 Task: Add an event  with title  Second Interview with Aman, date '2024/05/15' to 2024/05/17  & Select Event type as  One on One. Add location for the event as  456 JBR - Jumeirah Beach Residence, Dubai, UAE and add a description: The conversation aimed at assessing their qualifications, skills, and suitability for a specific job role or position within the organization. The interview provides an opportunity for the hiring team to gather valuable information about the candidate's experience, abilities, and potential cultural fit.Create an event link  http-secondinterviewwithamancom & Select the event color as  Red. , logged in from the account softage.6@softage.netand send the event invitation to softage.2@softage.net and softage.3@softage.net
Action: Mouse moved to (893, 140)
Screenshot: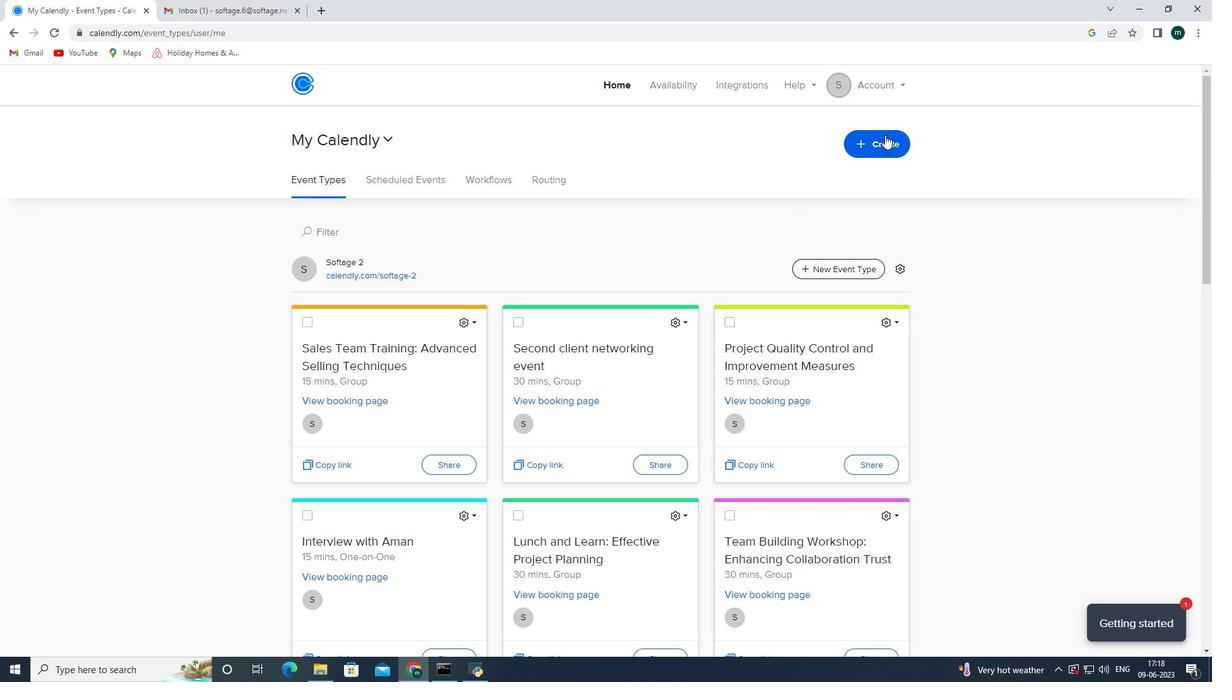 
Action: Mouse pressed left at (893, 140)
Screenshot: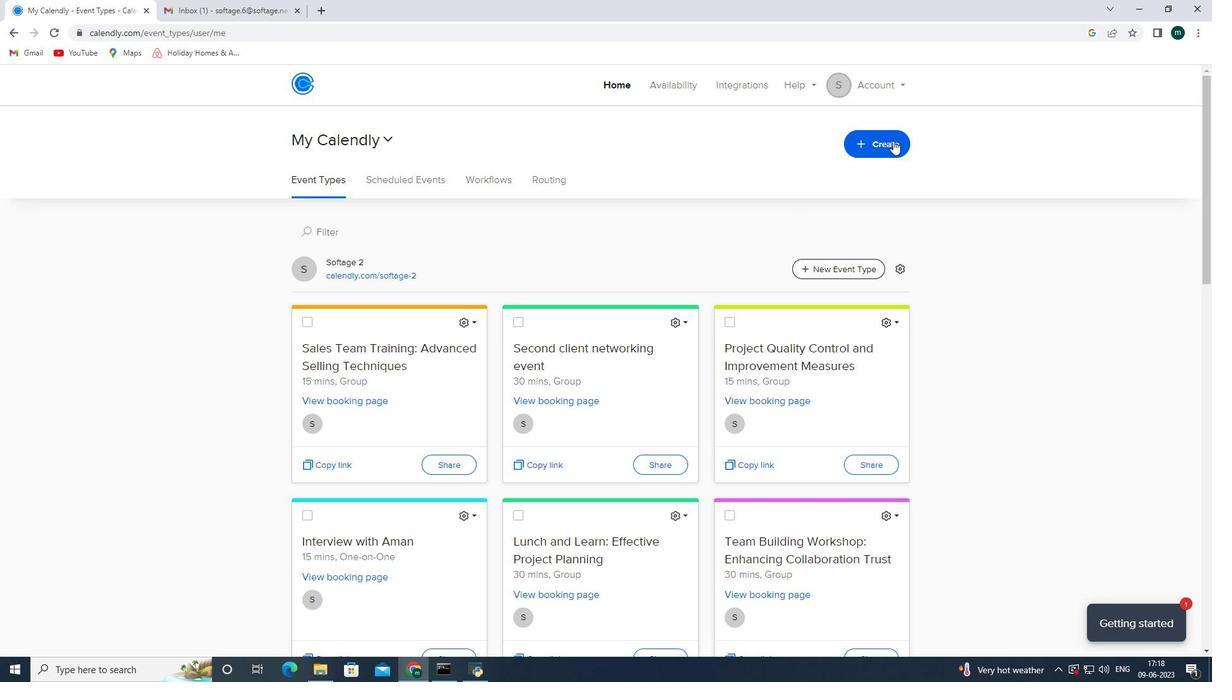 
Action: Mouse moved to (818, 197)
Screenshot: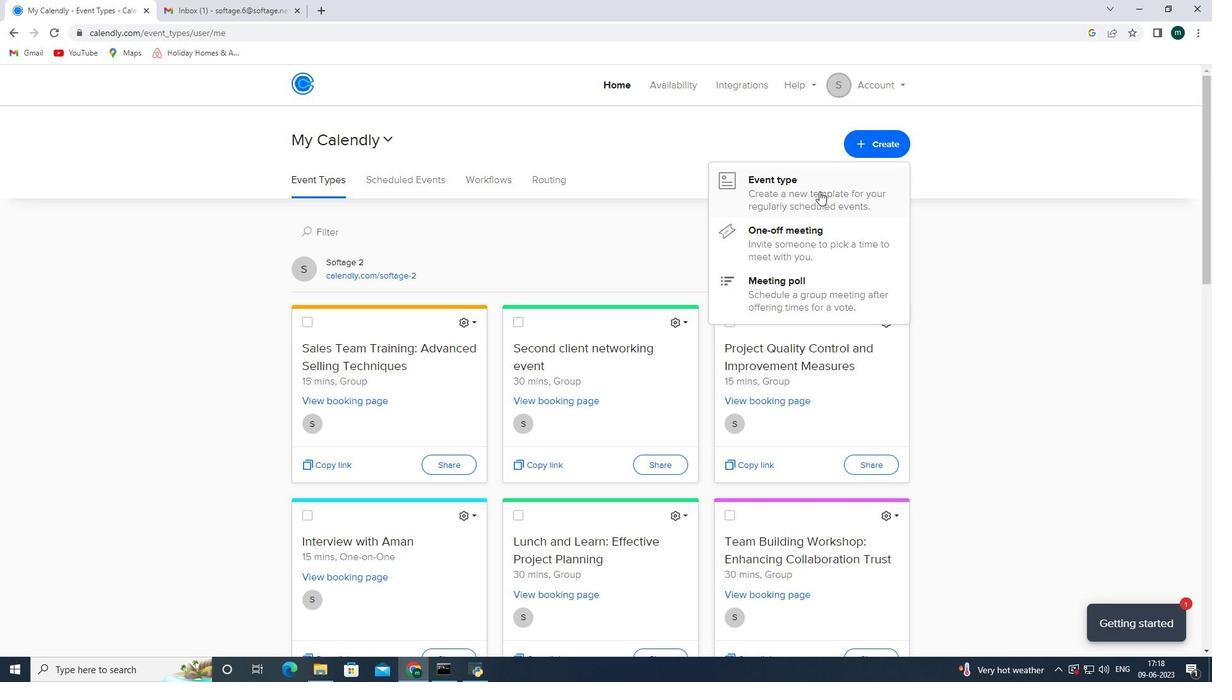 
Action: Mouse pressed left at (818, 197)
Screenshot: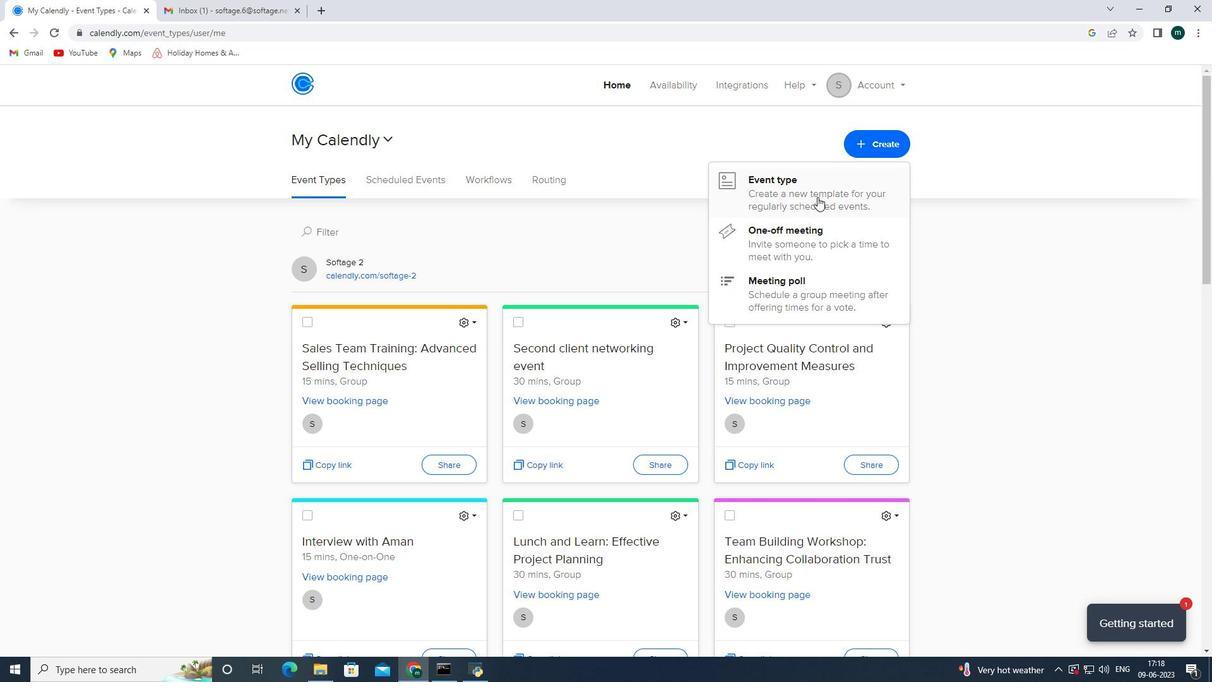 
Action: Mouse moved to (581, 218)
Screenshot: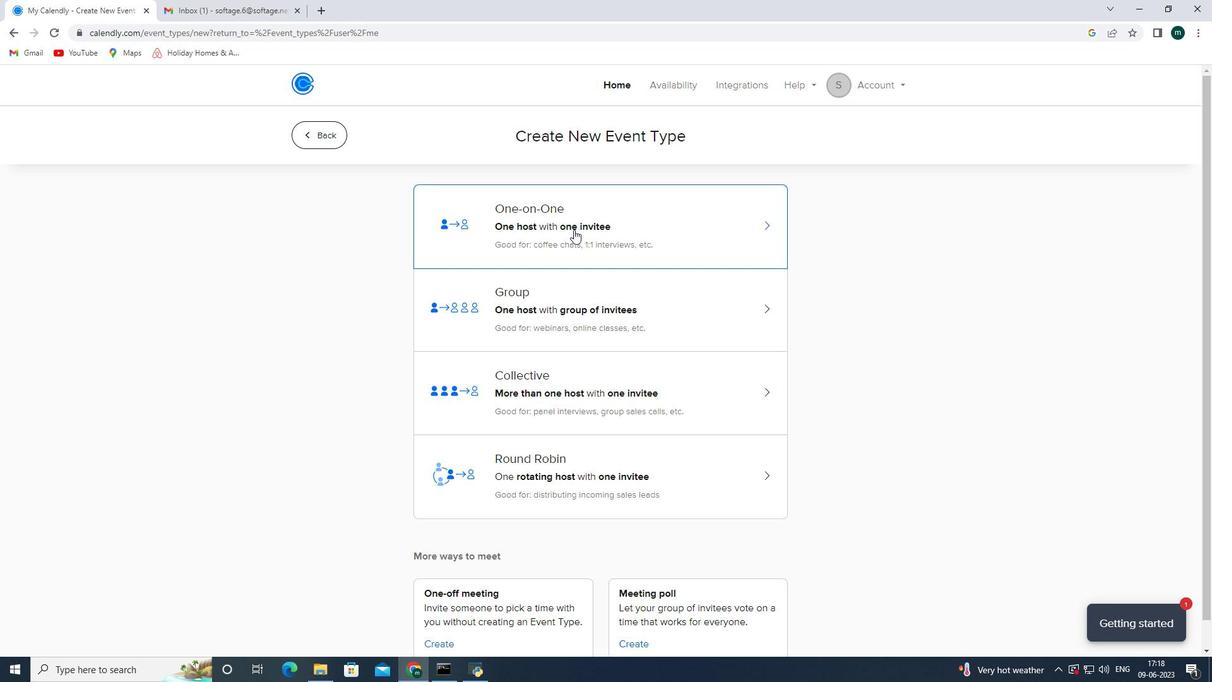 
Action: Mouse pressed left at (581, 218)
Screenshot: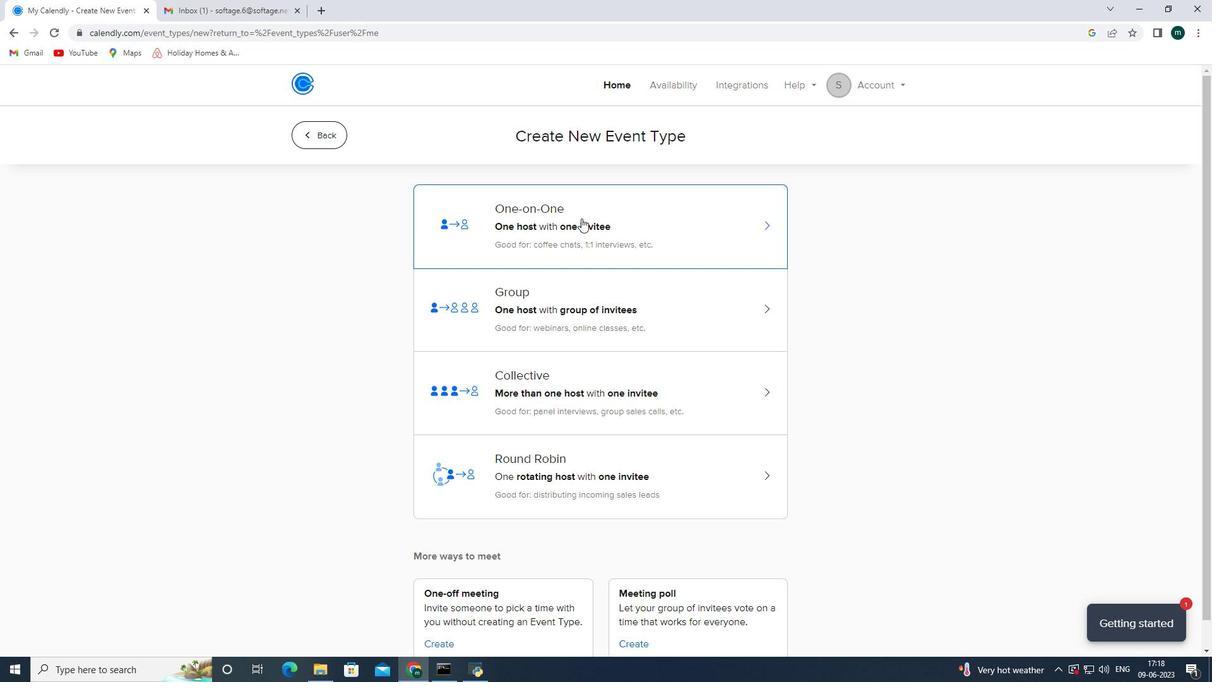 
Action: Mouse moved to (500, 308)
Screenshot: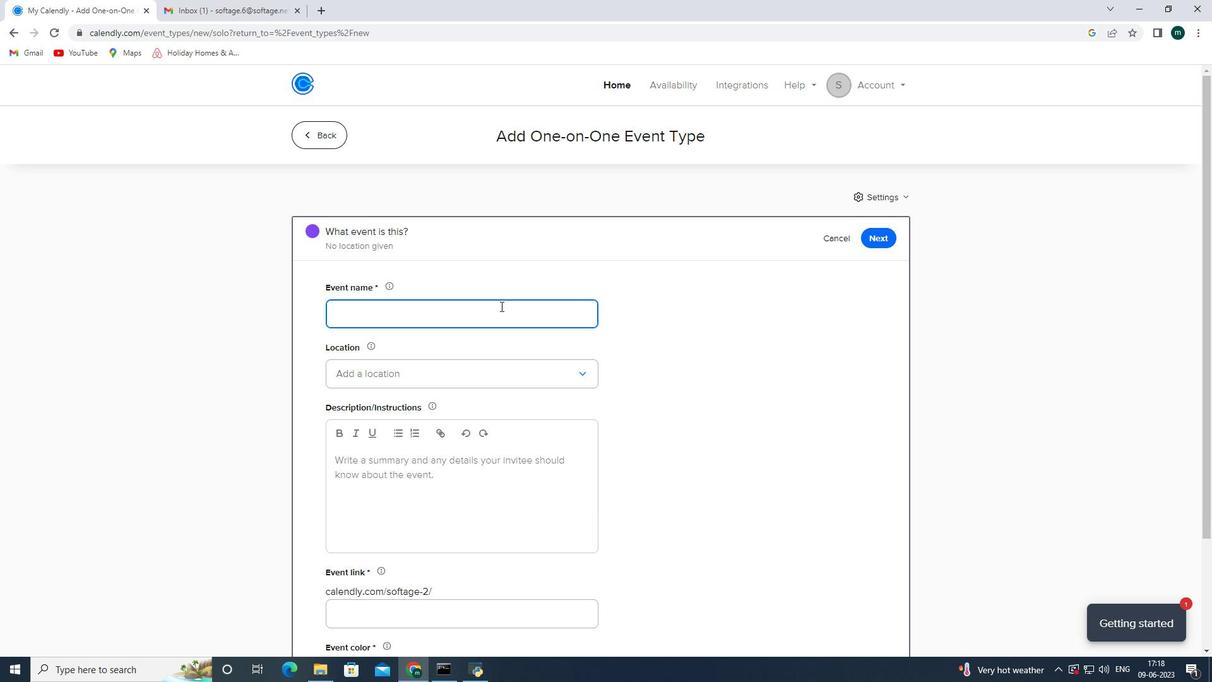 
Action: Mouse pressed left at (500, 308)
Screenshot: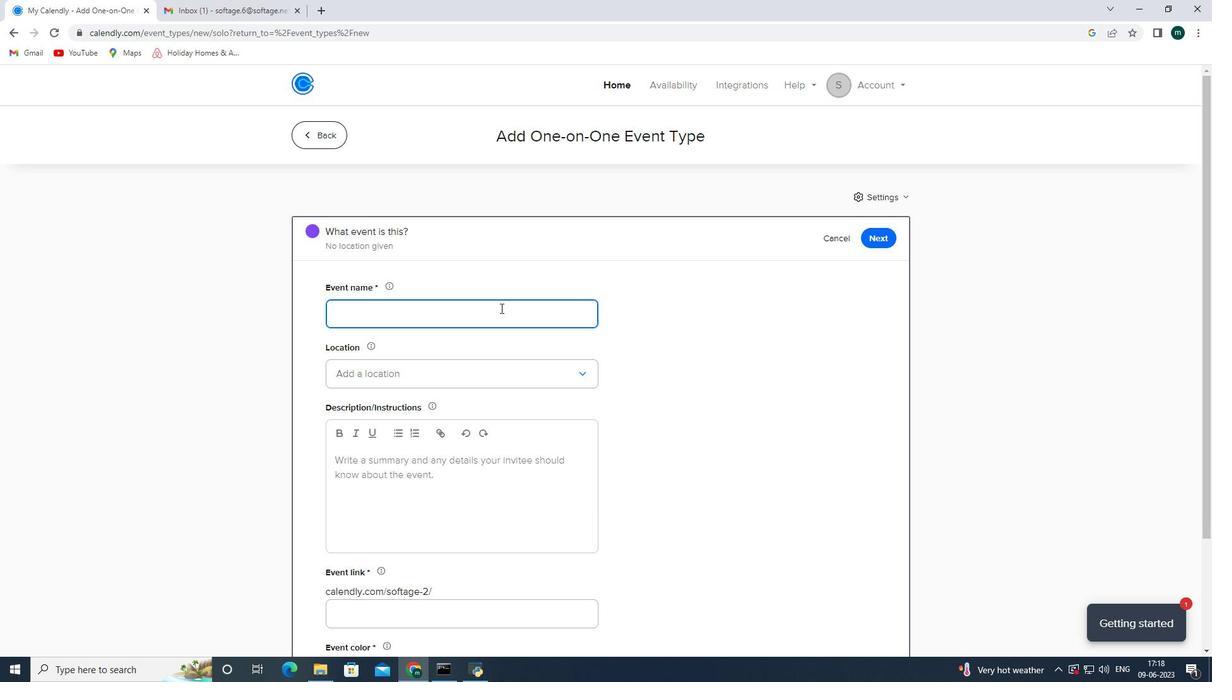 
Action: Key pressed <Key.shift><Key.shift><Key.shift><Key.shift><Key.shift><Key.shift>Second<Key.space><Key.shift>Interview<Key.space>with<Key.space><Key.shift><Key.shift><Key.shift><Key.shift>Aman<Key.space>
Screenshot: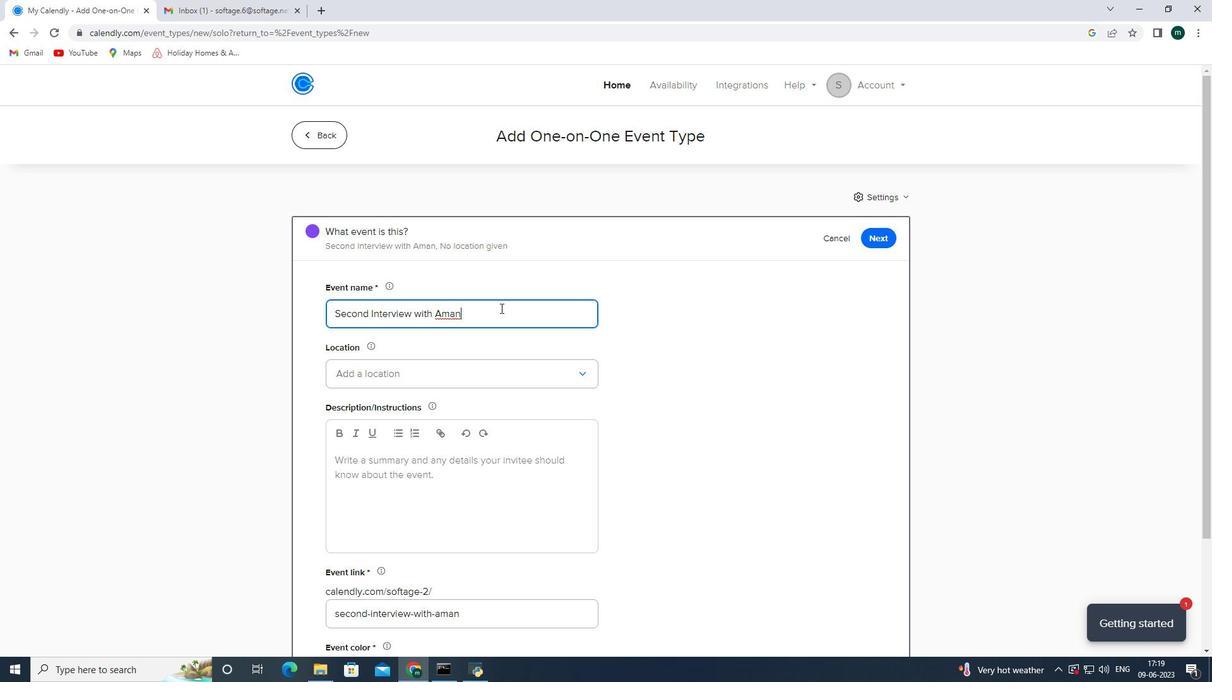 
Action: Mouse moved to (434, 366)
Screenshot: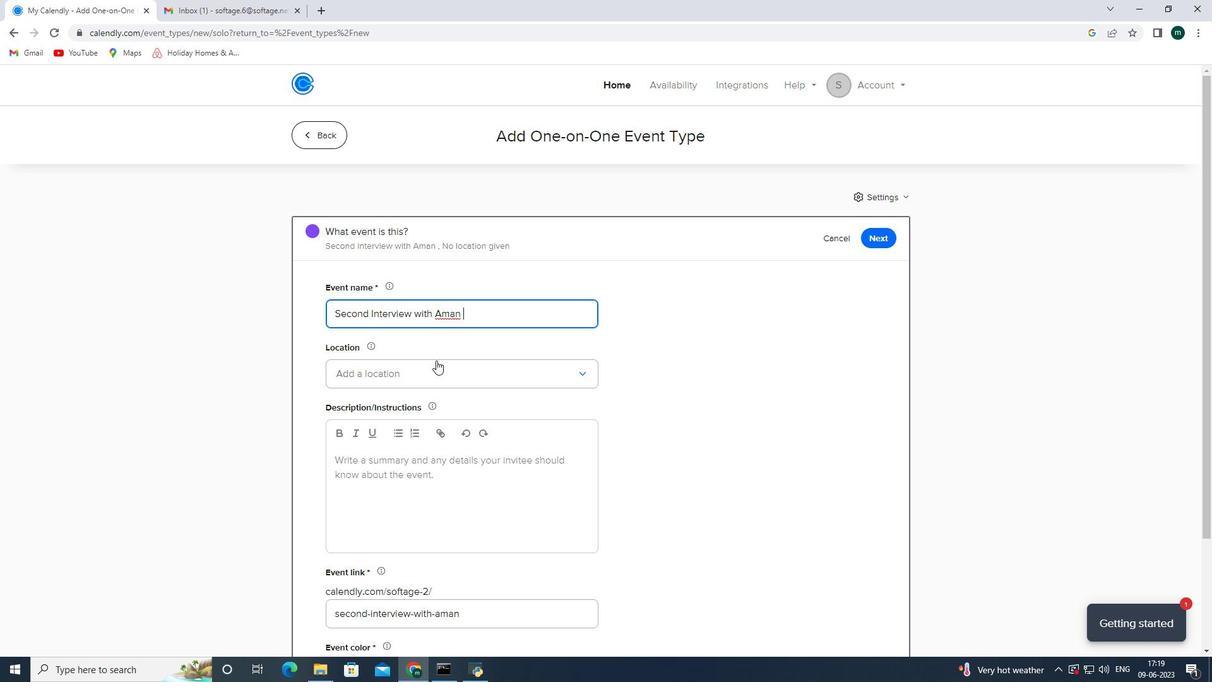 
Action: Mouse pressed left at (434, 366)
Screenshot: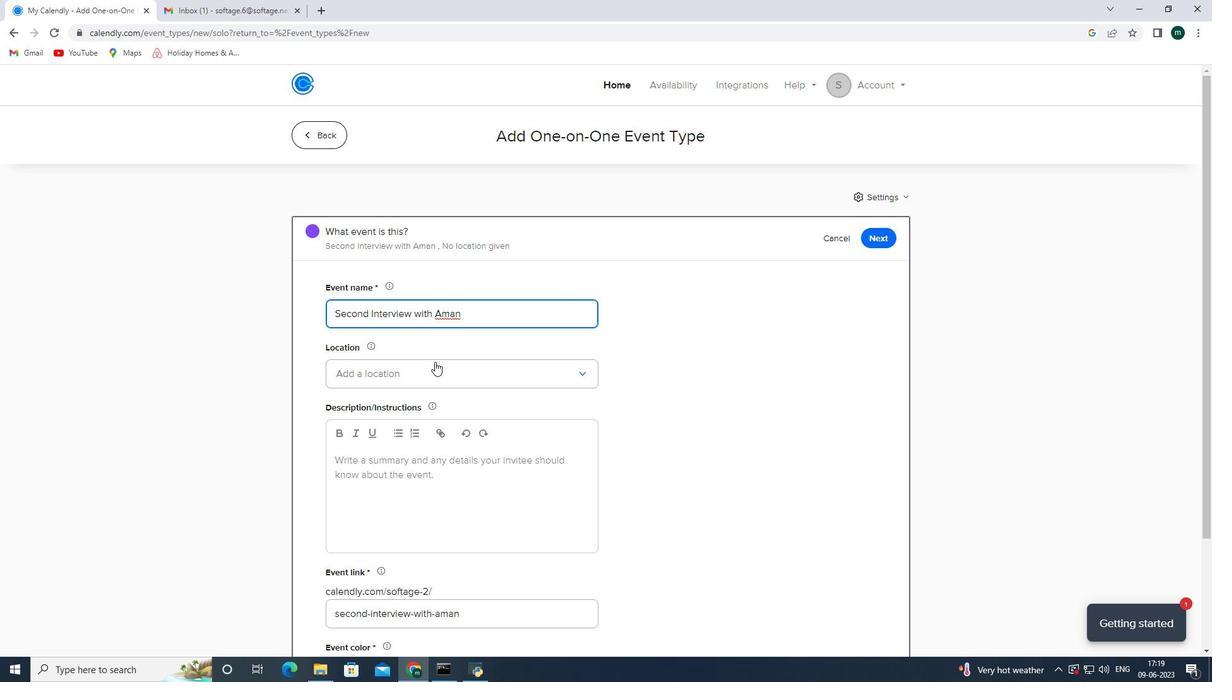 
Action: Mouse moved to (437, 412)
Screenshot: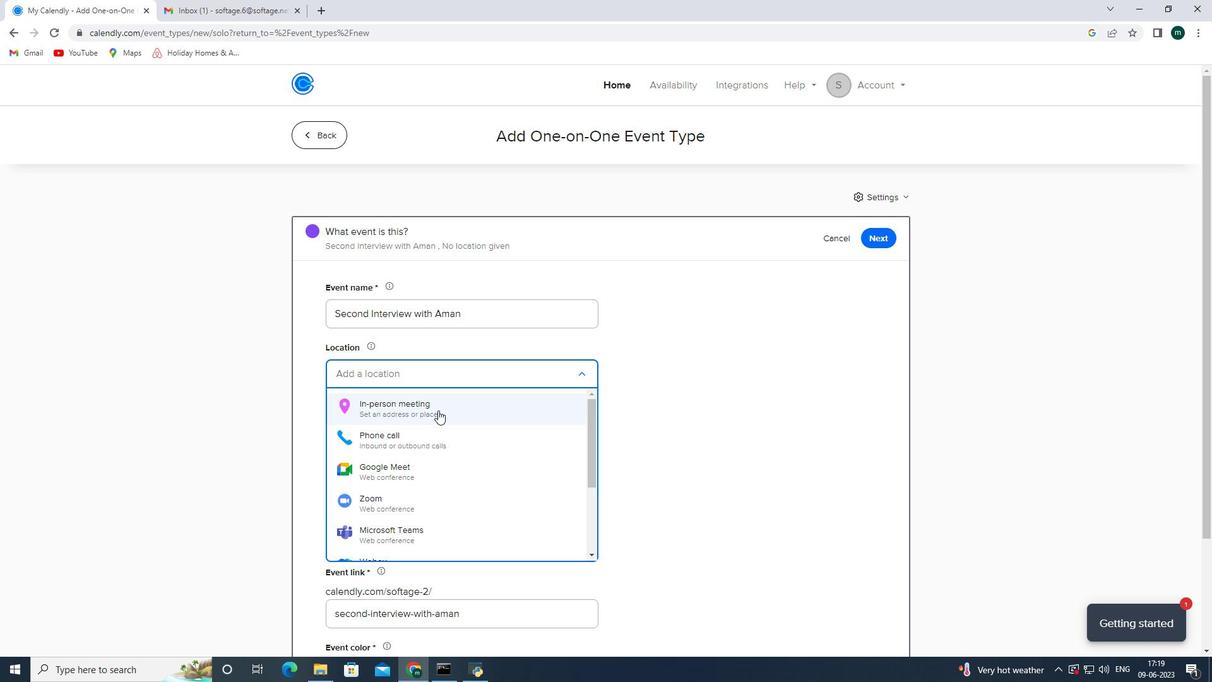 
Action: Mouse pressed left at (437, 412)
Screenshot: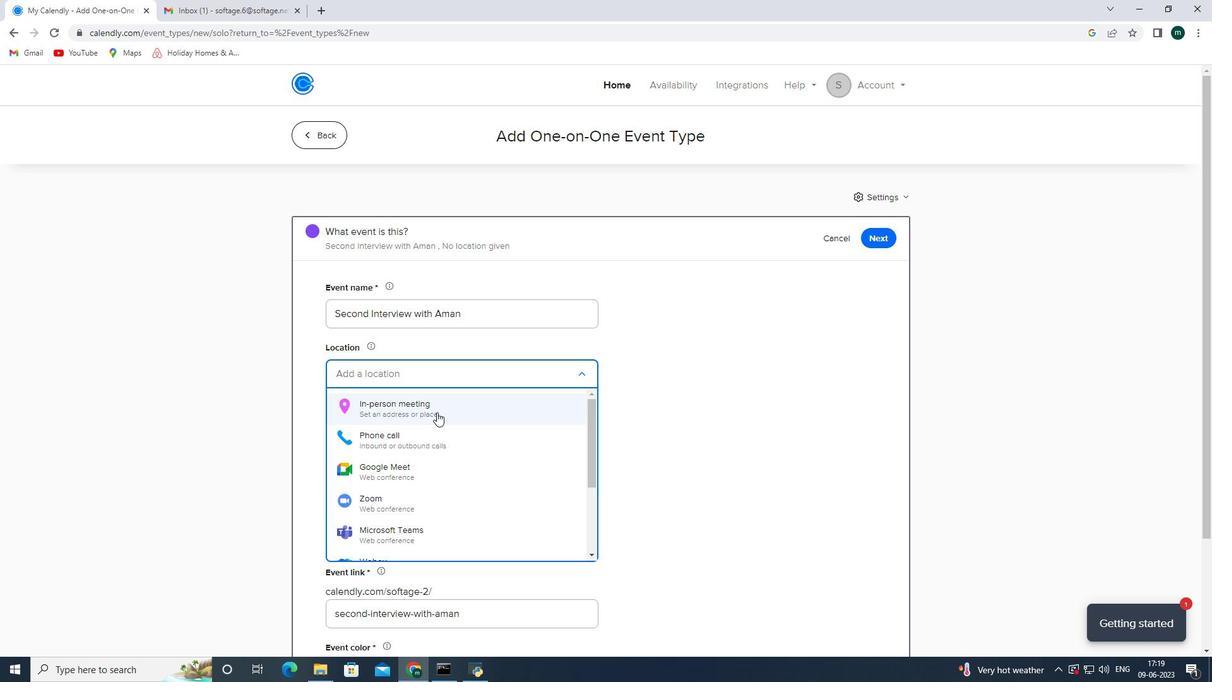 
Action: Mouse moved to (548, 216)
Screenshot: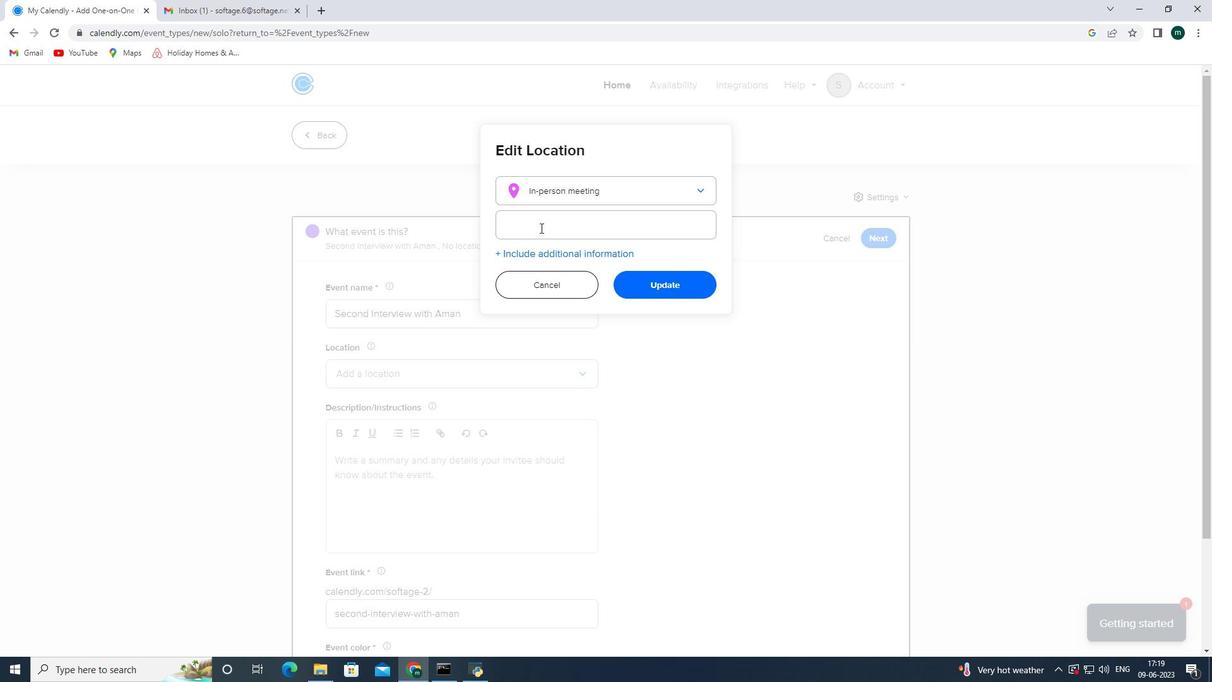 
Action: Mouse pressed left at (548, 216)
Screenshot: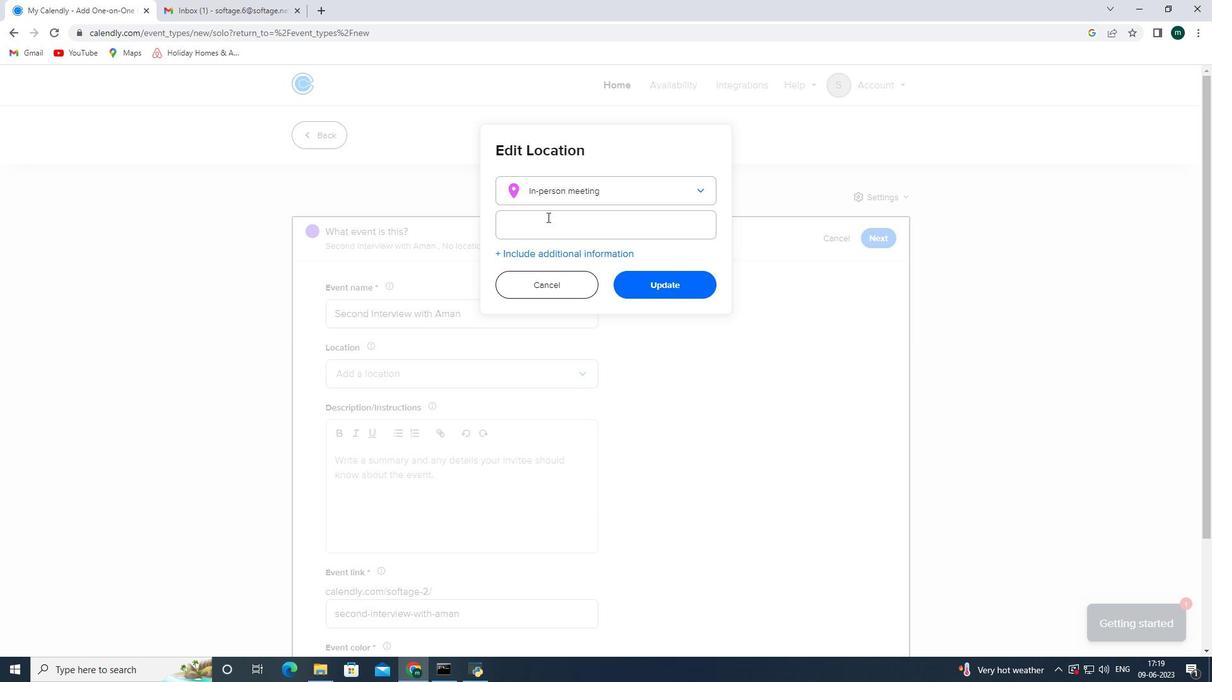 
Action: Key pressed <Key.shift>456<Key.space><Key.shift><Key.shift><Key.shift><Key.shift><Key.shift><Key.shift><Key.shift>J<Key.shift><Key.shift><Key.shift>BR<Key.space><Key.backspace>-<Key.space><Key.shift><Key.shift><Key.shift><Key.shift><Key.shift><Key.shift><Key.shift><Key.shift><Key.shift><Key.shift><Key.shift><Key.shift>Jumer<Key.backspace>irag<Key.backspace>h<Key.space><Key.shift>Beach<Key.space><Key.shift><Key.shift><Key.shift><Key.shift><Key.shift><Key.shift><Key.shift><Key.shift><Key.shift><Key.shift><Key.shift><Key.shift><Key.shift><Key.shift><Key.shift><Key.shift><Key.shift><Key.shift><Key.shift><Key.shift><Key.shift><Key.shift><Key.shift><Key.shift><Key.shift><Key.shift><Key.shift><Key.shift><Key.shift><Key.shift><Key.shift><Key.shift><Key.shift><Key.shift><Key.shift><Key.shift><Key.shift><Key.shift><Key.shift><Key.shift><Key.shift><Key.shift><Key.shift><Key.shift><Key.shift><Key.shift><Key.shift><Key.shift><Key.shift><Key.shift><Key.shift><Key.shift><Key.shift><Key.shift><Key.shift><Key.shift><Key.shift><Key.shift><Key.shift><Key.shift><Key.shift><Key.shift><Key.shift><Key.shift><Key.shift><Key.shift><Key.shift><Key.shift><Key.shift><Key.shift><Key.shift><Key.shift><Key.shift><Key.shift><Key.shift><Key.shift><Key.shift><Key.shift><Key.shift><Key.shift><Key.shift><Key.shift><Key.shift><Key.shift><Key.shift><Key.shift><Key.shift>Residence,<Key.space><Key.shift><Key.shift><Key.shift><Key.shift><Key.shift><Key.shift>Dubai,<Key.space><Key.shift><Key.shift><Key.shift><Key.shift><Key.shift><Key.shift><Key.shift><Key.shift><Key.shift><Key.shift><Key.shift>UAE
Screenshot: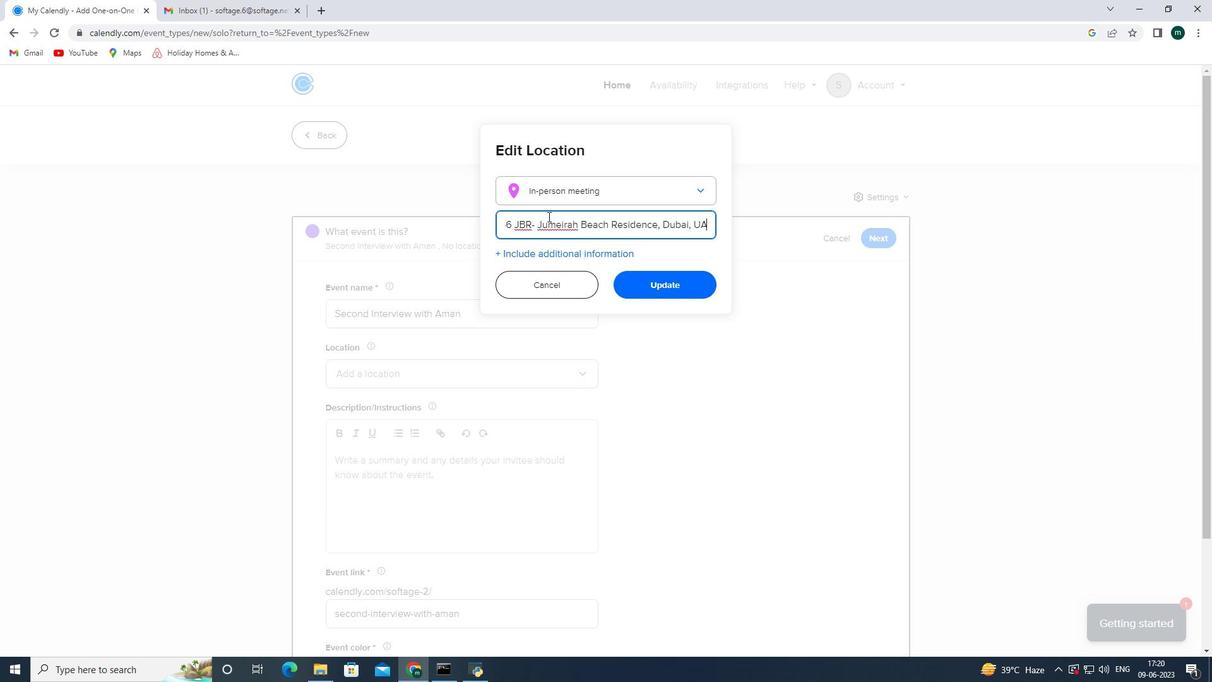 
Action: Mouse moved to (645, 288)
Screenshot: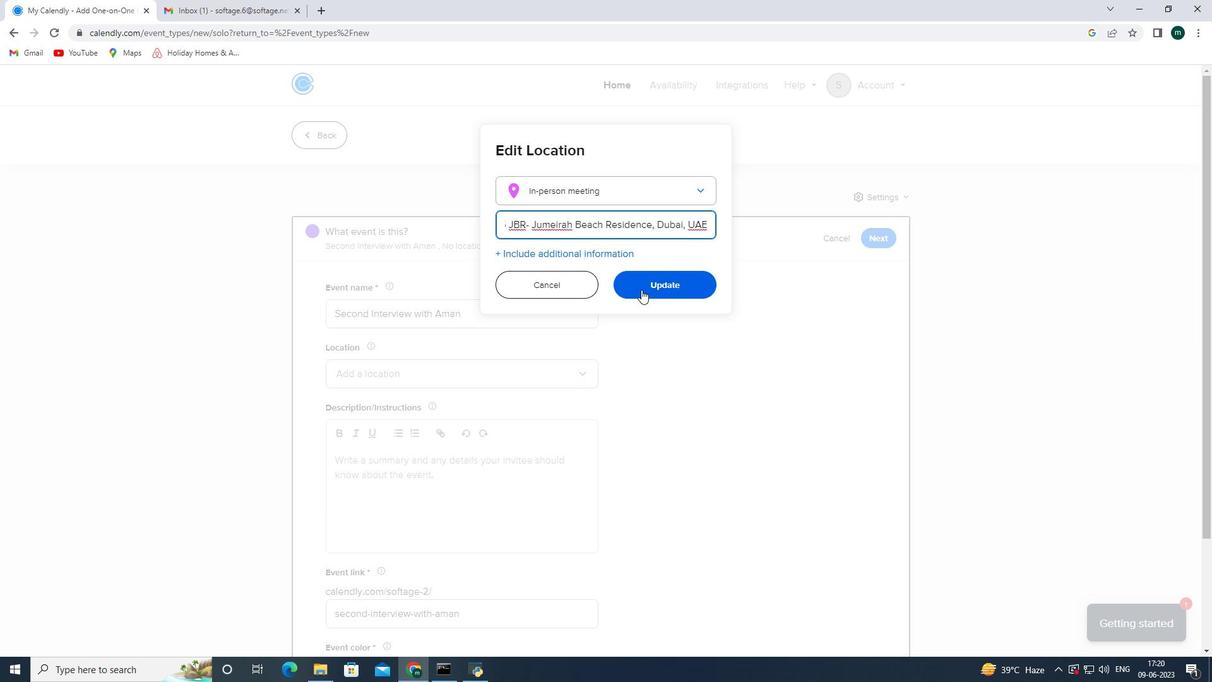 
Action: Mouse pressed left at (645, 288)
Screenshot: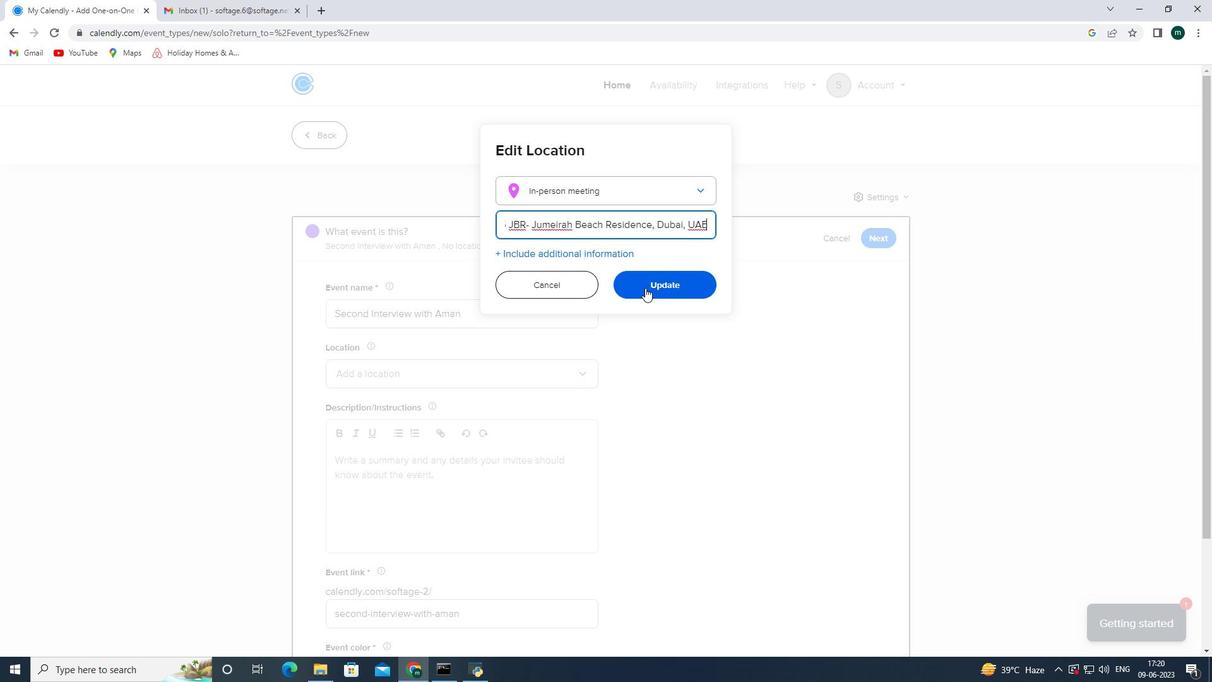 
Action: Mouse moved to (504, 512)
Screenshot: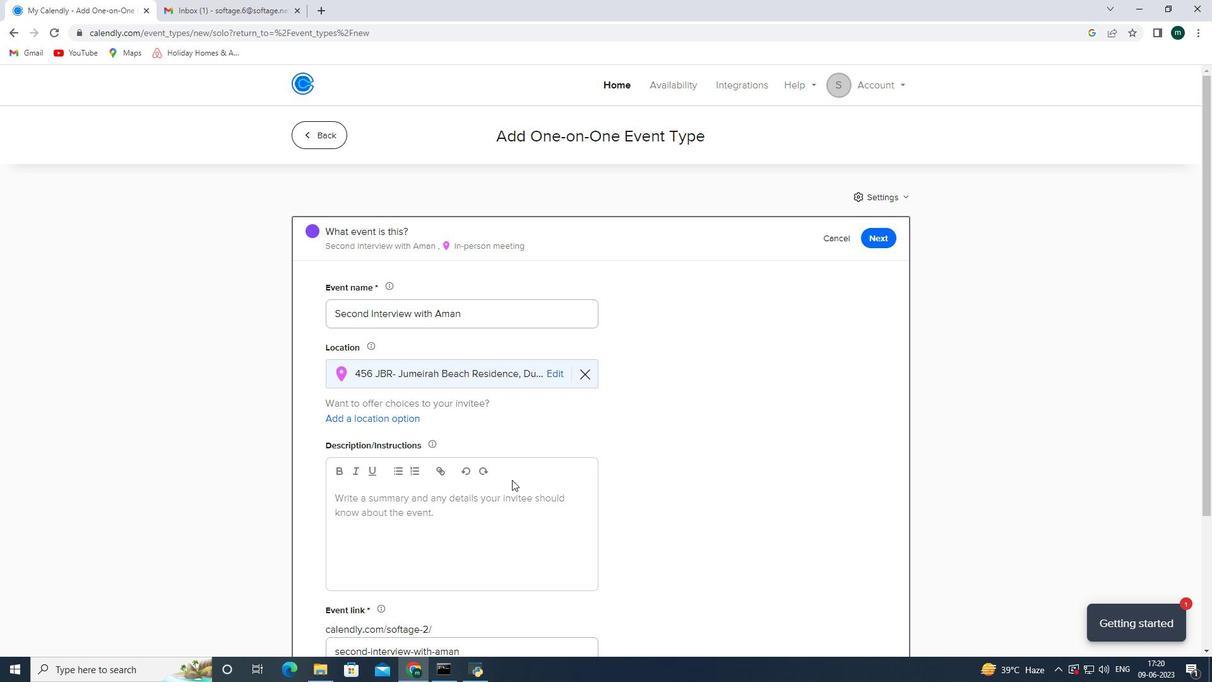 
Action: Mouse pressed left at (504, 512)
Screenshot: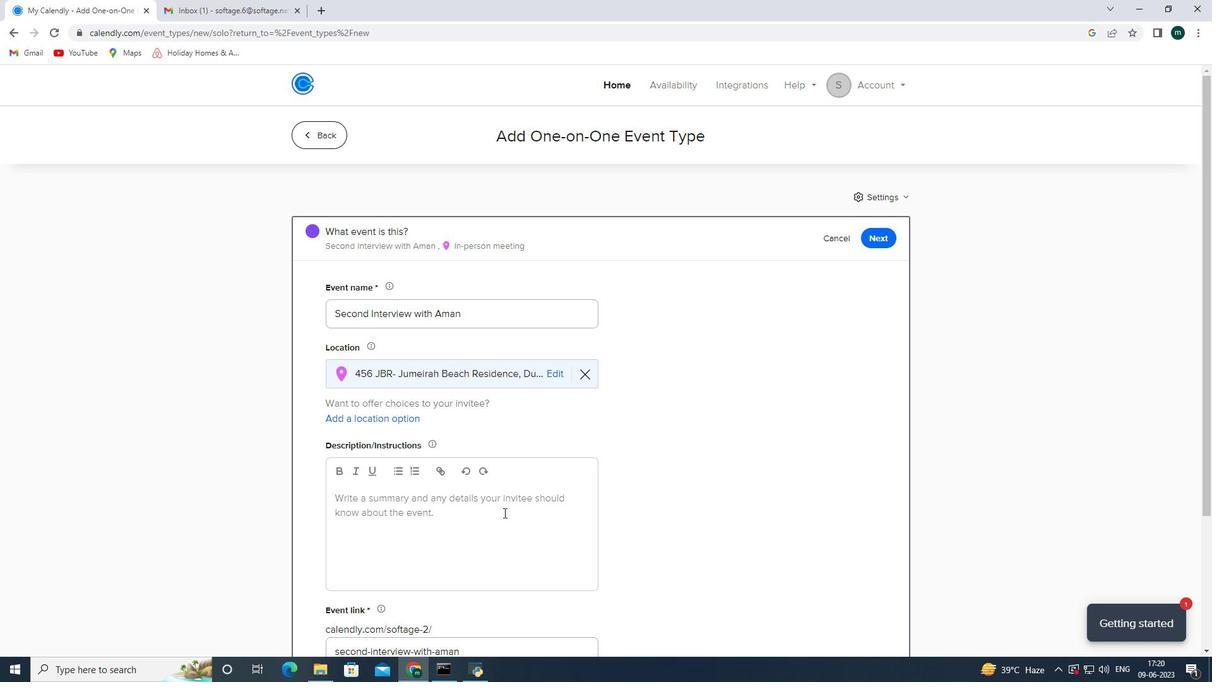 
Action: Key pressed <Key.shift><Key.shift><Key.shift><Key.shift><Key.shift><Key.shift><Key.shift><Key.shift><Key.shift><Key.shift><Key.shift><Key.shift><Key.shift><Key.shift><Key.shift><Key.shift><Key.shift><Key.shift><Key.shift><Key.shift><Key.shift><Key.shift><Key.shift><Key.shift><Key.shift><Key.shift><Key.shift><Key.shift><Key.shift><Key.shift><Key.shift><Key.shift><Key.shift><Key.shift><Key.shift><Key.shift><Key.shift><Key.shift><Key.shift><Key.shift><Key.shift><Key.shift><Key.shift><Key.shift><Key.shift><Key.shift><Key.shift><Key.shift><Key.shift><Key.shift><Key.shift><Key.shift><Key.shift><Key.shift><Key.shift><Key.shift><Key.shift><Key.shift><Key.shift><Key.shift><Key.shift><Key.shift><Key.shift><Key.shift><Key.shift><Key.shift><Key.shift><Key.shift><Key.shift><Key.shift><Key.shift><Key.shift><Key.shift><Key.shift><Key.shift><Key.shift><Key.shift><Key.shift><Key.shift><Key.shift><Key.shift><Key.shift><Key.shift><Key.shift><Key.shift><Key.shift><Key.shift><Key.shift><Key.shift><Key.shift><Key.shift><Key.shift><Key.shift><Key.shift><Key.shift><Key.shift><Key.shift><Key.shift><Key.shift><Key.shift>G<Key.backspace><Key.shift><Key.shift><Key.shift><Key.shift><Key.shift><Key.shift><Key.shift><Key.shift><Key.shift><Key.shift><Key.shift><Key.shift><Key.shift><Key.shift>The<Key.space>conversation<Key.space>aime
Screenshot: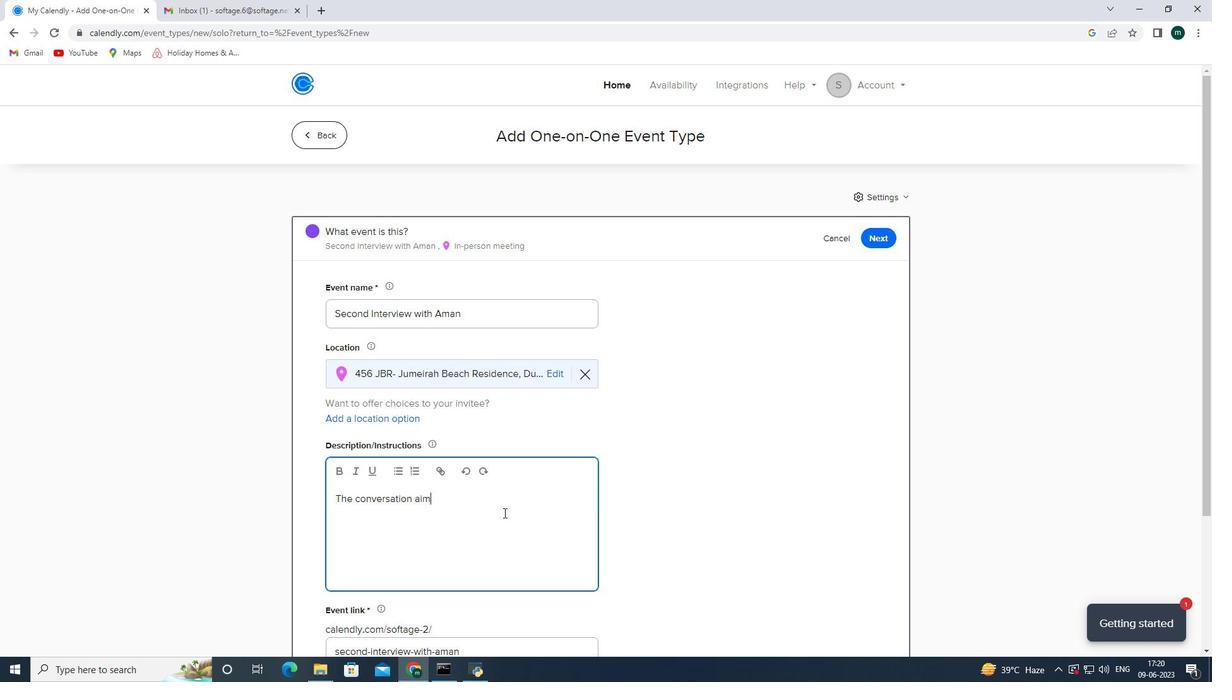 
Action: Mouse moved to (602, 482)
Screenshot: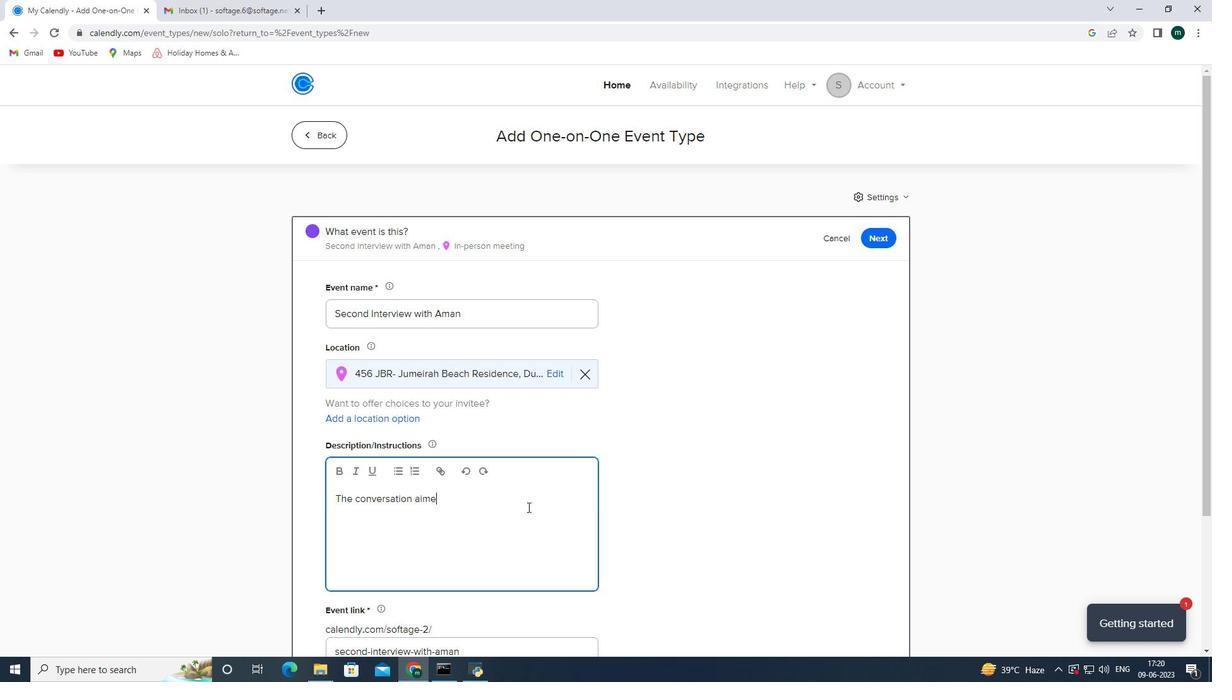
Action: Key pressed d<Key.space>at<Key.space>assessing<Key.space>their<Key.space>qualification<Key.space><Key.backspace>,<Key.space>skills<Key.space><Key.backspace>,<Key.space>and<Key.space>suitability<Key.space><Key.space><Key.backspace>for<Key.space>a<Key.space>specific<Key.space>job<Key.space>role<Key.space>or<Key.space>position<Key.space>within<Key.space><Key.backspace><Key.space>the<Key.space>organization<Key.space><Key.backspace>.<Key.space><Key.shift><Key.shift><Key.shift><Key.shift>The<Key.space>v<Key.backspace>interview<Key.space>provides<Key.space>an<Key.space>opportunity<Key.space>for<Key.space>the<Key.space>hiring<Key.space>team<Key.space>ton<Key.space><Key.backspace><Key.backspace><Key.space>gather<Key.space>vali<Key.backspace>uable<Key.space>infor<Key.space><Key.backspace>mation<Key.space>about<Key.space>the<Key.space>co<Key.backspace>andia<Key.backspace>date's<Key.space>experience,<Key.space>abilities,<Key.space>and<Key.space>potential<Key.space>cultural<Key.space>fit<Key.space><Key.backspace>.<Key.space>
Screenshot: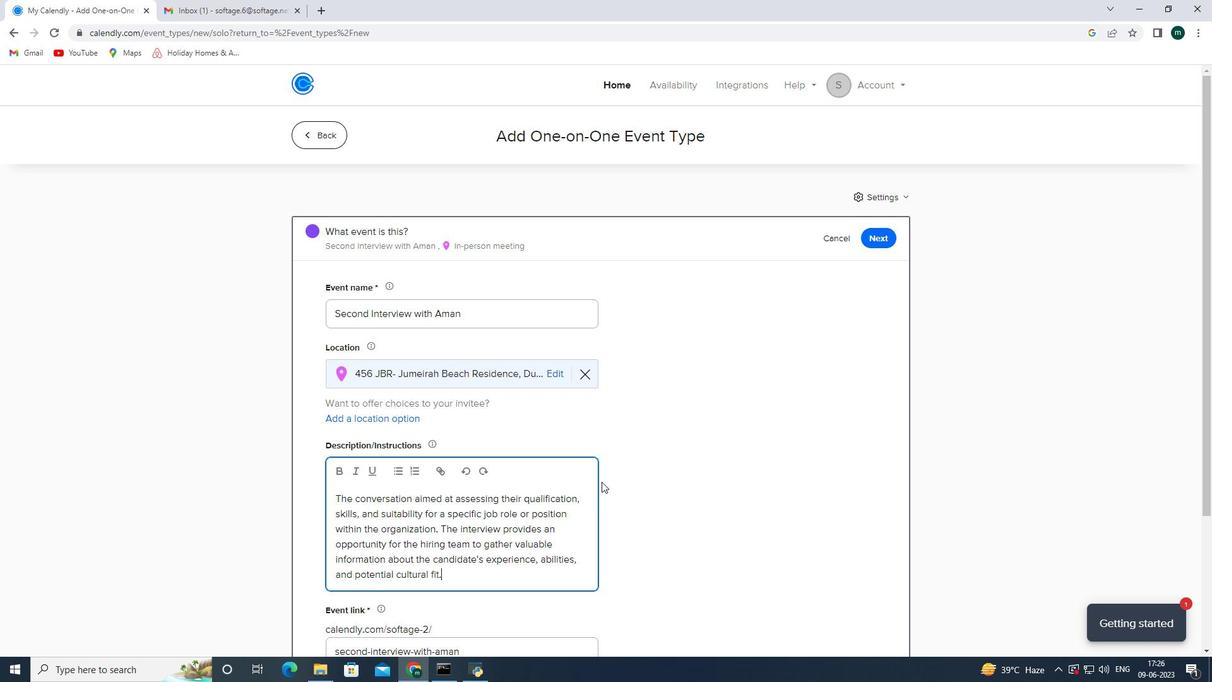 
Action: Mouse moved to (373, 521)
Screenshot: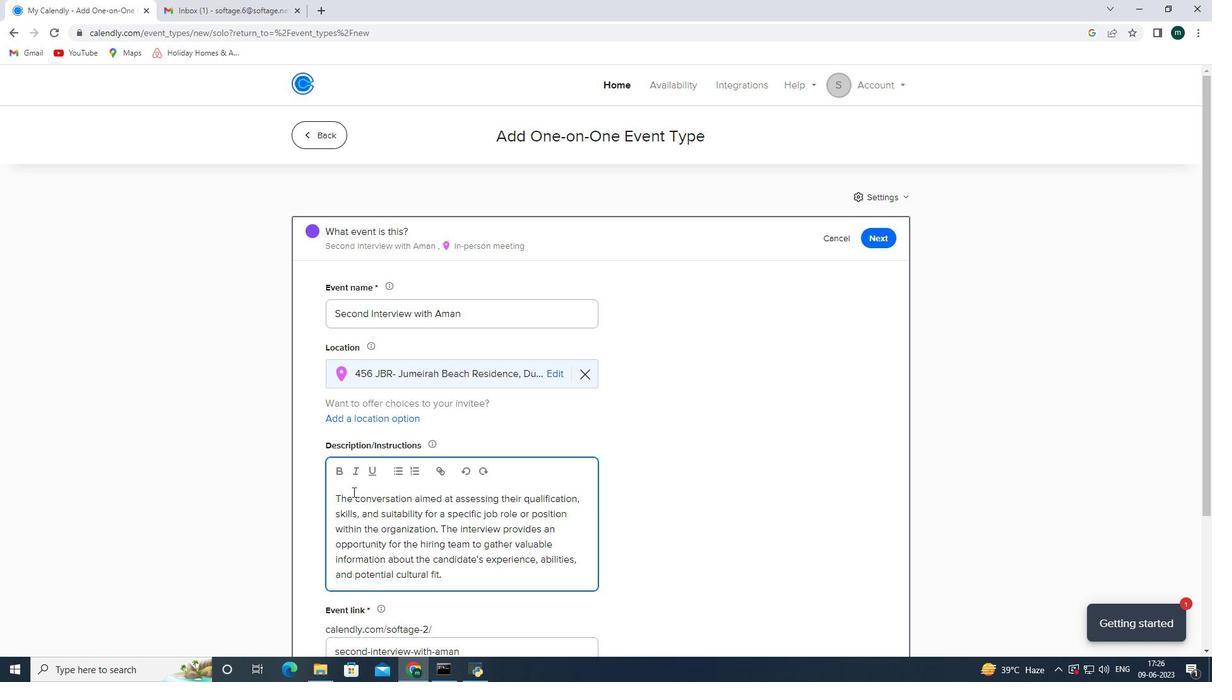
Action: Mouse scrolled (373, 521) with delta (0, 0)
Screenshot: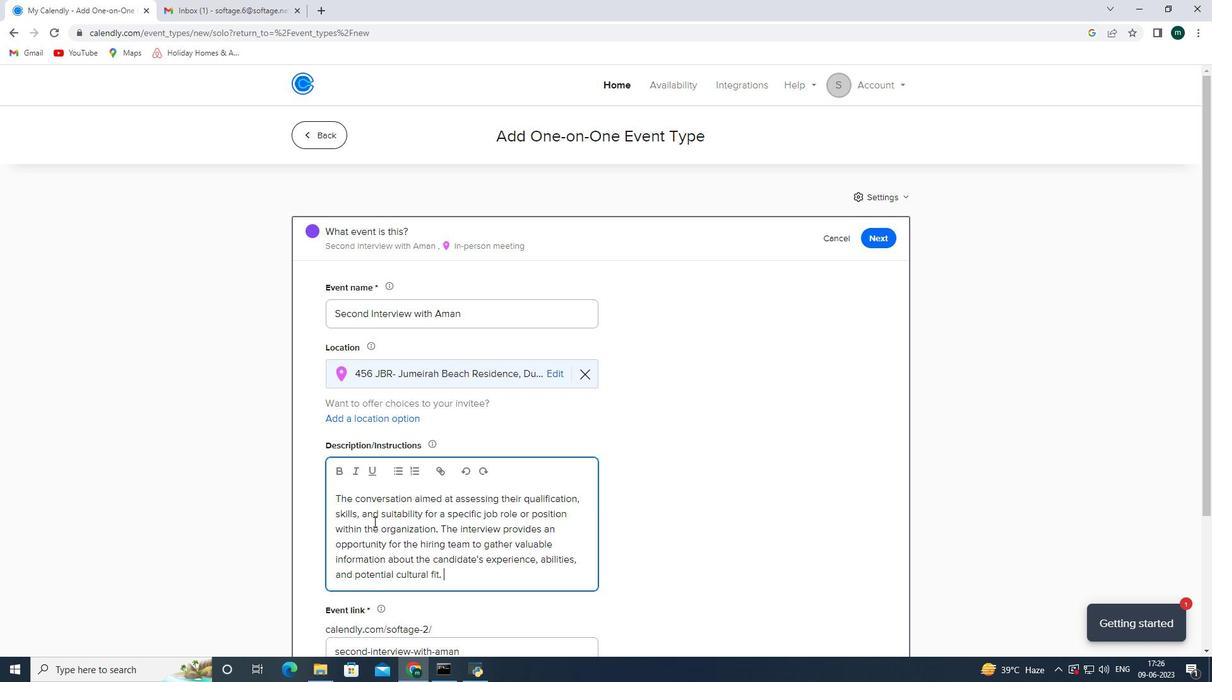 
Action: Mouse scrolled (373, 521) with delta (0, 0)
Screenshot: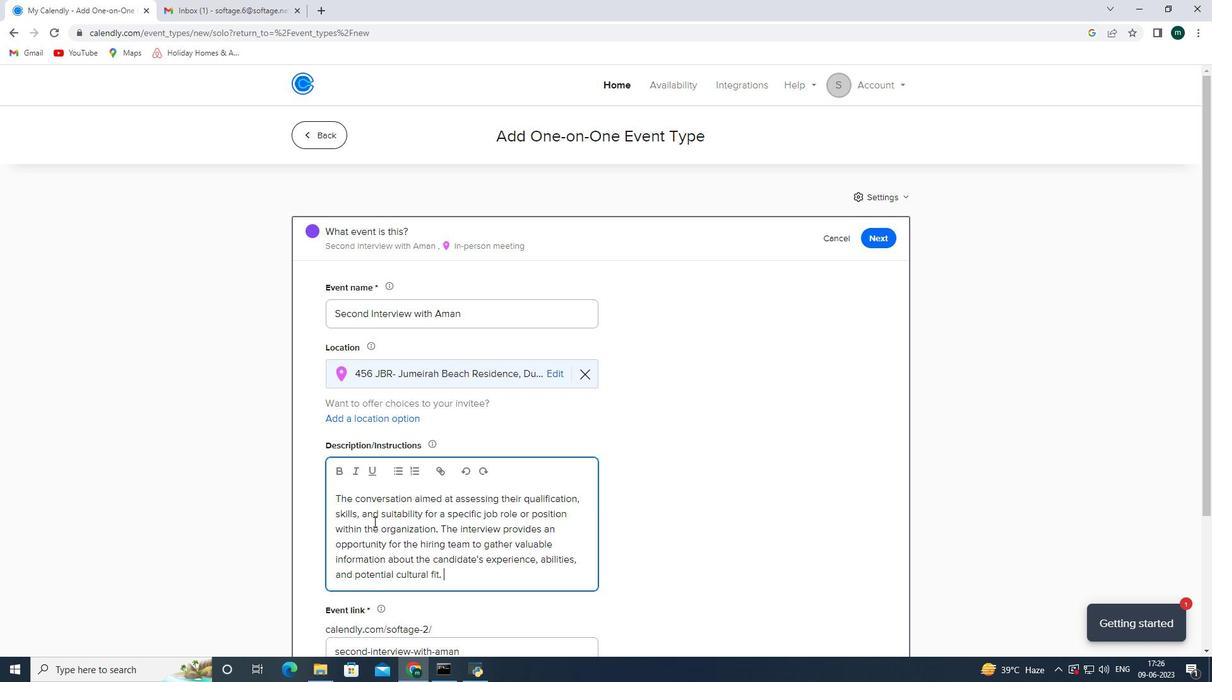 
Action: Mouse moved to (382, 513)
Screenshot: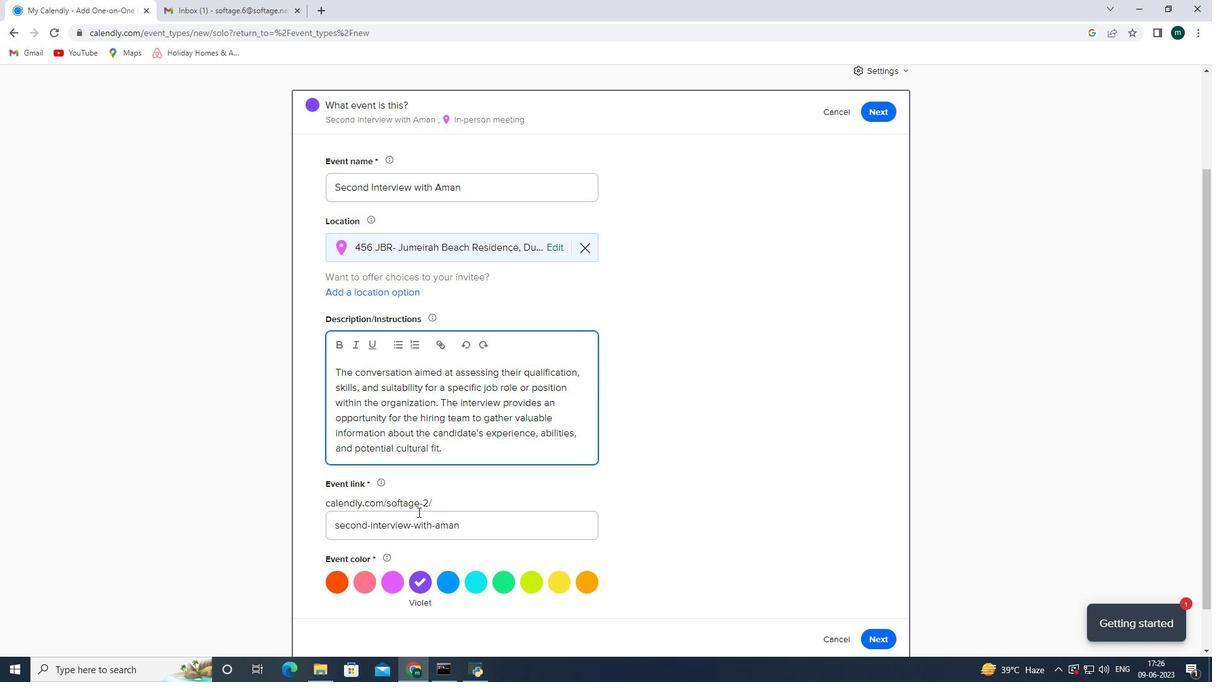 
Action: Mouse scrolled (382, 512) with delta (0, 0)
Screenshot: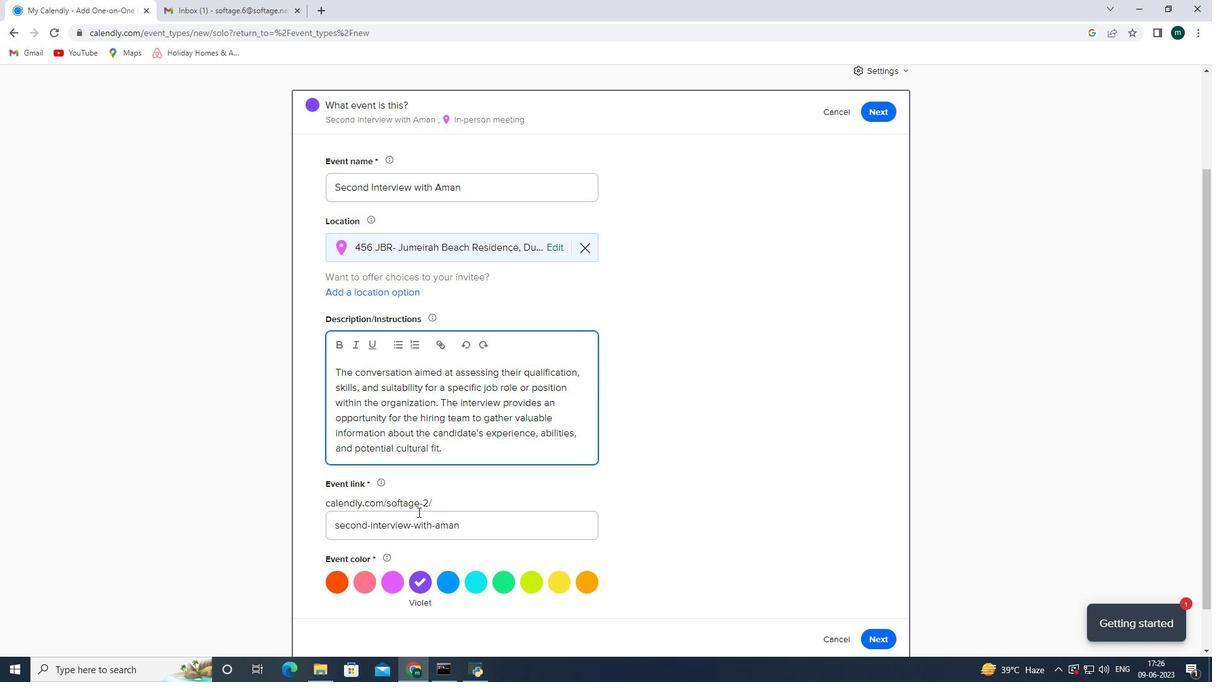 
Action: Mouse moved to (370, 513)
Screenshot: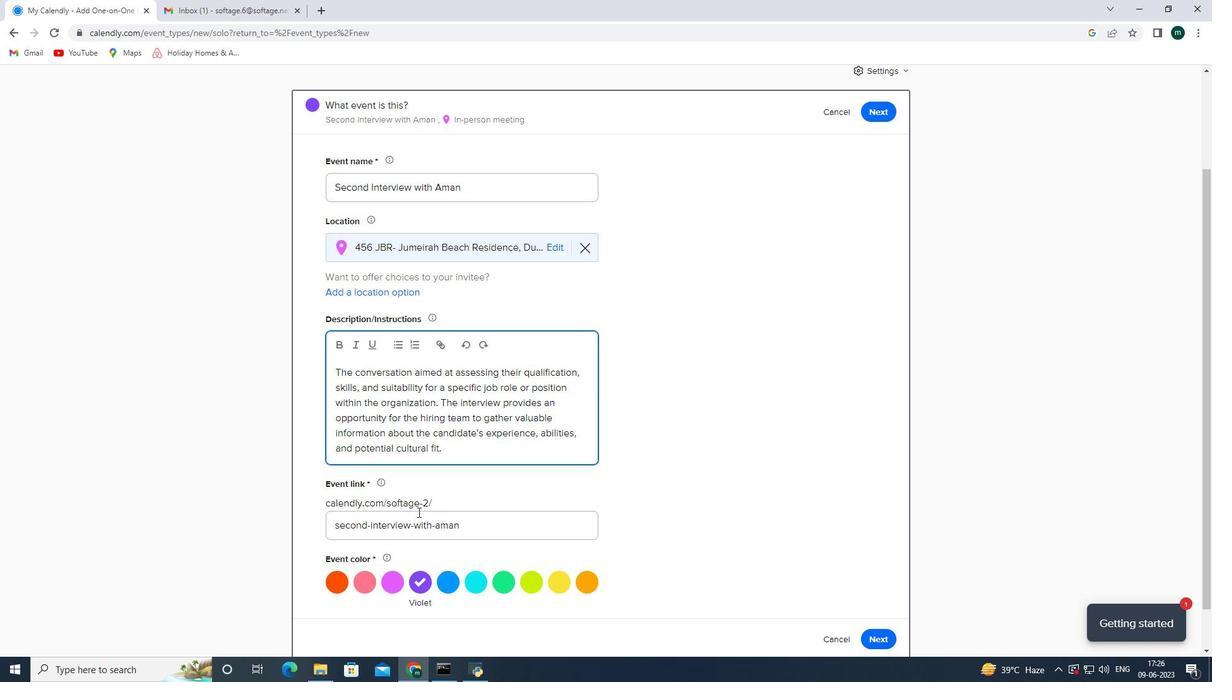 
Action: Mouse scrolled (370, 512) with delta (0, 0)
Screenshot: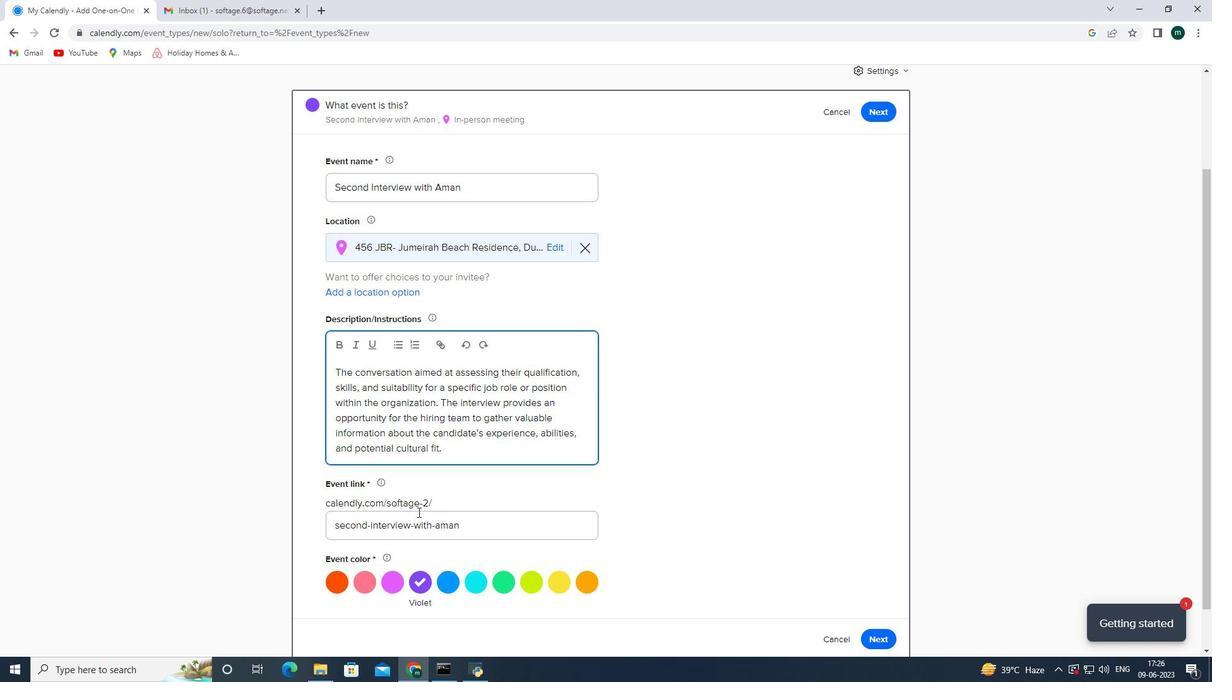 
Action: Mouse moved to (368, 514)
Screenshot: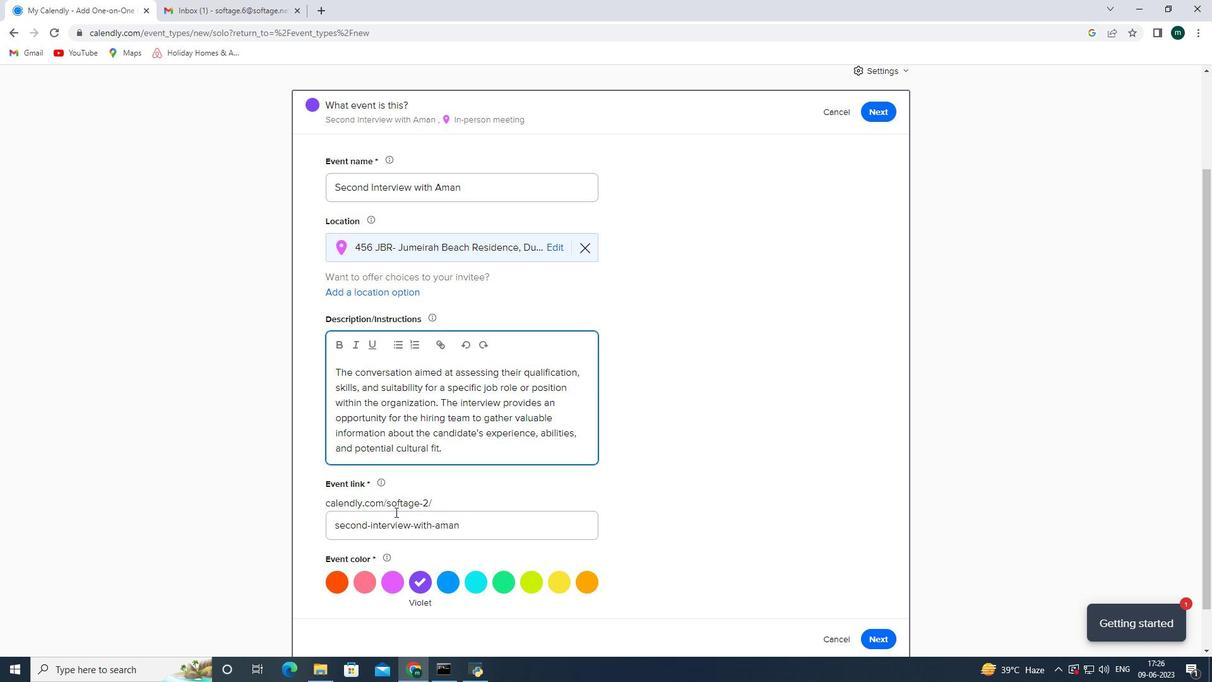 
Action: Mouse scrolled (368, 514) with delta (0, 0)
Screenshot: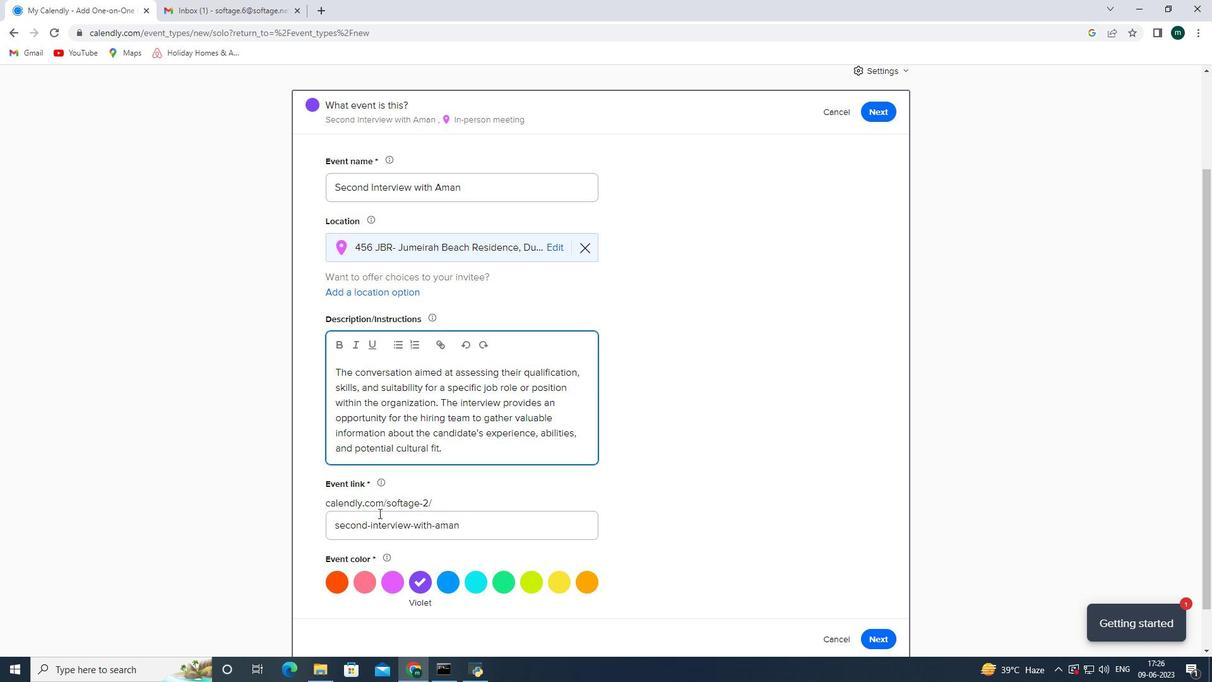 
Action: Mouse moved to (473, 480)
Screenshot: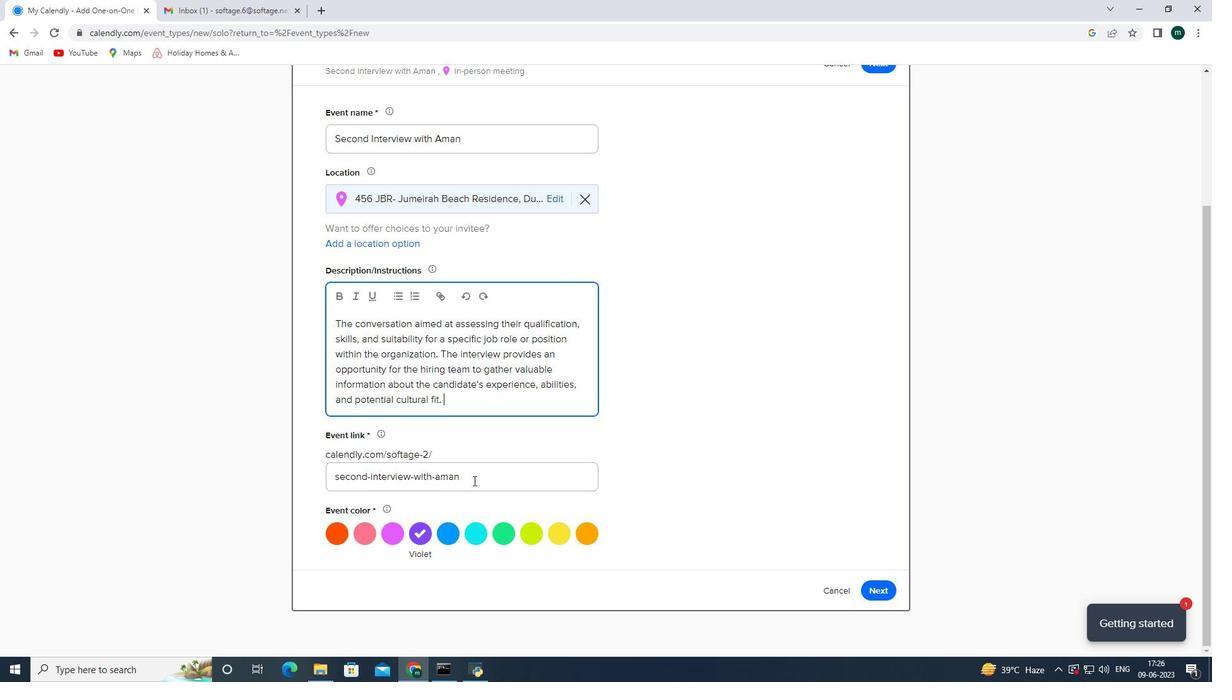 
Action: Mouse pressed left at (473, 480)
Screenshot: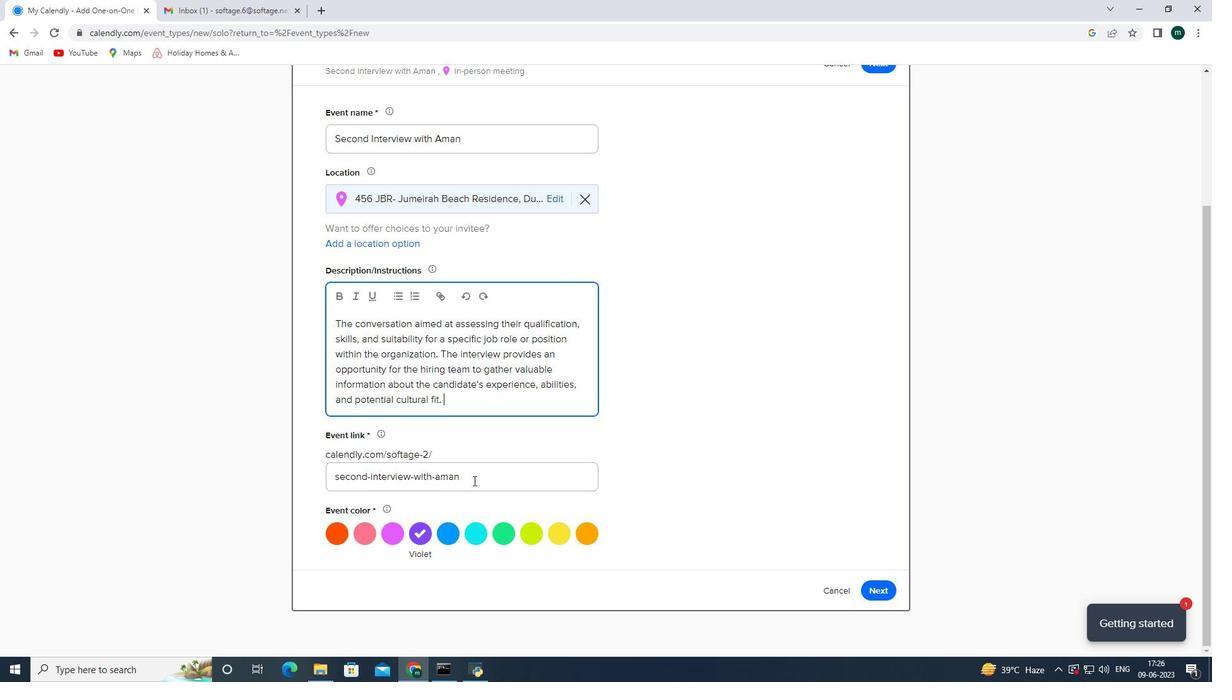 
Action: Mouse moved to (240, 482)
Screenshot: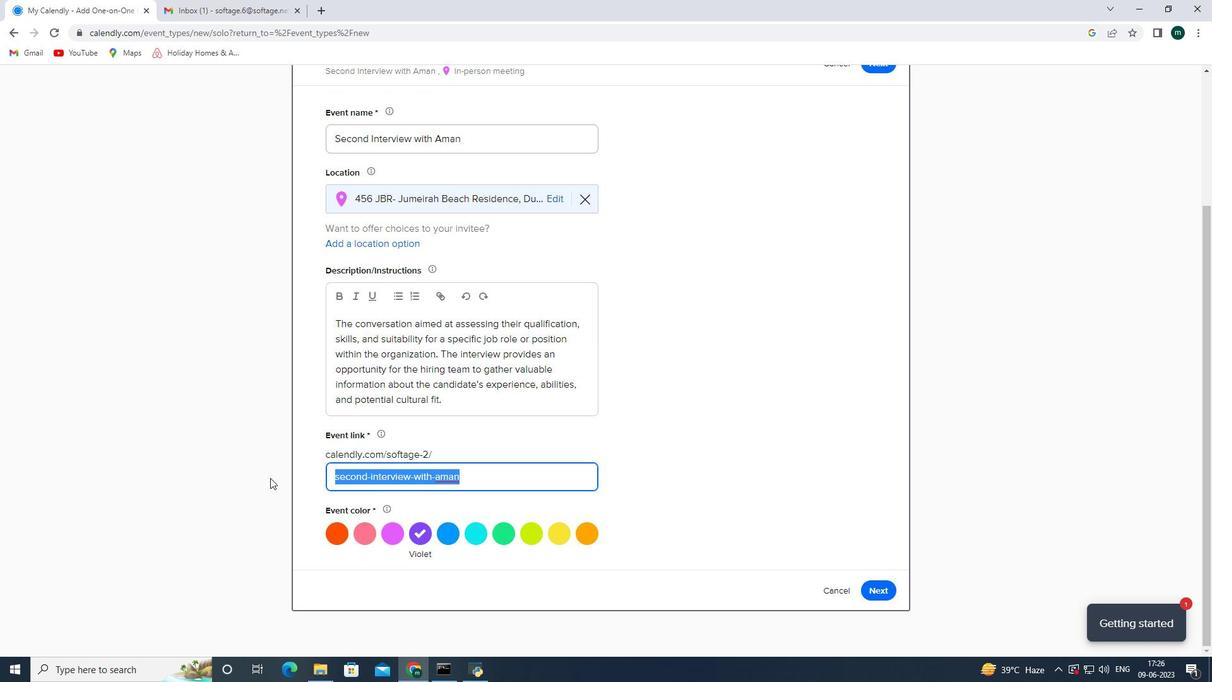 
Action: Key pressed <Key.backspace>g<Key.backspace>http-secondinterviewwitham<Key.space><Key.backspace>ancom<Key.space><Key.backspace>
Screenshot: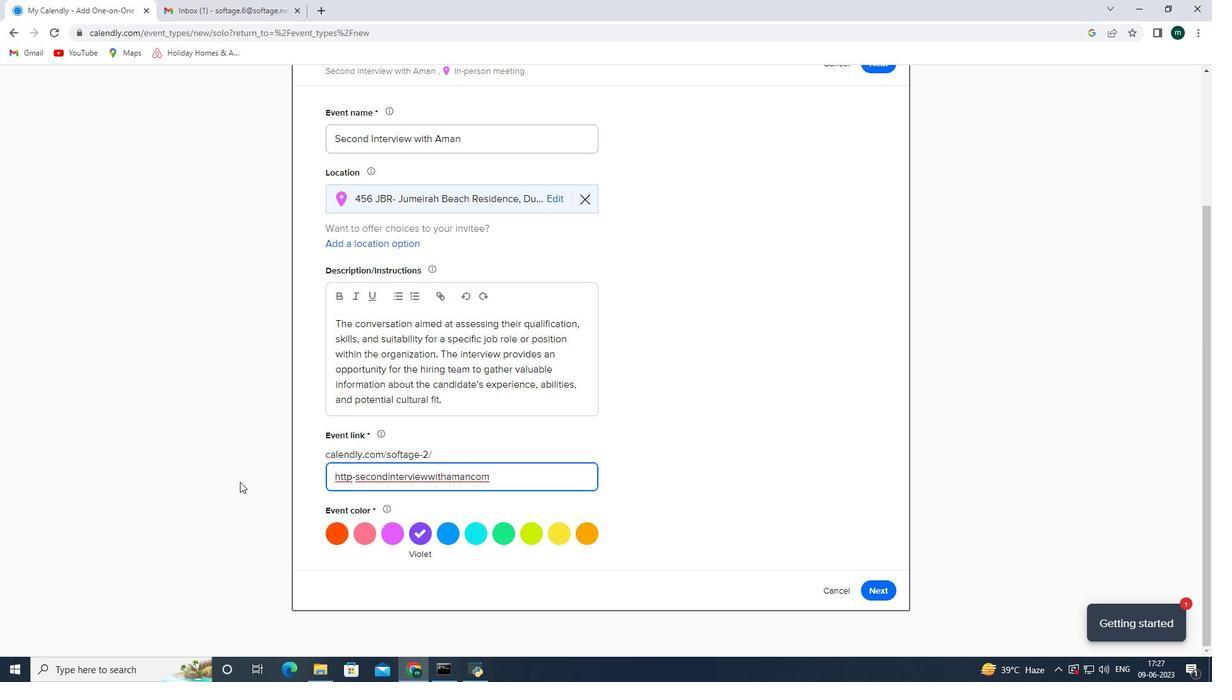 
Action: Mouse moved to (337, 528)
Screenshot: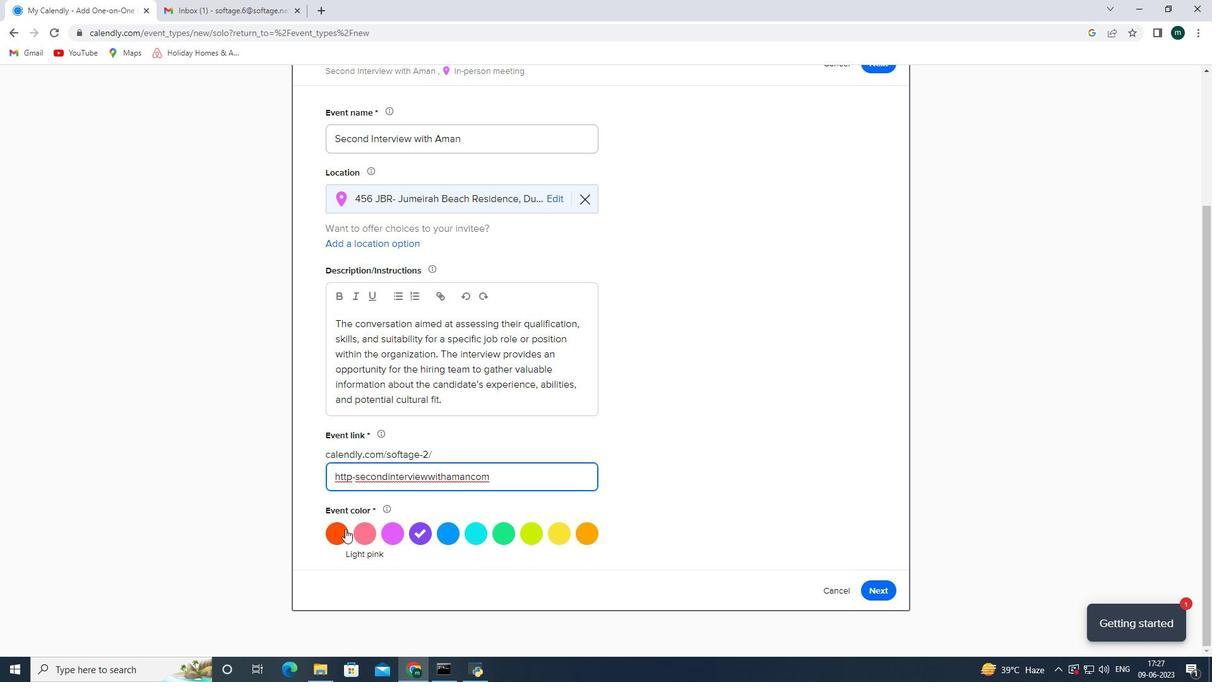 
Action: Mouse pressed left at (337, 528)
Screenshot: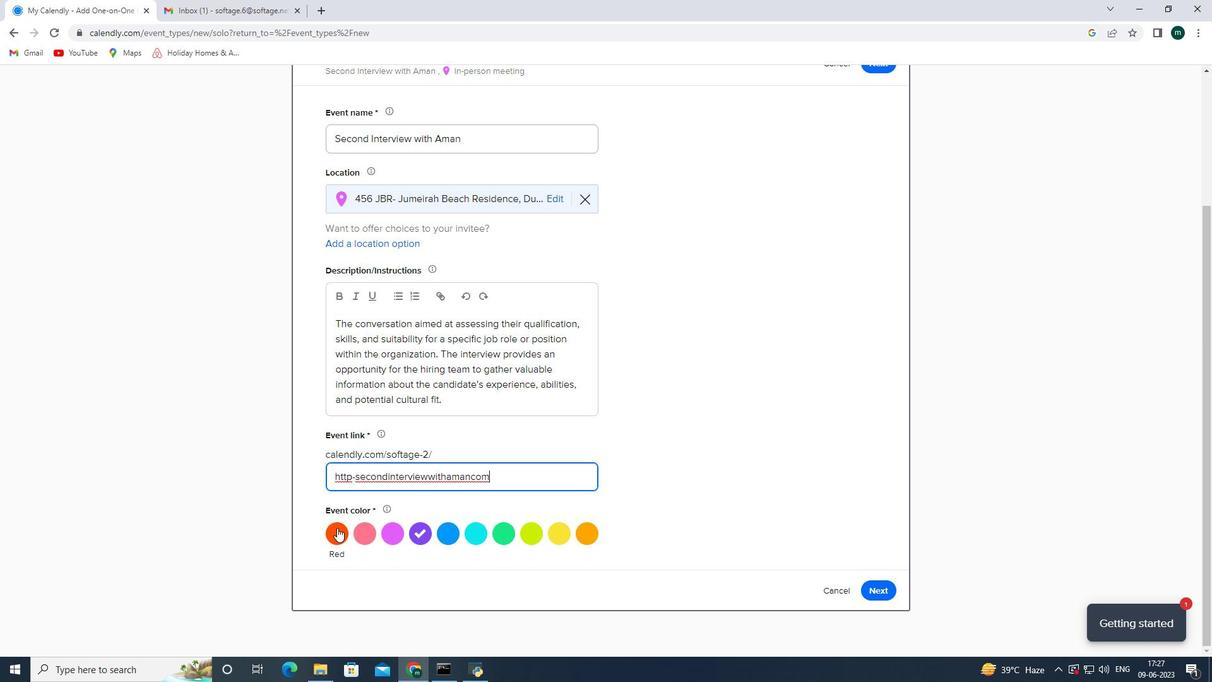 
Action: Mouse moved to (873, 583)
Screenshot: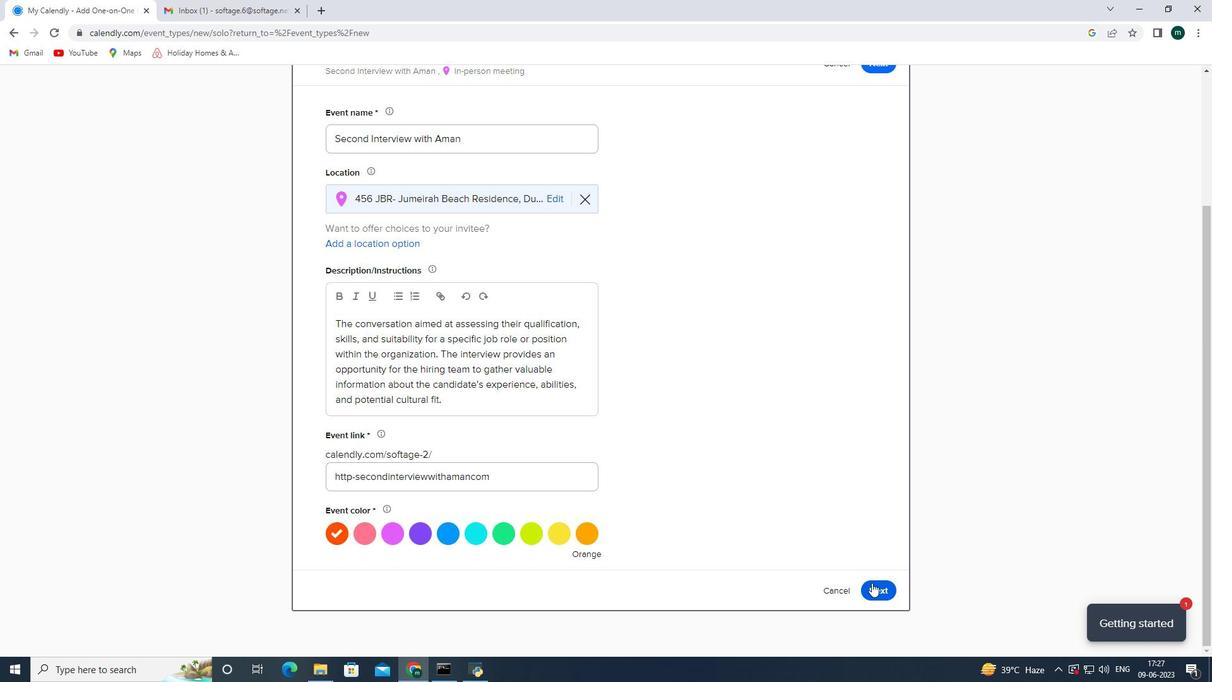 
Action: Mouse pressed left at (873, 583)
Screenshot: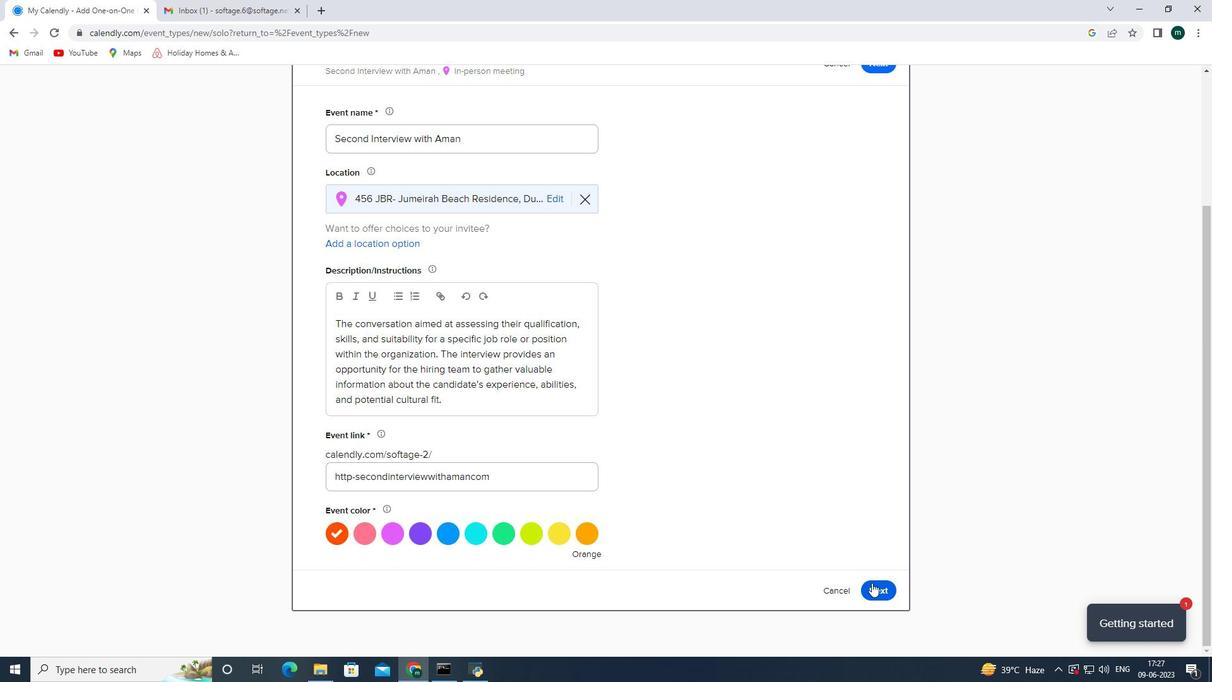 
Action: Mouse moved to (403, 252)
Screenshot: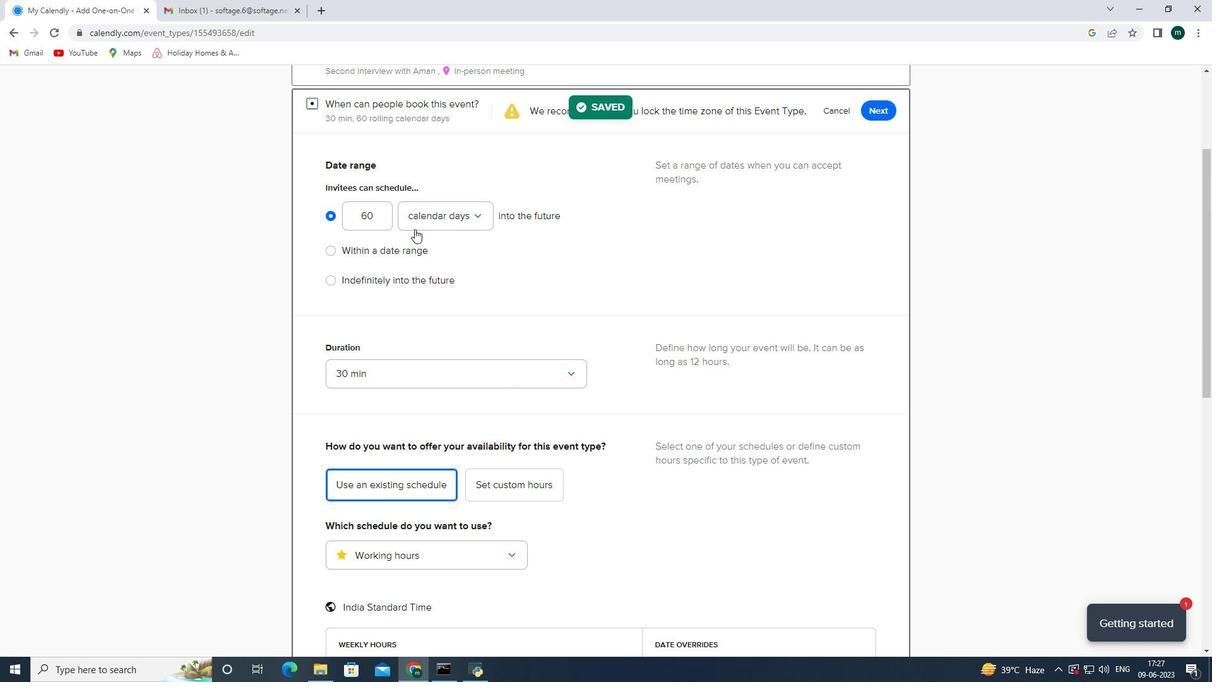 
Action: Mouse pressed left at (403, 252)
Screenshot: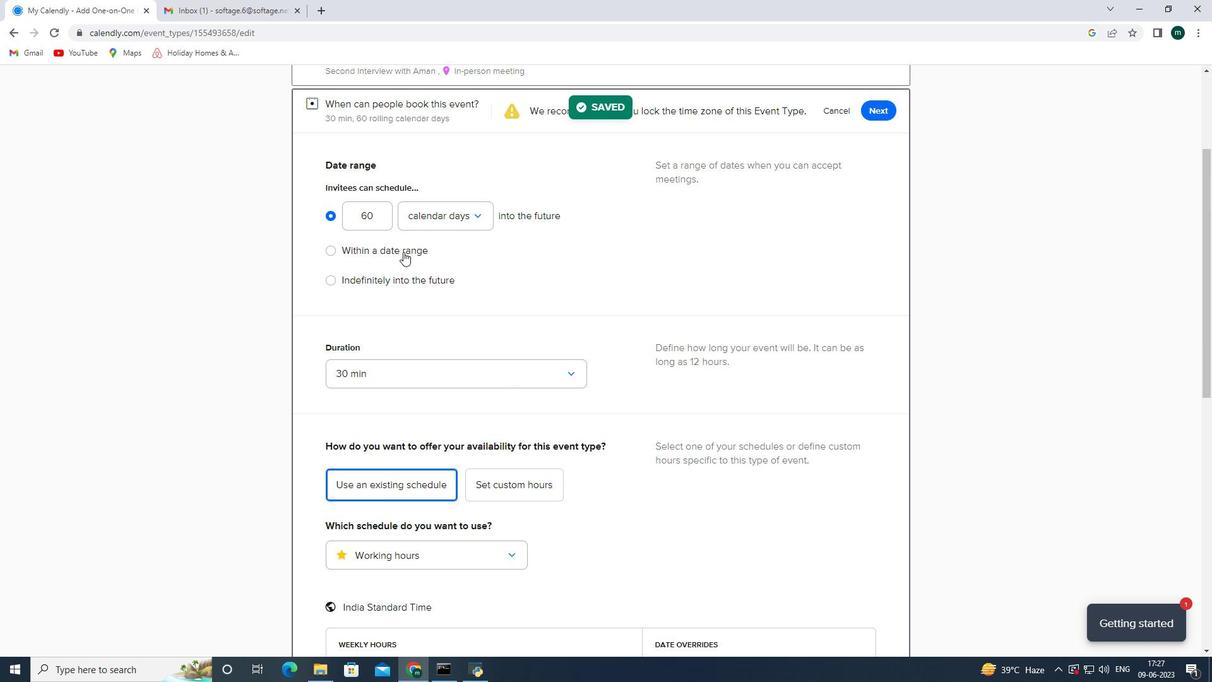 
Action: Mouse moved to (464, 254)
Screenshot: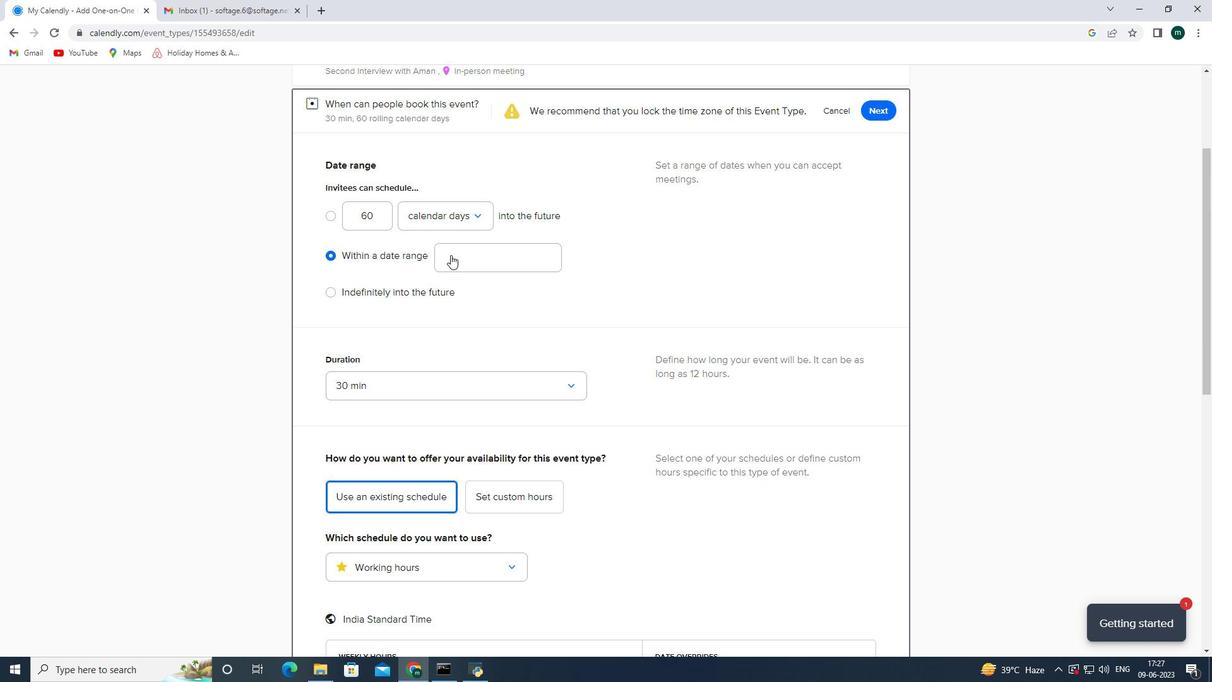 
Action: Mouse pressed left at (464, 254)
Screenshot: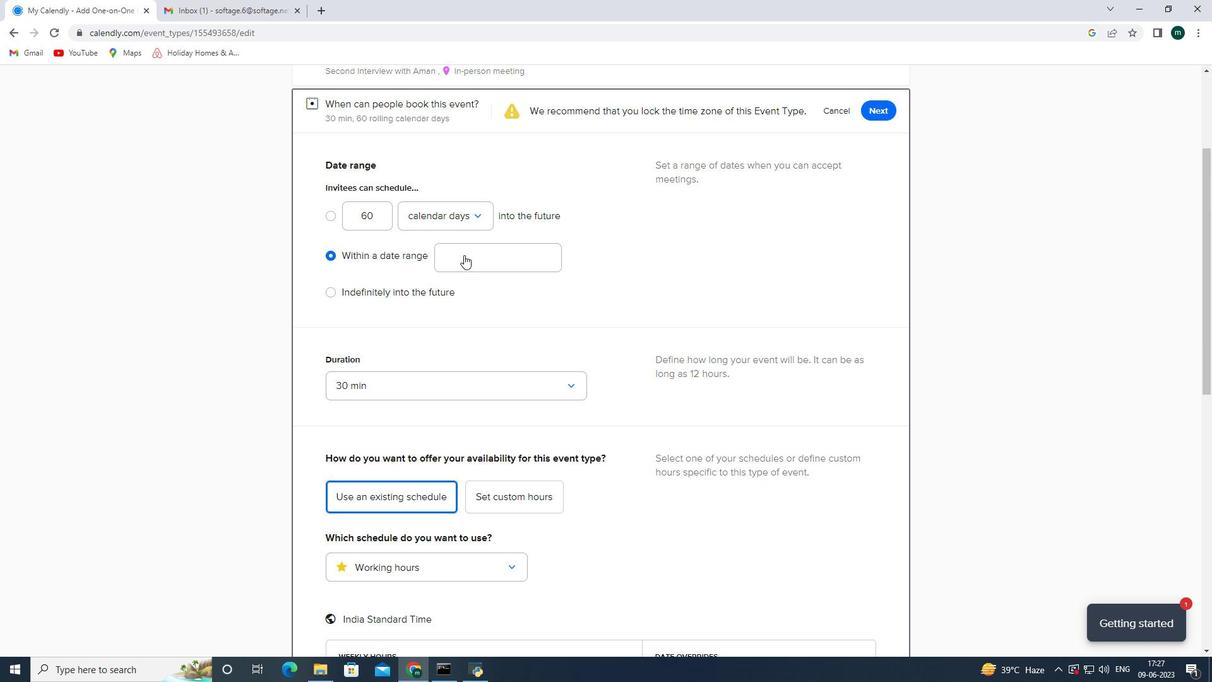 
Action: Mouse moved to (537, 295)
Screenshot: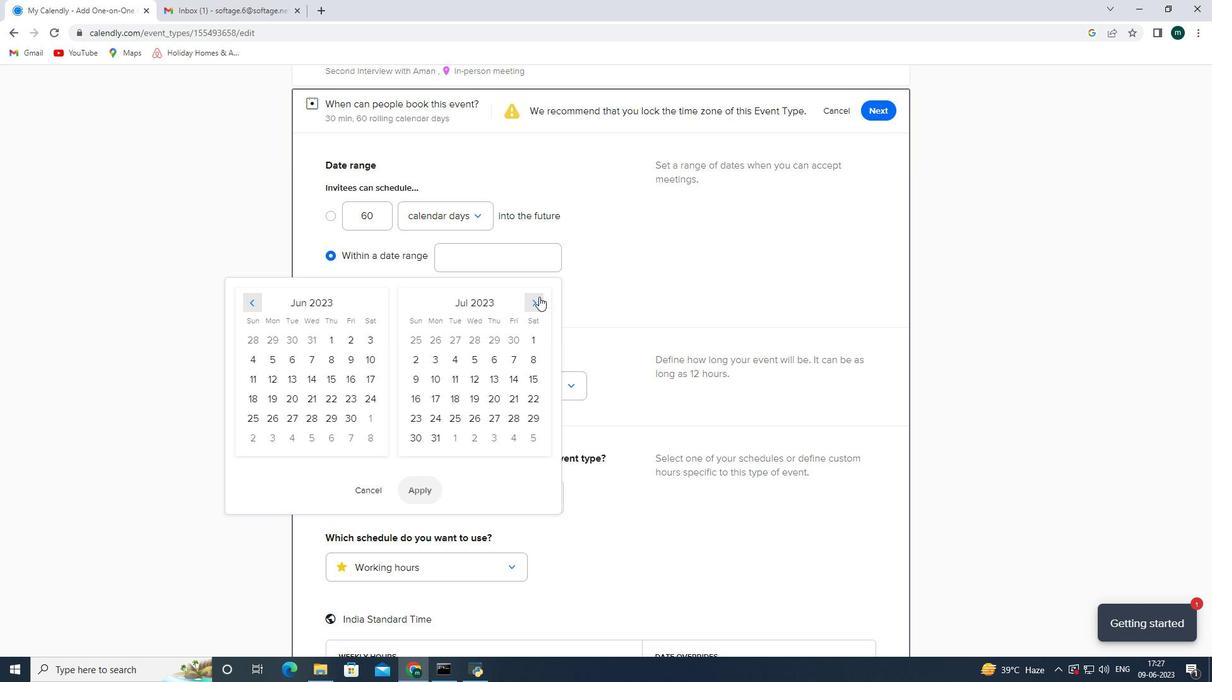 
Action: Mouse pressed left at (537, 295)
Screenshot: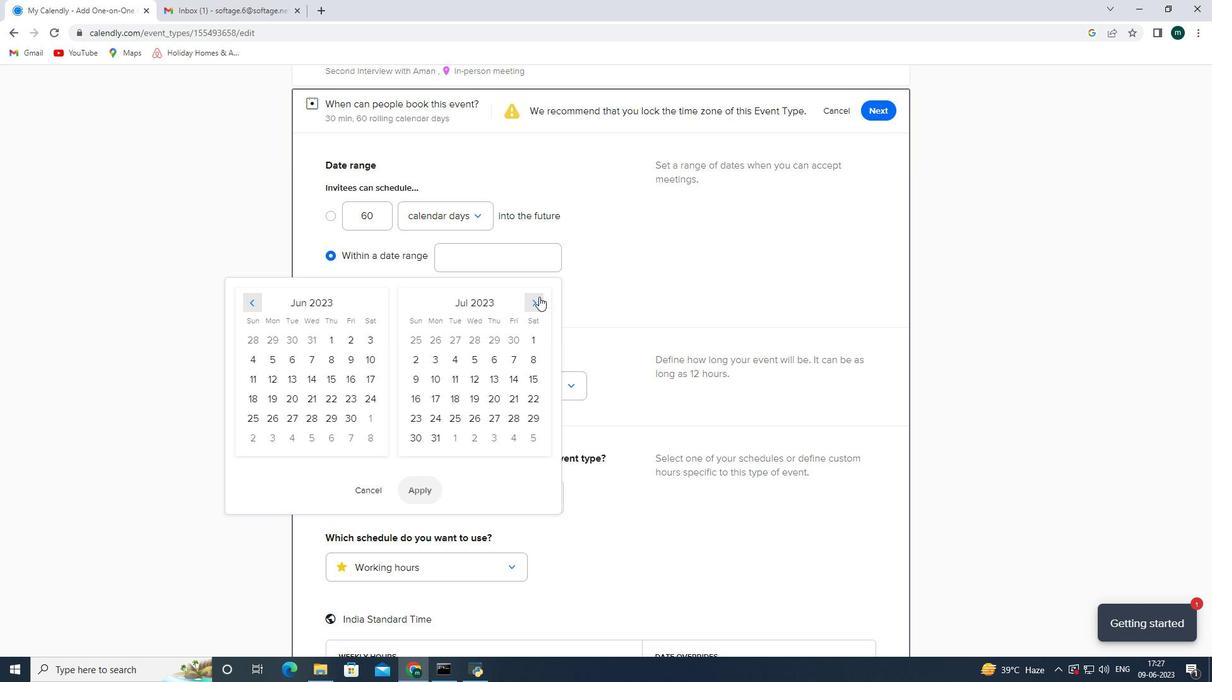 
Action: Mouse pressed left at (537, 295)
Screenshot: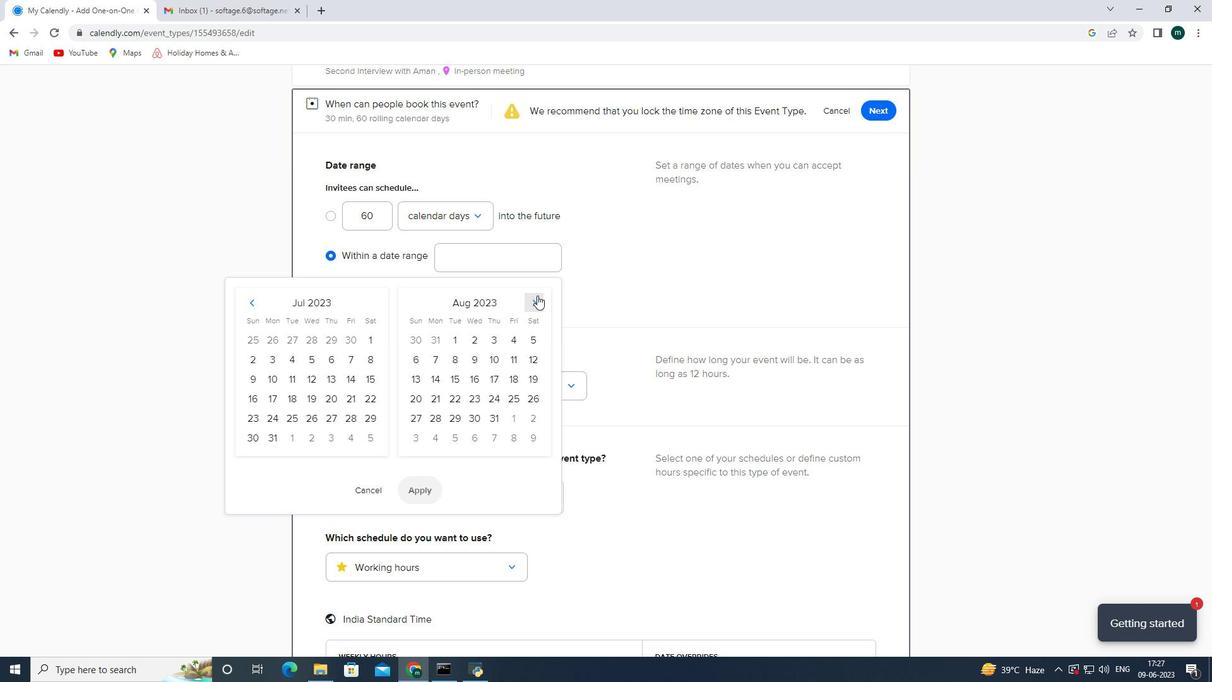 
Action: Mouse pressed left at (537, 295)
Screenshot: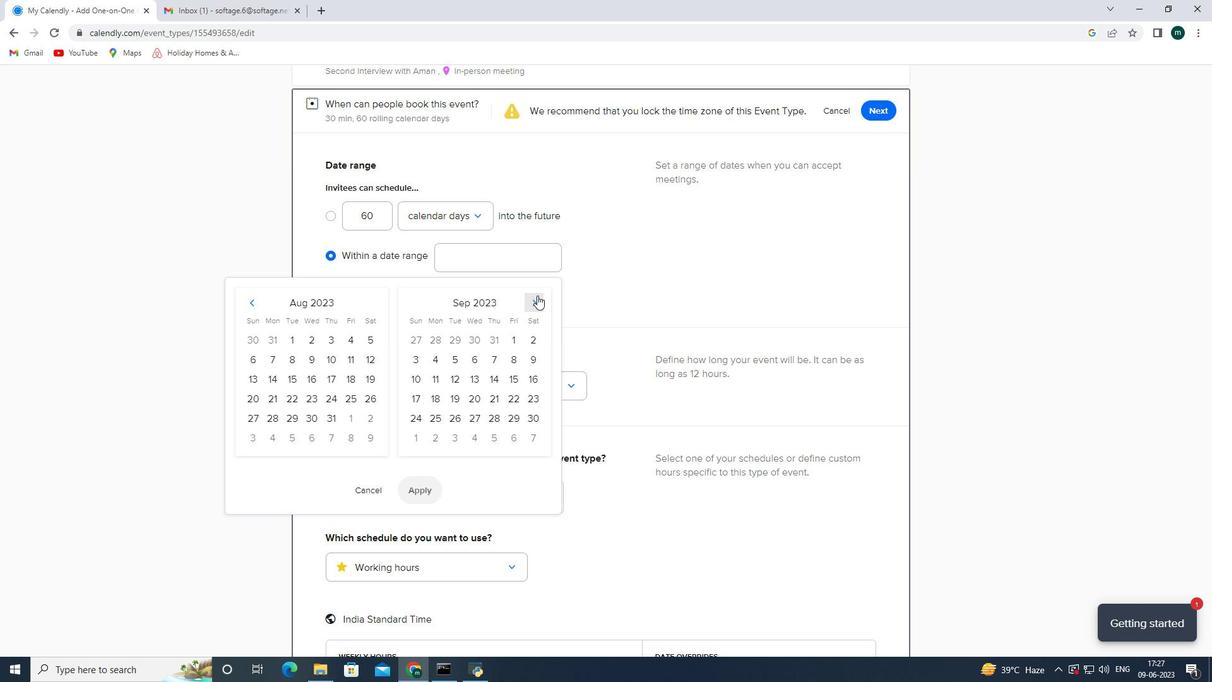 
Action: Mouse moved to (536, 295)
Screenshot: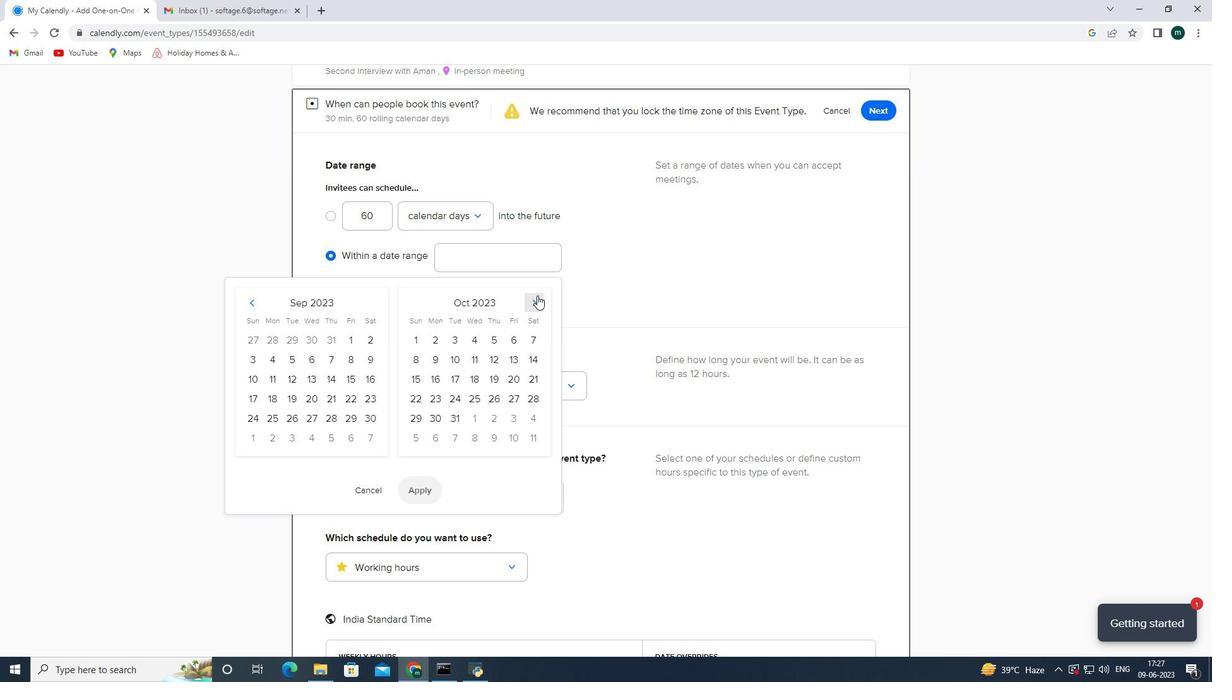 
Action: Mouse pressed left at (536, 295)
Screenshot: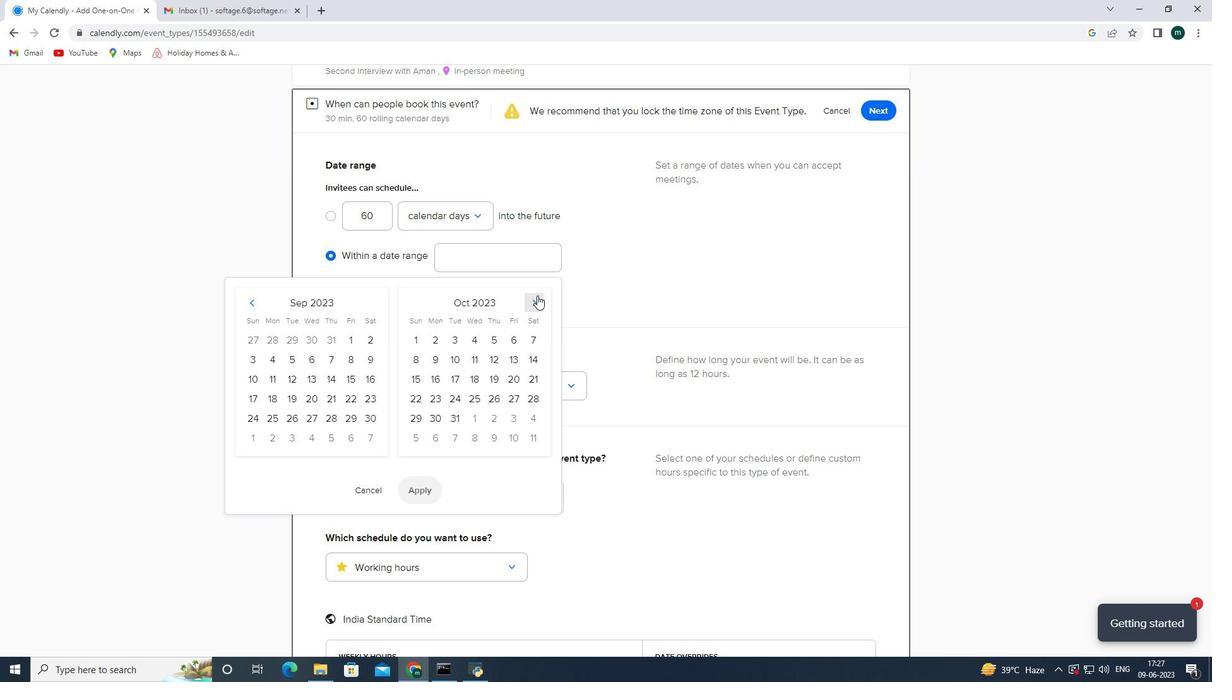 
Action: Mouse pressed left at (536, 295)
Screenshot: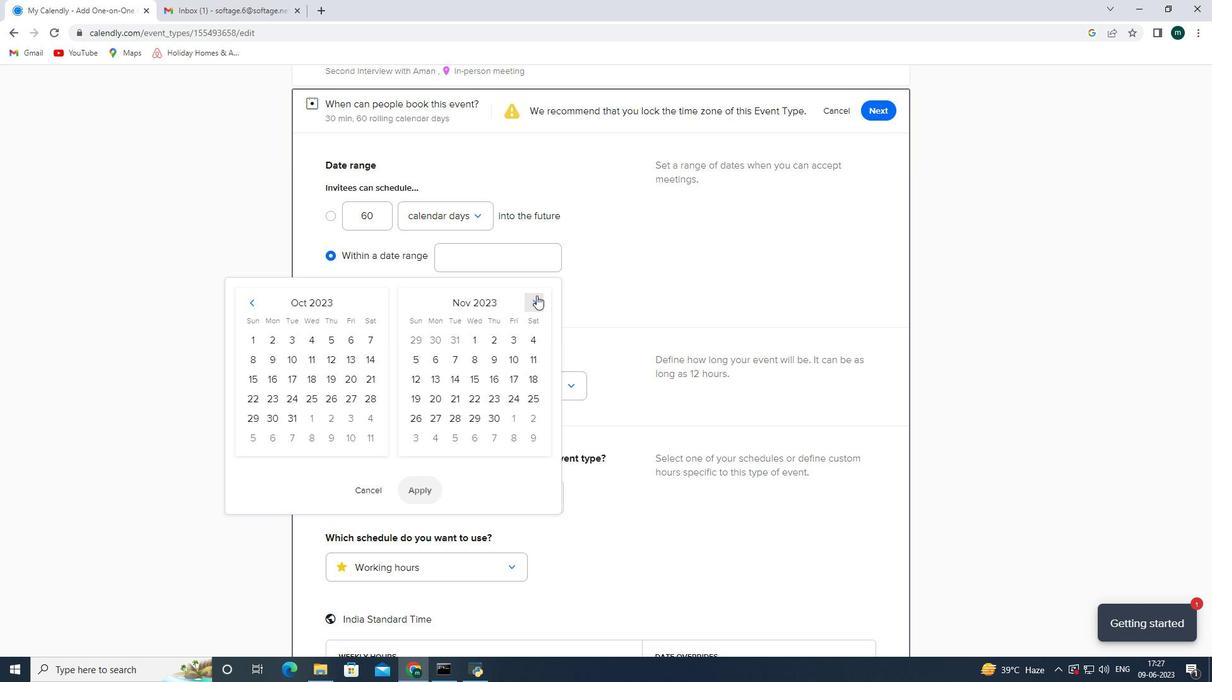 
Action: Mouse pressed left at (536, 295)
Screenshot: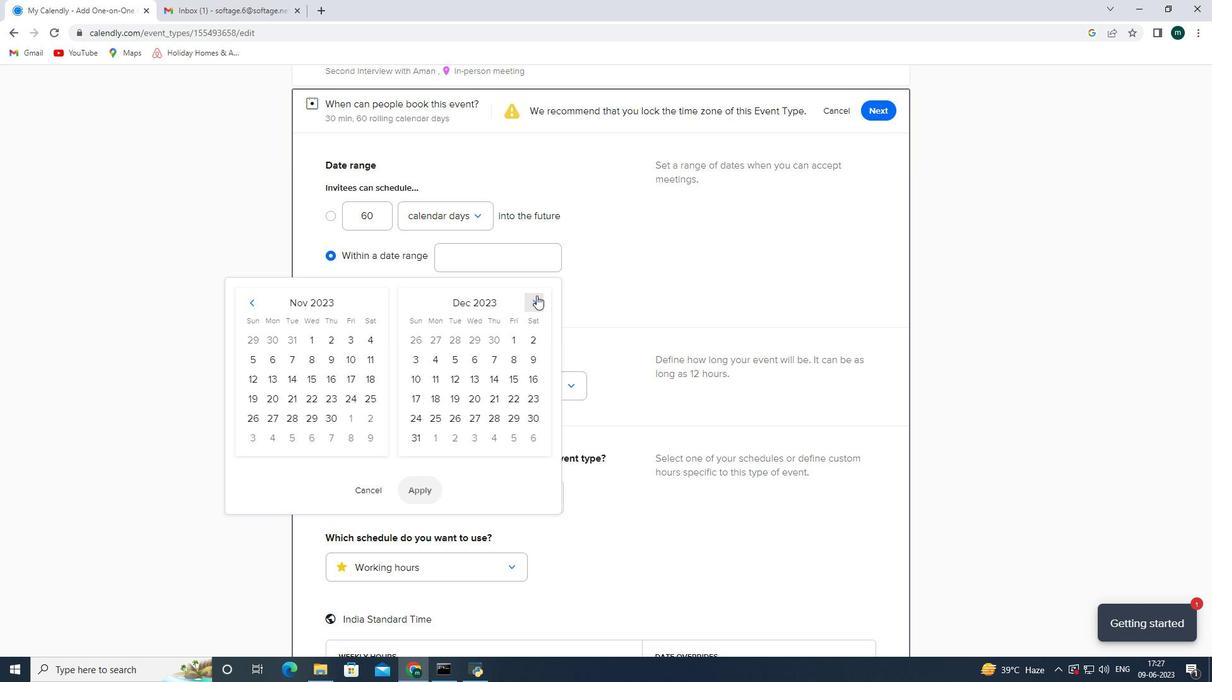 
Action: Mouse pressed left at (536, 295)
Screenshot: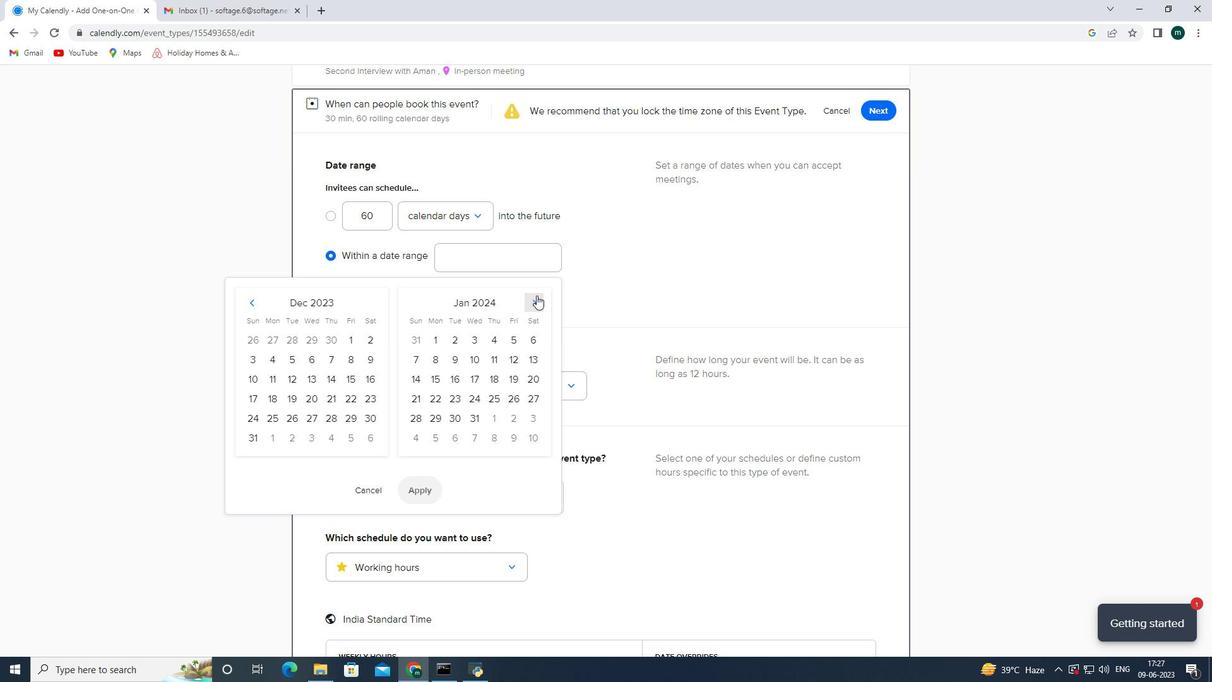 
Action: Mouse pressed left at (536, 295)
Screenshot: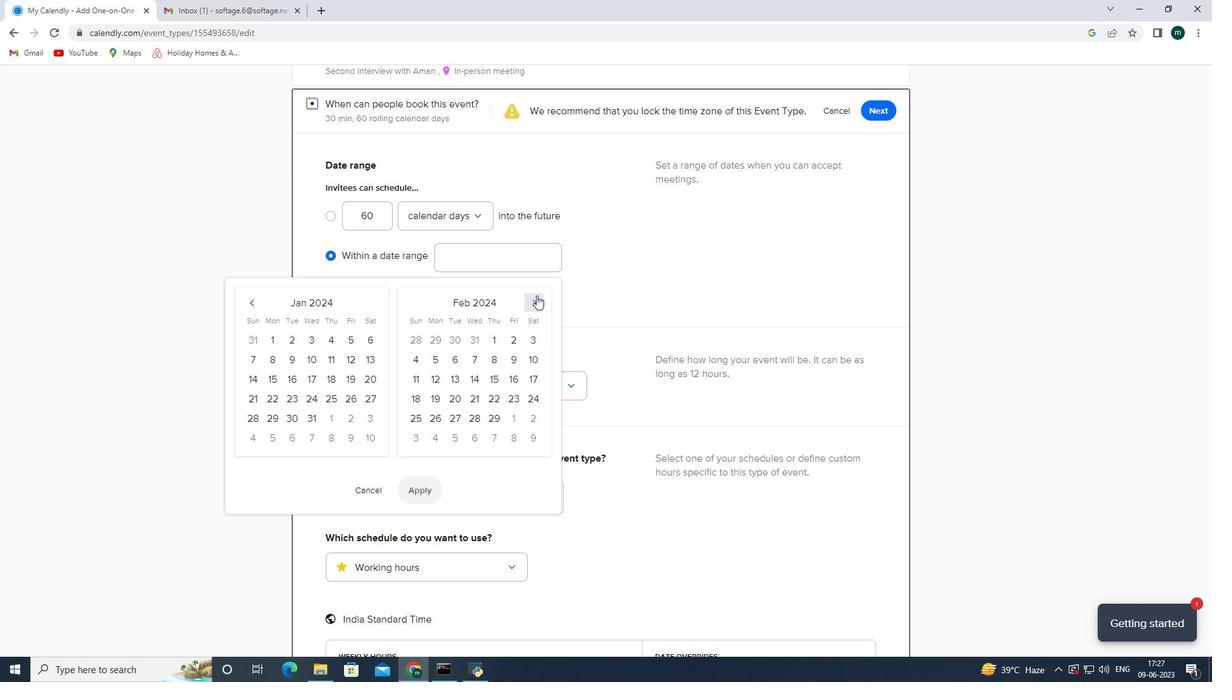 
Action: Mouse pressed left at (536, 295)
Screenshot: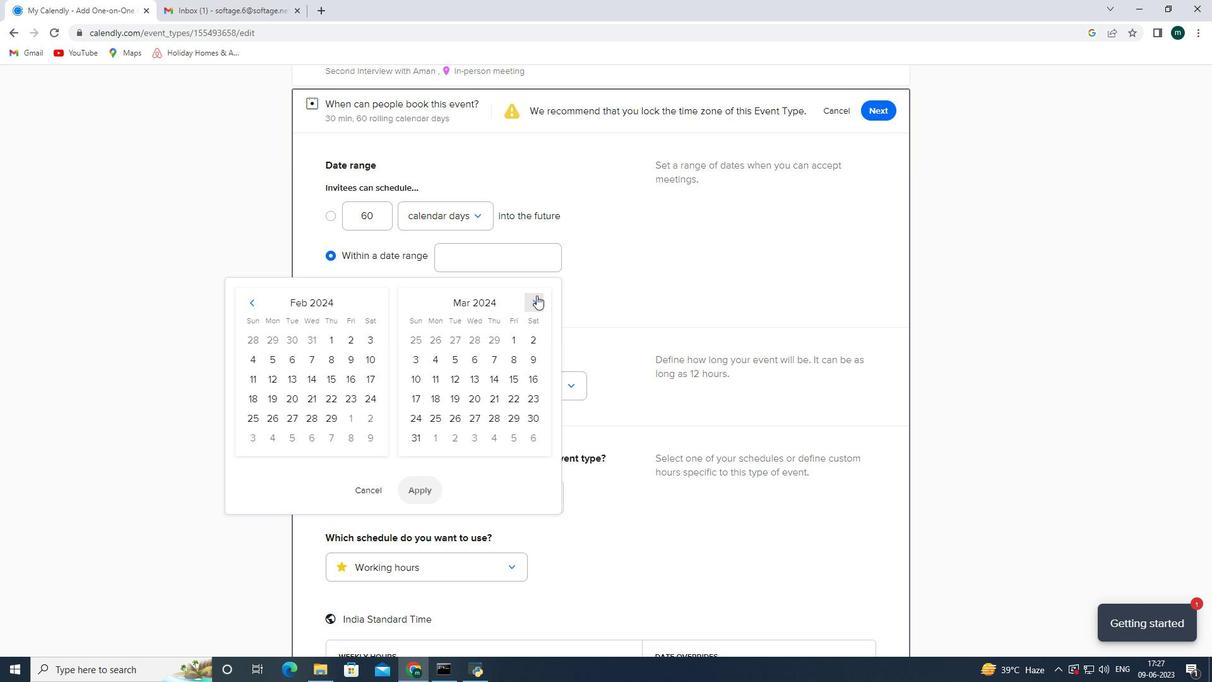 
Action: Mouse pressed left at (536, 295)
Screenshot: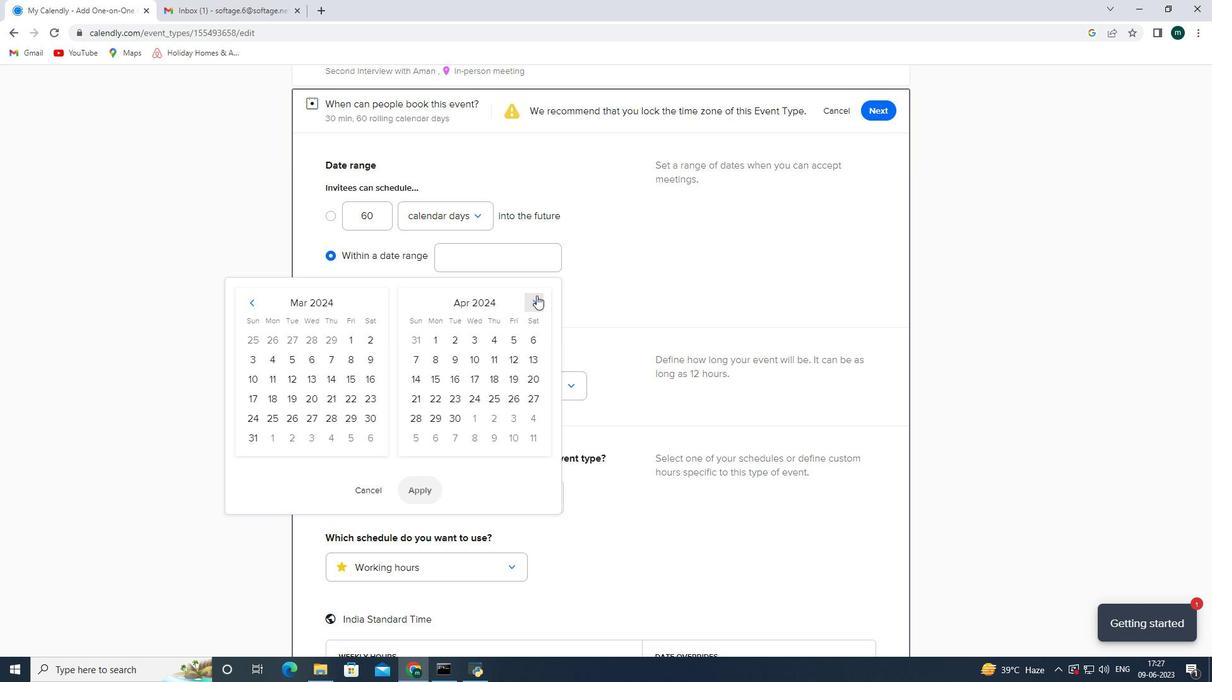 
Action: Mouse moved to (479, 379)
Screenshot: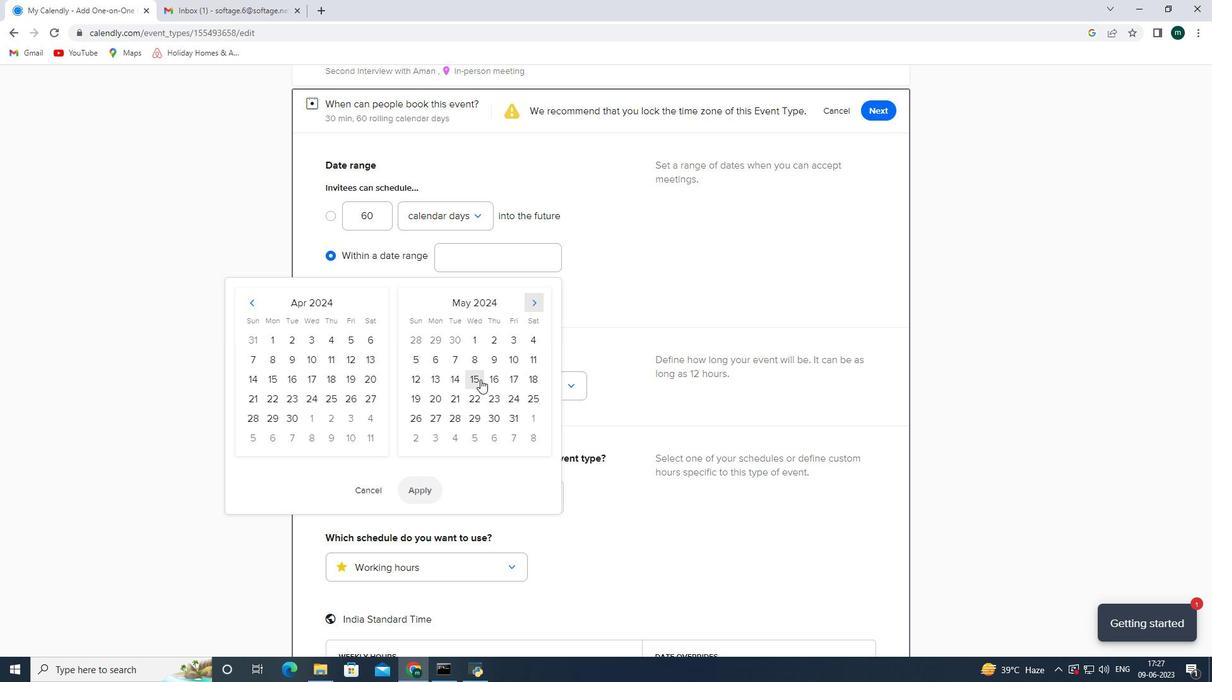 
Action: Mouse pressed left at (479, 379)
Screenshot: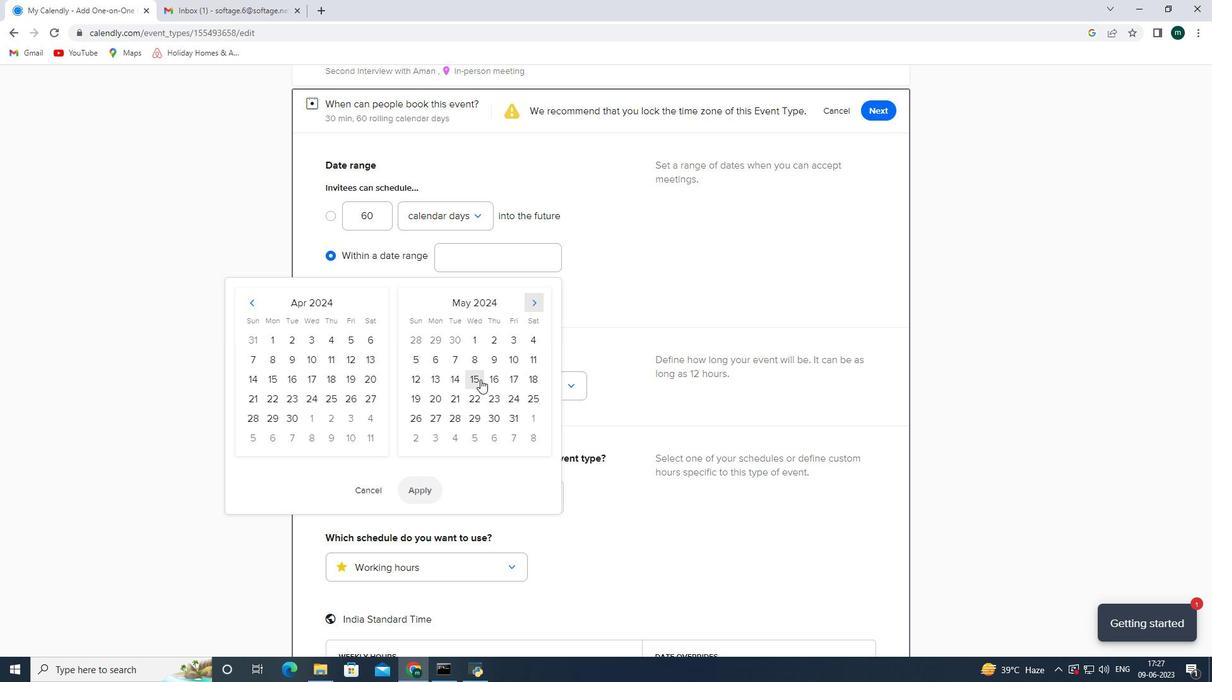 
Action: Mouse moved to (510, 383)
Screenshot: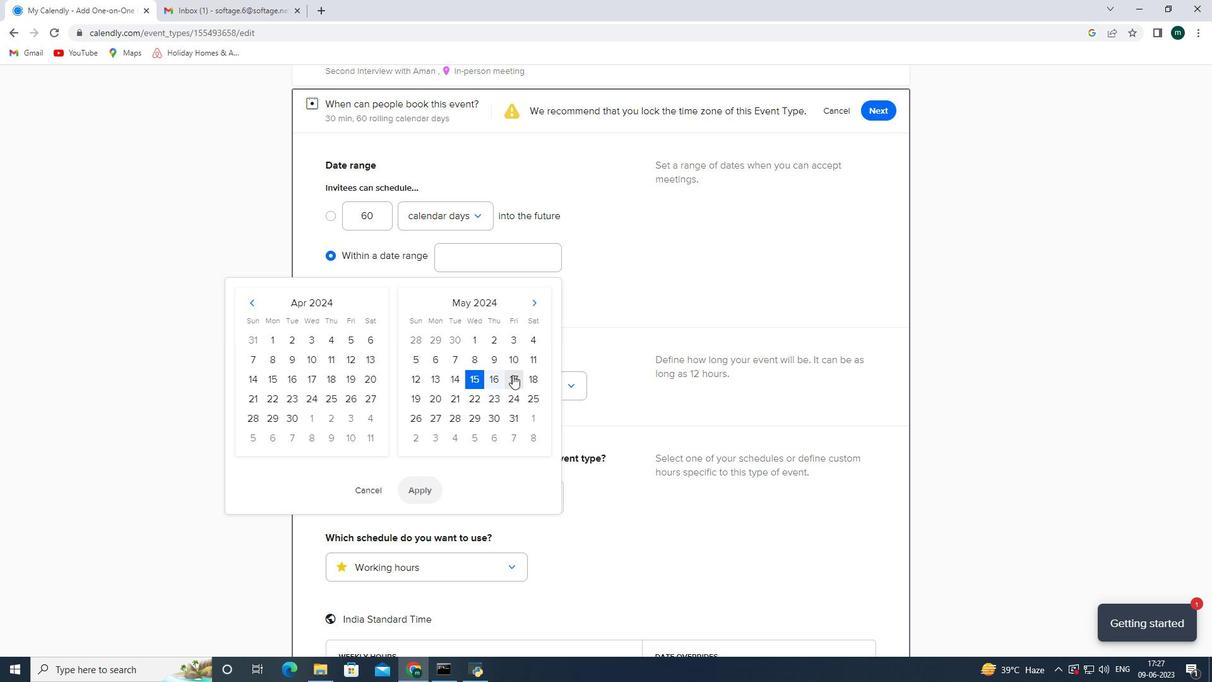 
Action: Mouse pressed left at (510, 383)
Screenshot: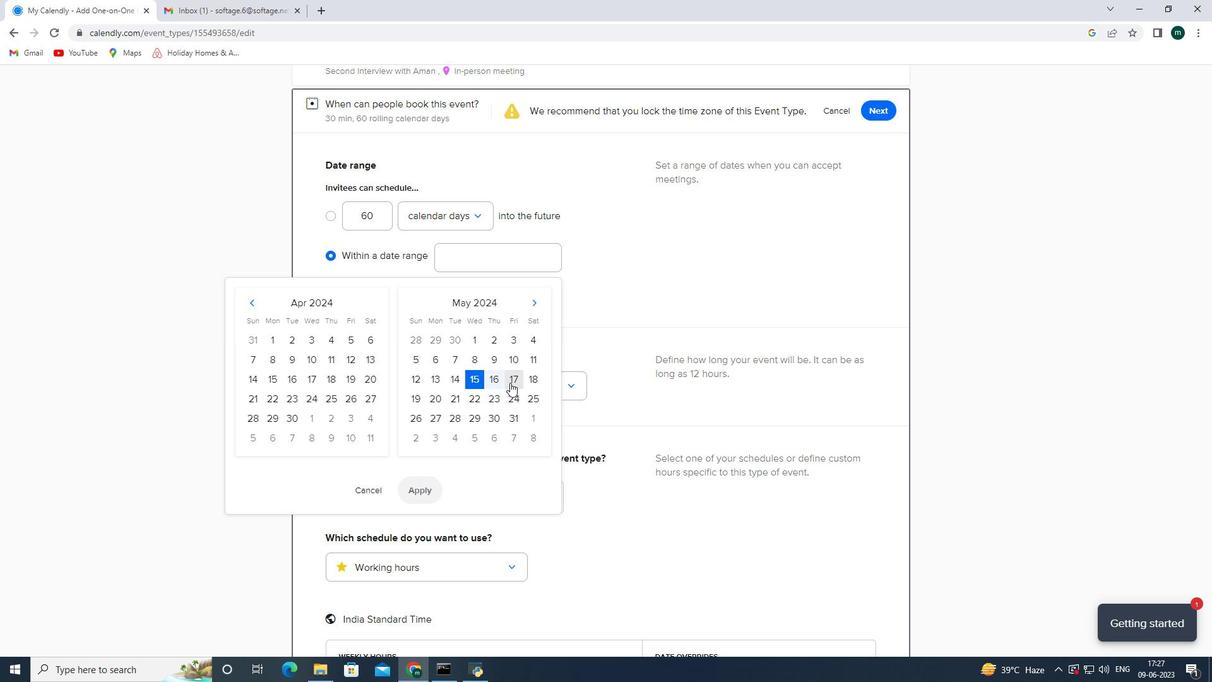 
Action: Mouse moved to (495, 445)
Screenshot: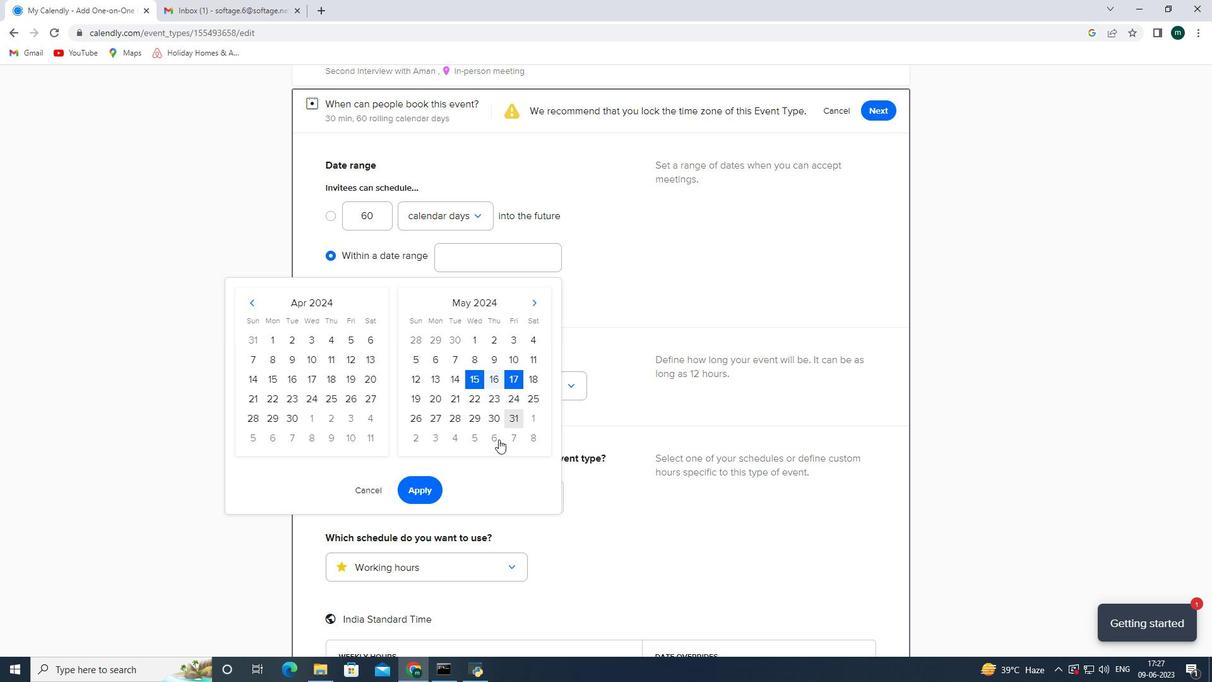 
Action: Mouse scrolled (495, 444) with delta (0, 0)
Screenshot: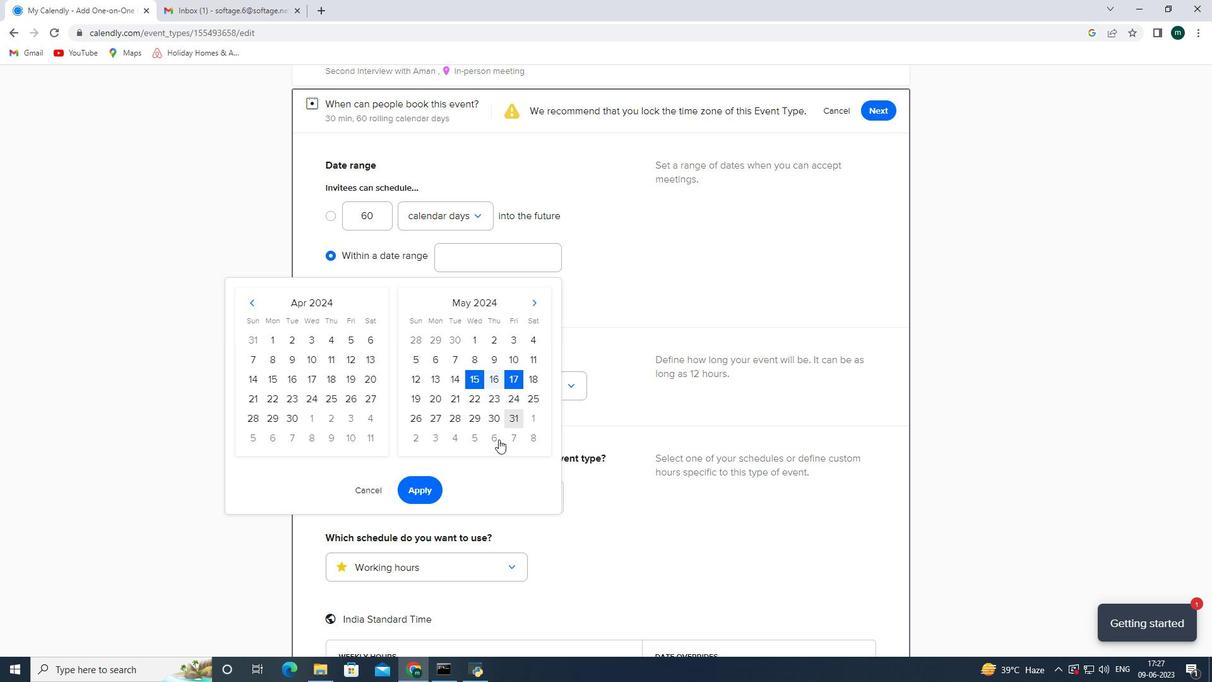 
Action: Mouse moved to (494, 447)
Screenshot: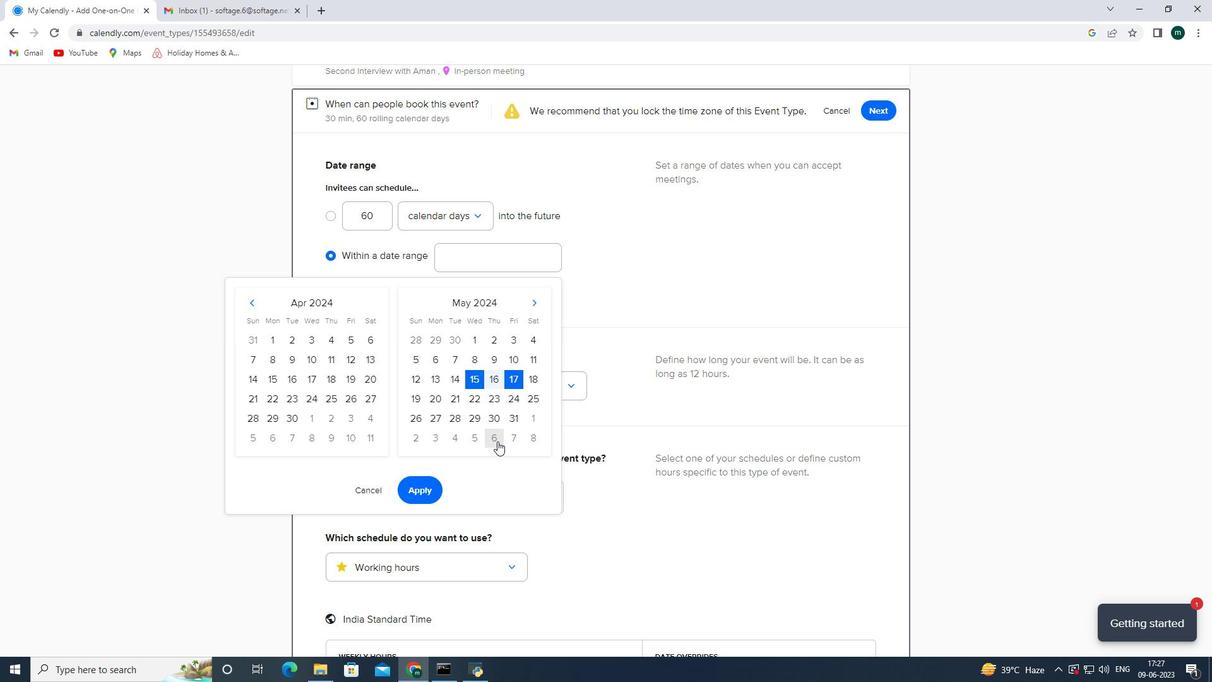 
Action: Mouse scrolled (494, 447) with delta (0, 0)
Screenshot: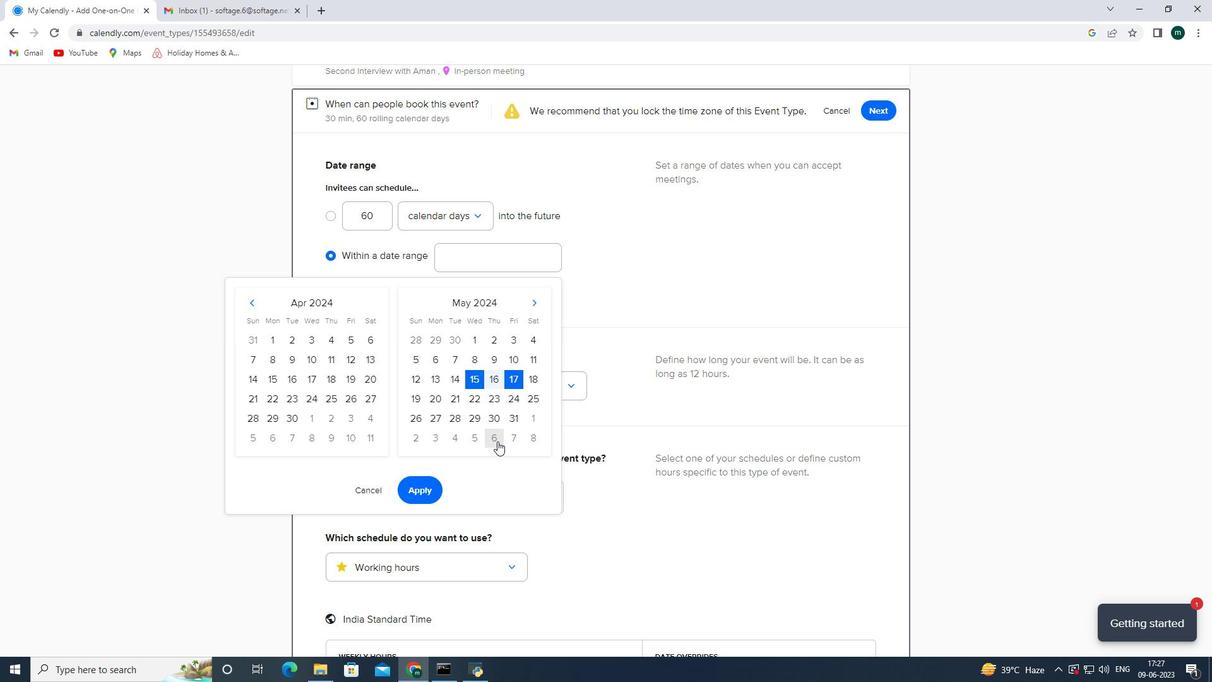 
Action: Mouse moved to (493, 448)
Screenshot: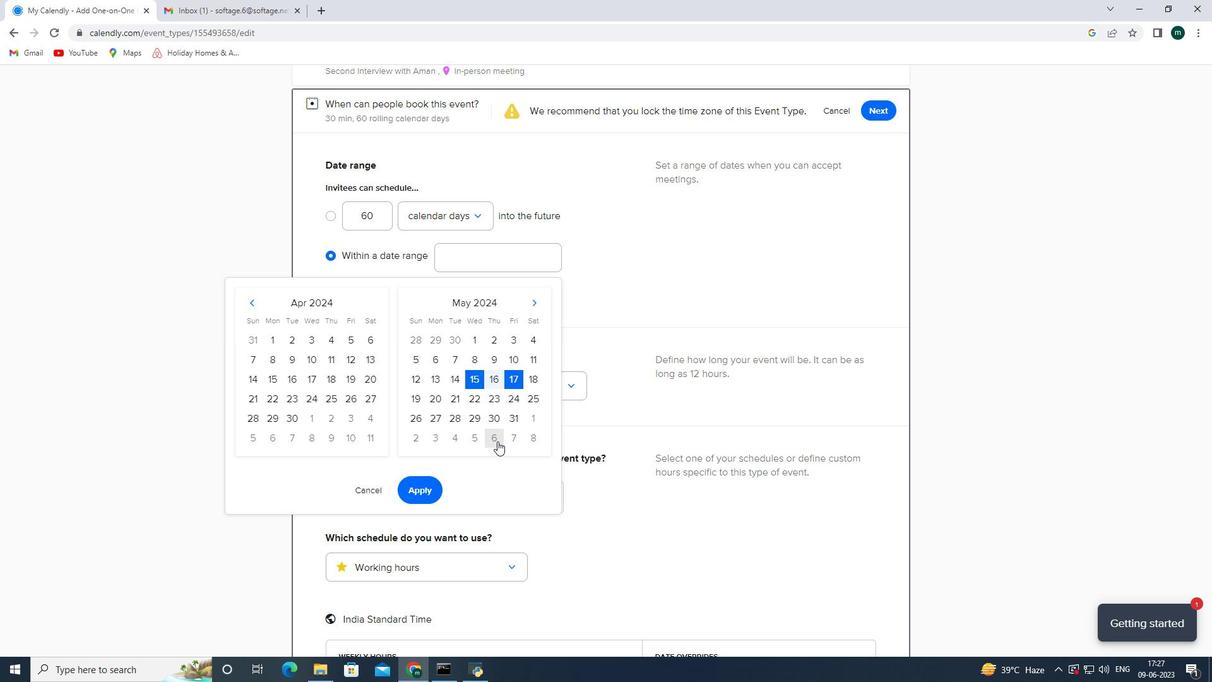 
Action: Mouse scrolled (493, 447) with delta (0, 0)
Screenshot: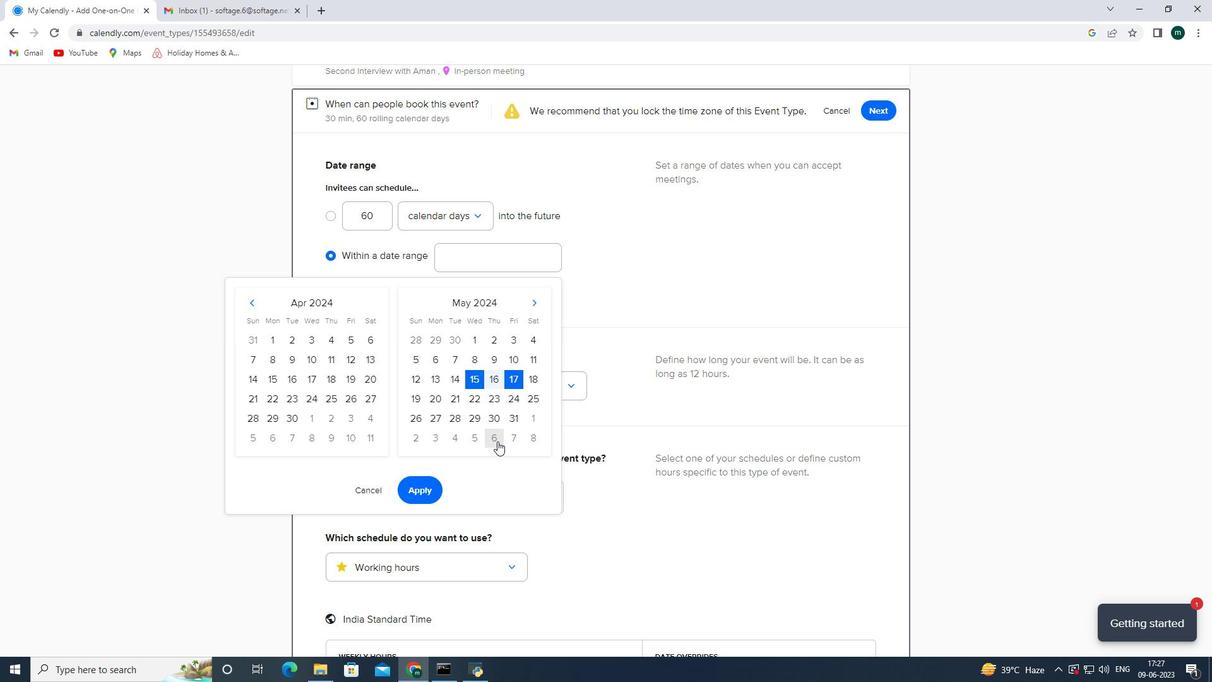 
Action: Mouse moved to (423, 498)
Screenshot: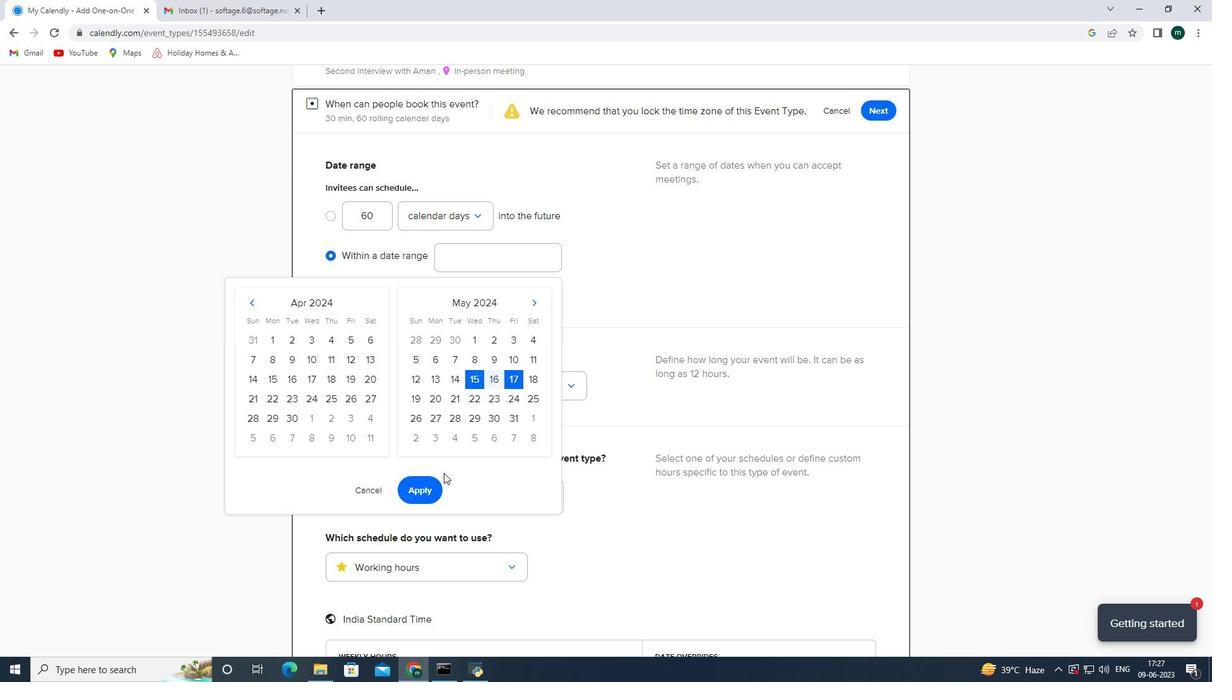 
Action: Mouse pressed left at (423, 498)
Screenshot: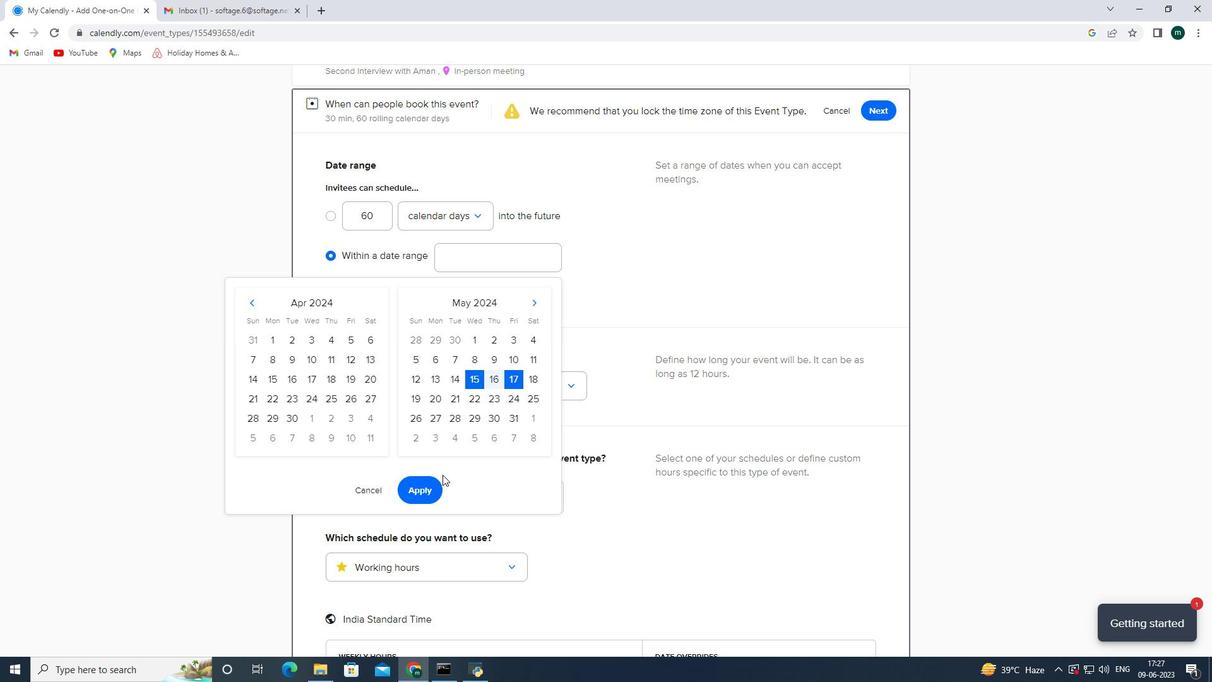 
Action: Mouse moved to (470, 470)
Screenshot: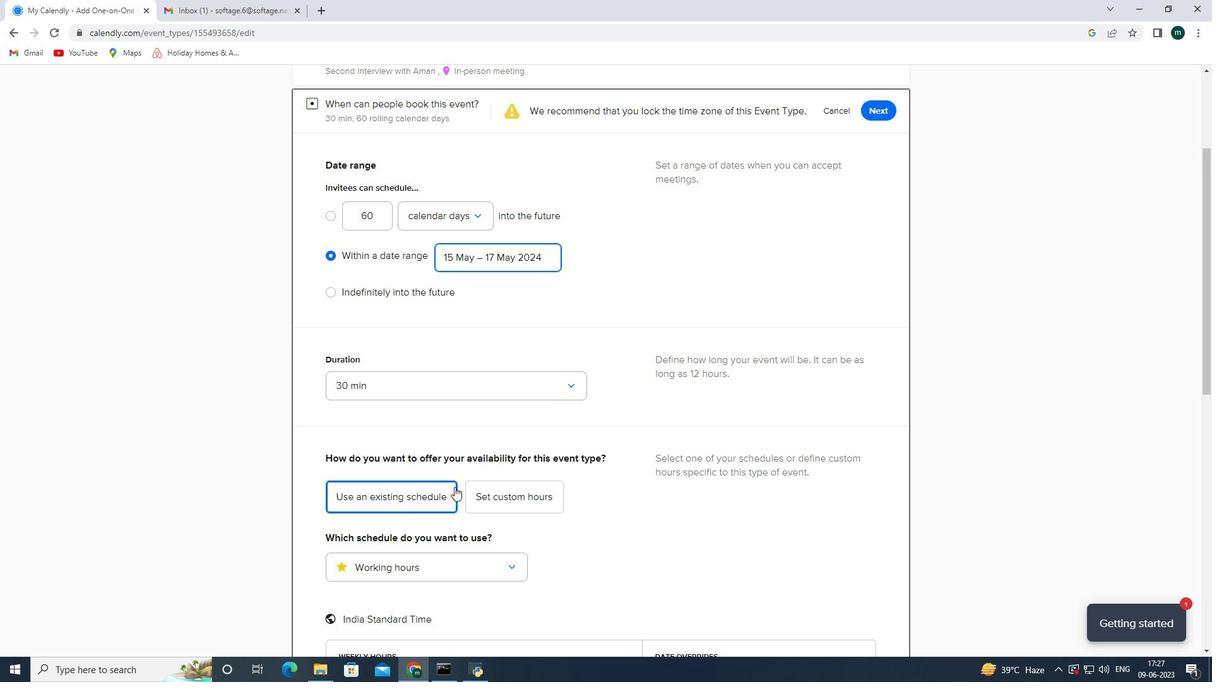 
Action: Mouse scrolled (470, 469) with delta (0, 0)
Screenshot: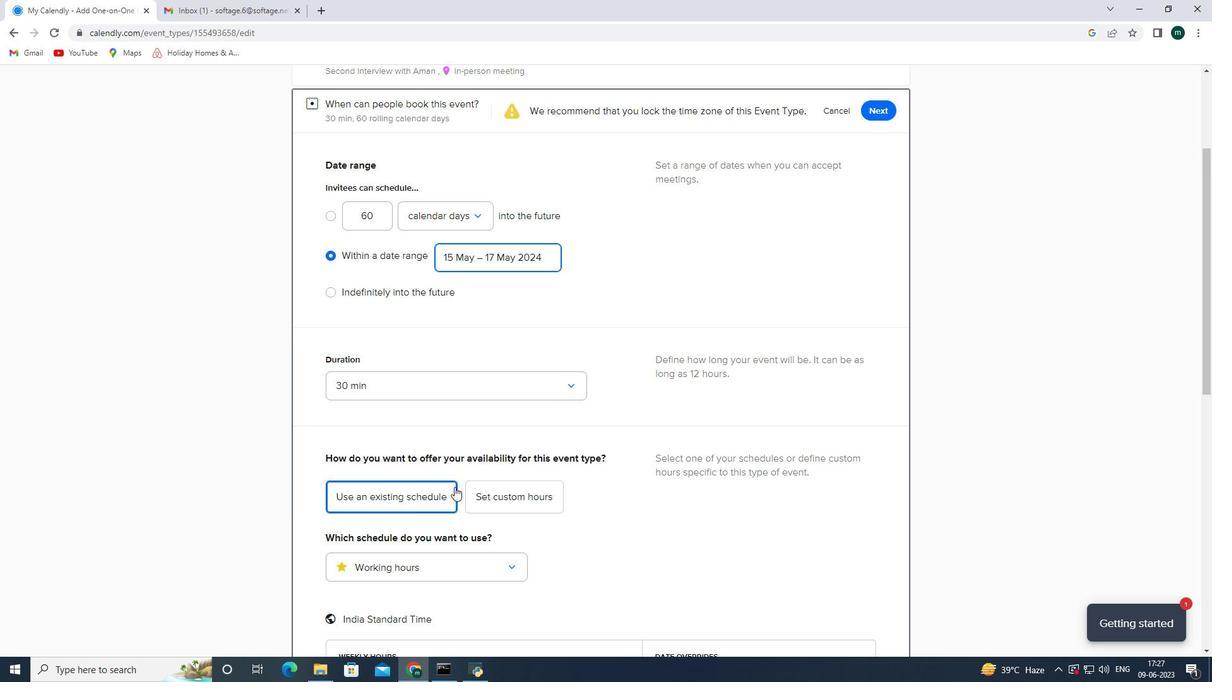 
Action: Mouse scrolled (470, 469) with delta (0, 0)
Screenshot: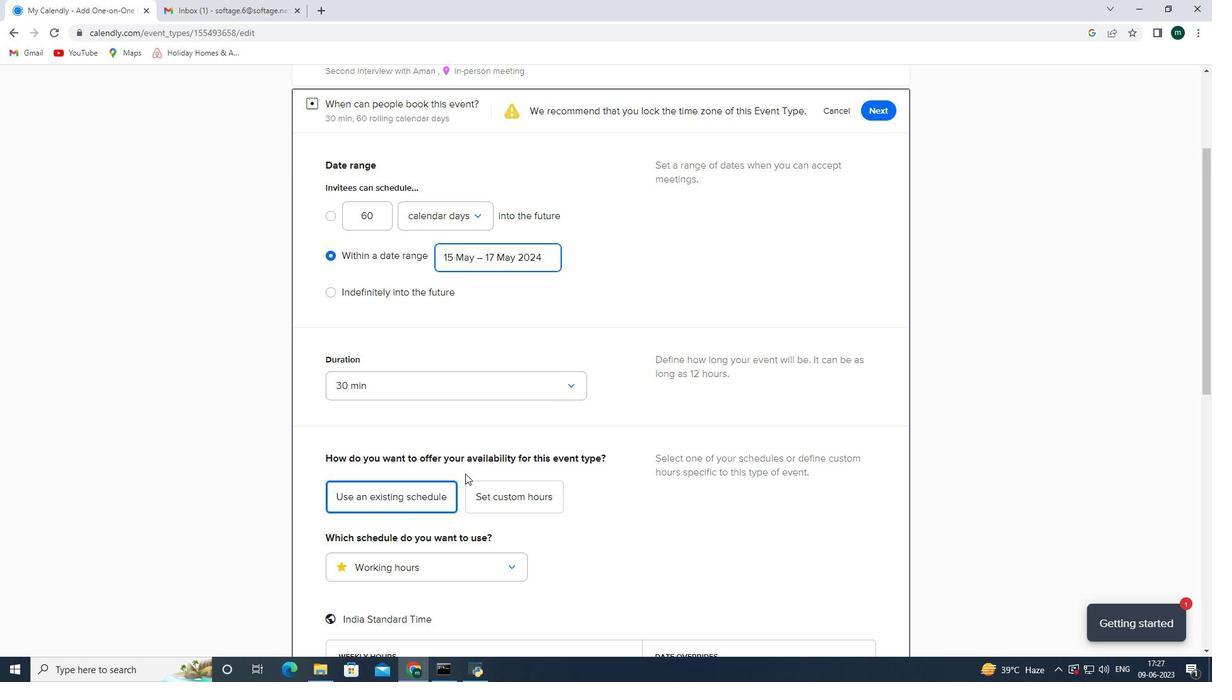 
Action: Mouse scrolled (470, 469) with delta (0, 0)
Screenshot: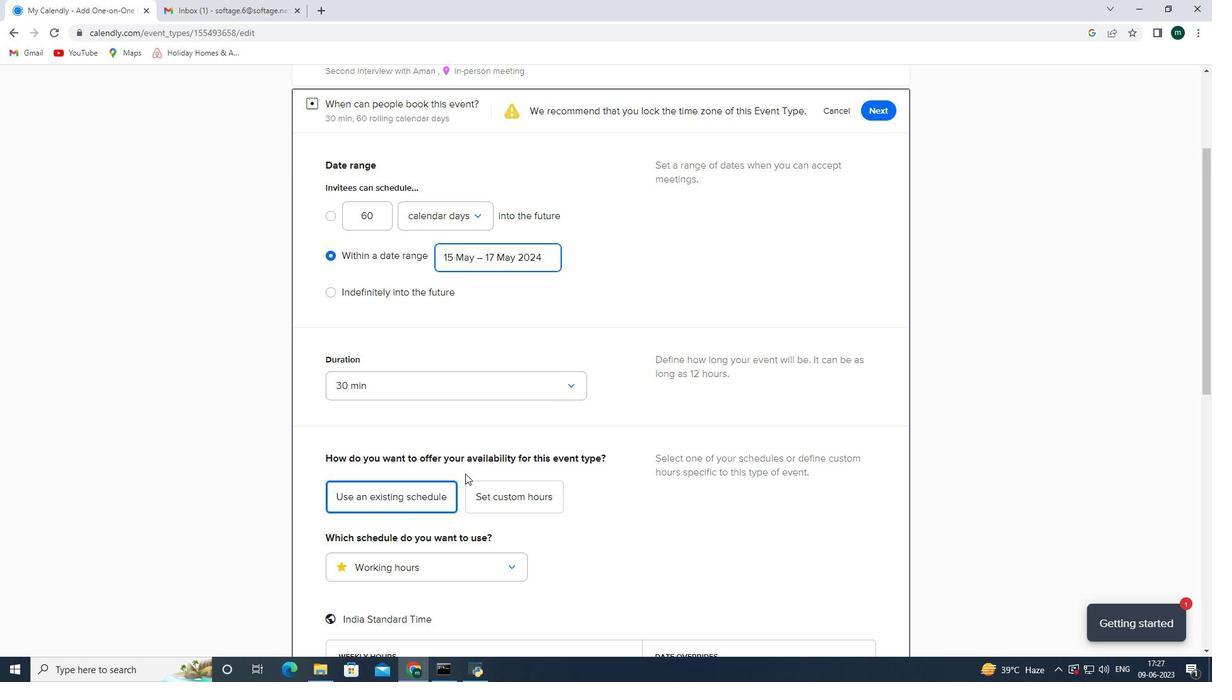 
Action: Mouse scrolled (470, 469) with delta (0, 0)
Screenshot: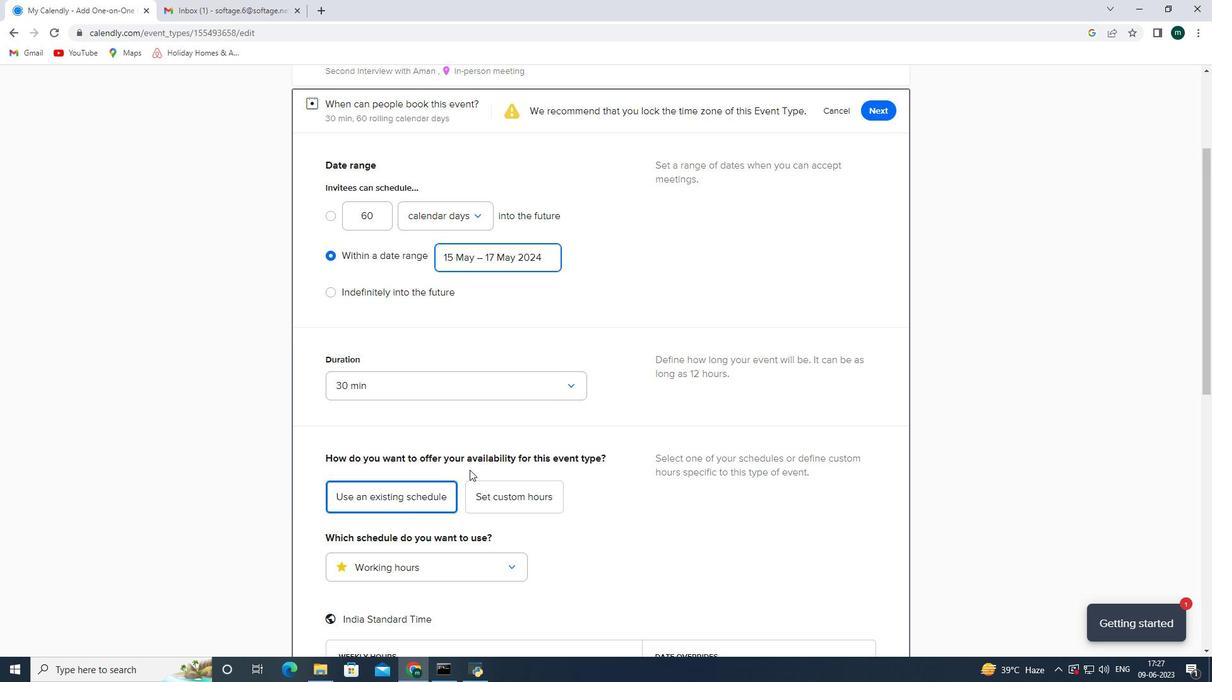 
Action: Mouse scrolled (470, 469) with delta (0, 0)
Screenshot: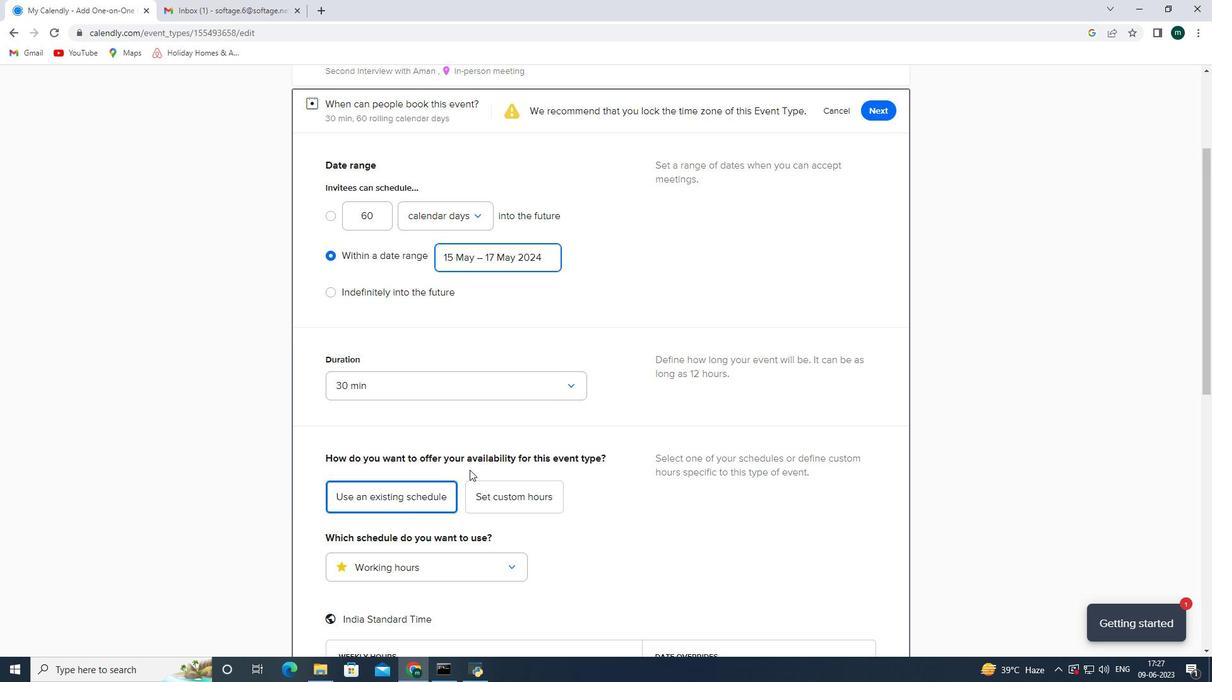 
Action: Mouse scrolled (470, 469) with delta (0, 0)
Screenshot: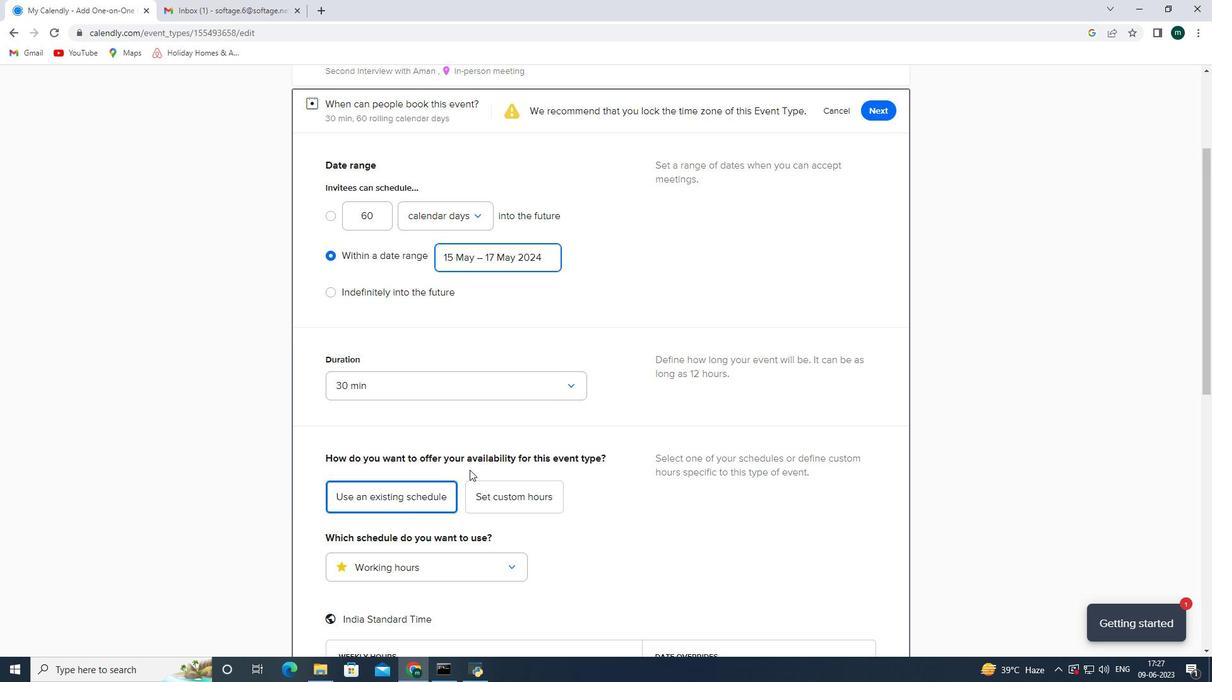 
Action: Mouse moved to (471, 468)
Screenshot: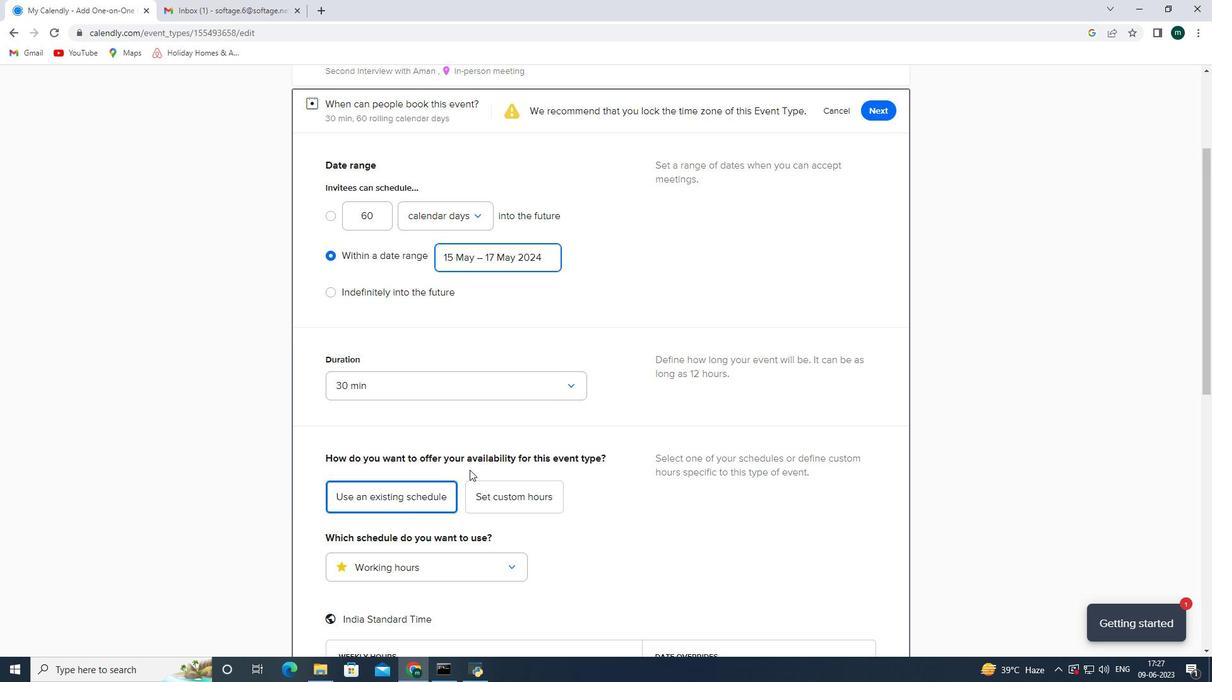 
Action: Mouse scrolled (470, 469) with delta (0, 0)
Screenshot: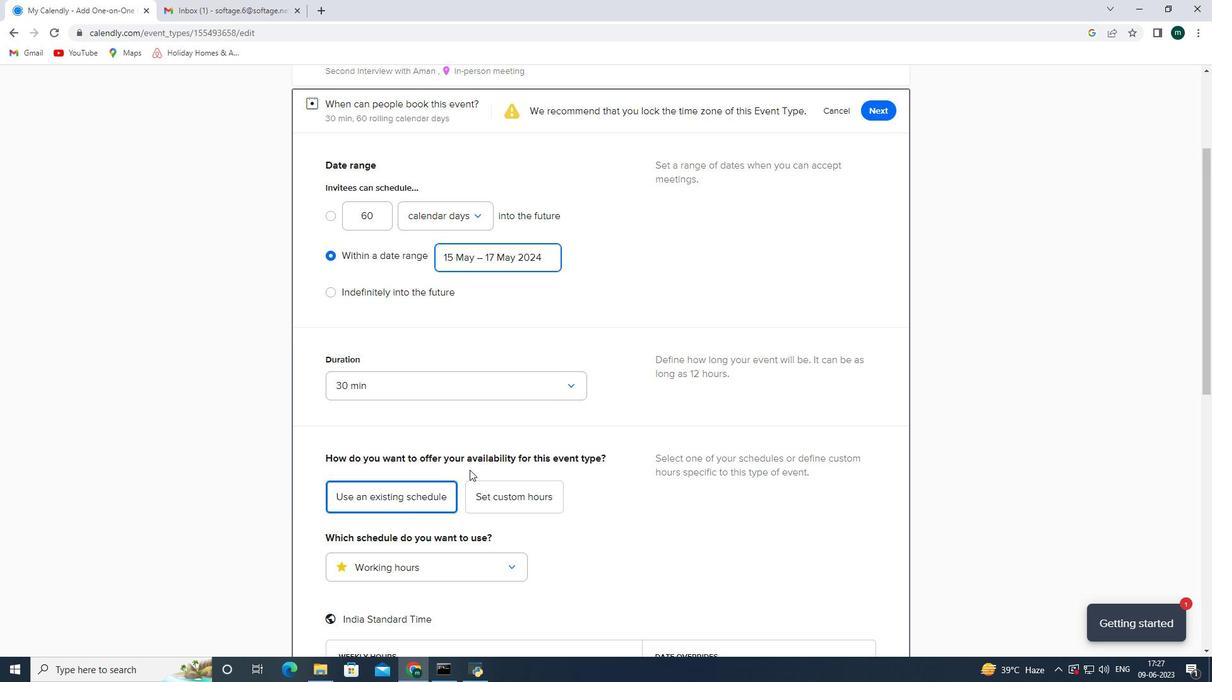 
Action: Mouse moved to (477, 467)
Screenshot: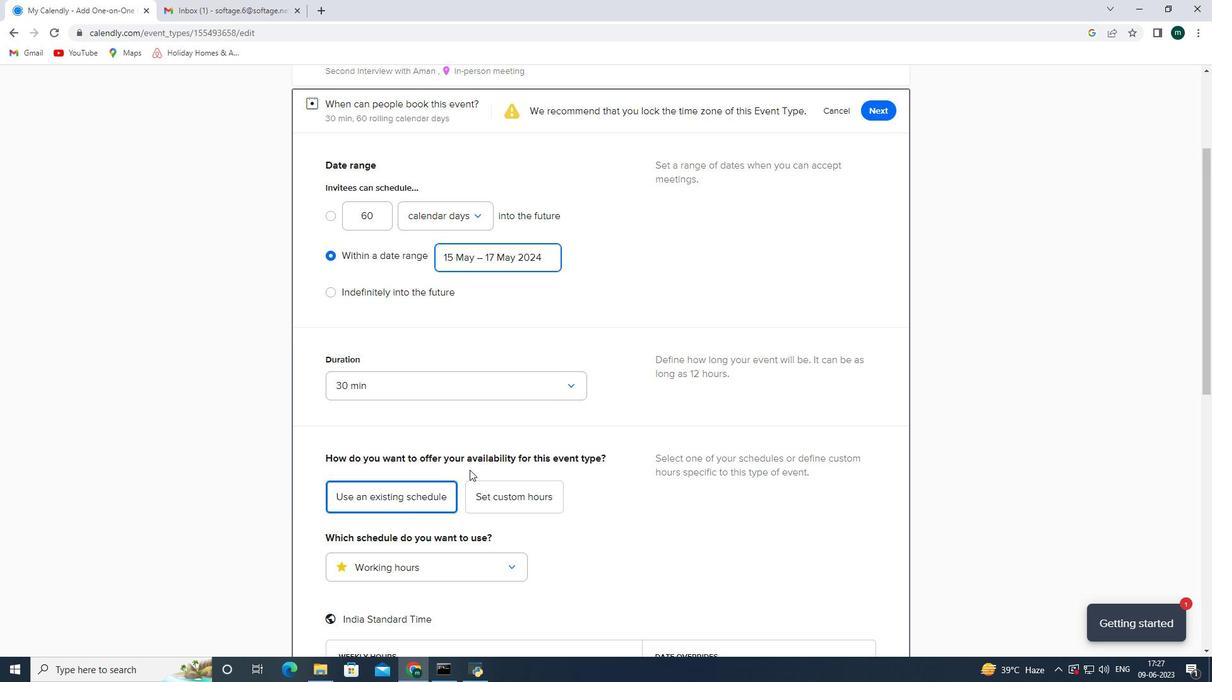 
Action: Mouse scrolled (470, 469) with delta (0, 0)
Screenshot: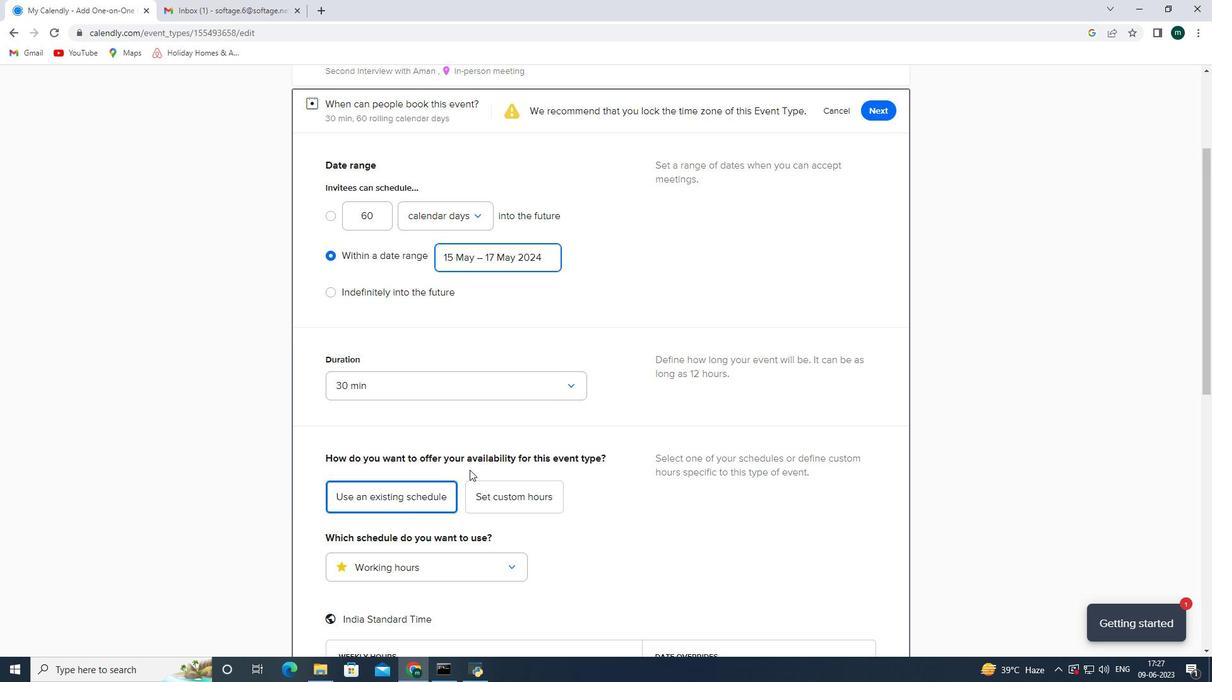 
Action: Mouse moved to (481, 466)
Screenshot: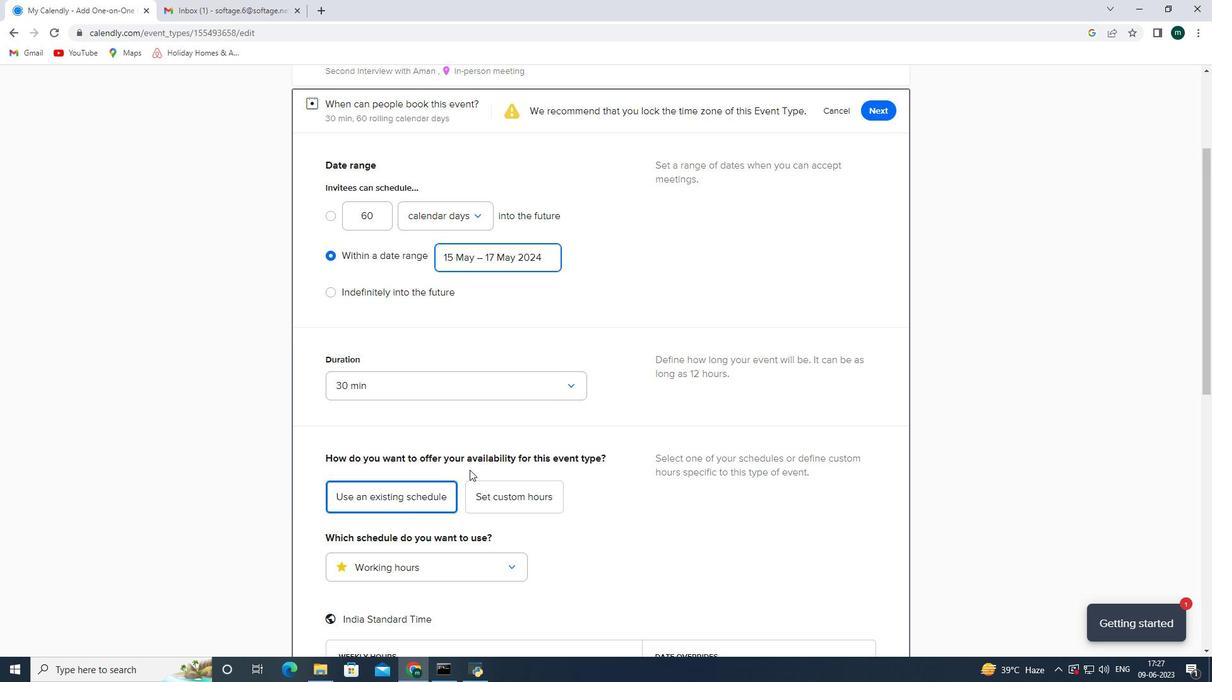 
Action: Mouse scrolled (471, 468) with delta (0, 0)
Screenshot: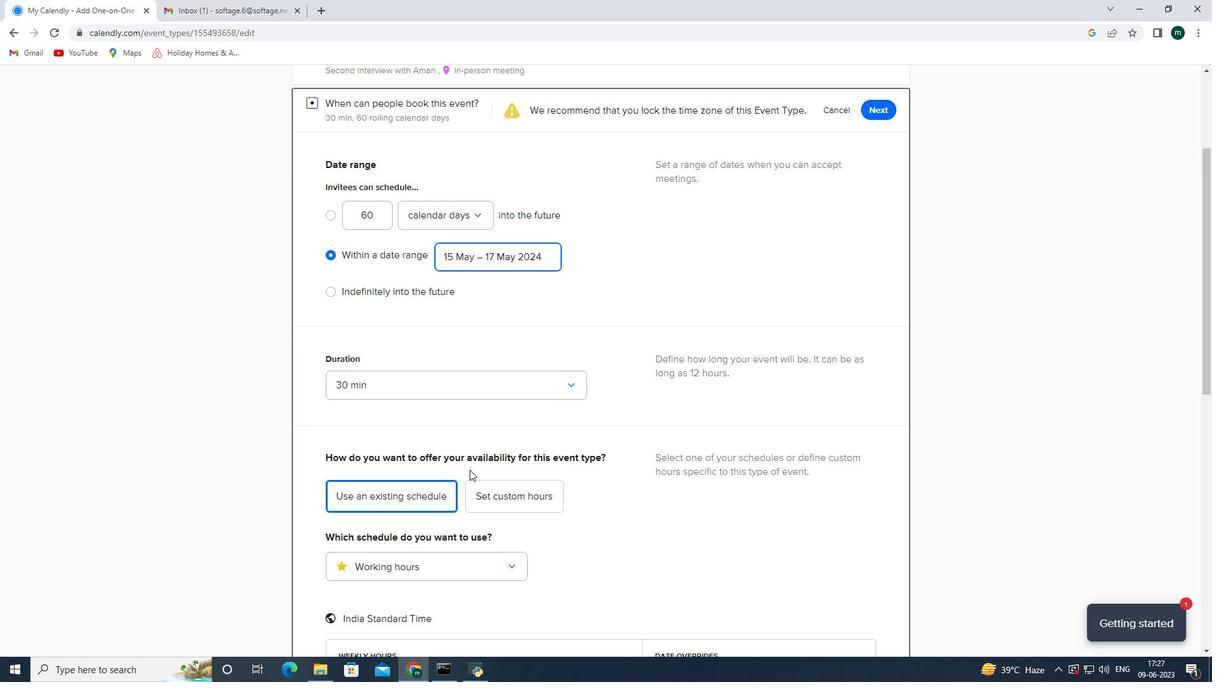 
Action: Mouse moved to (483, 458)
Screenshot: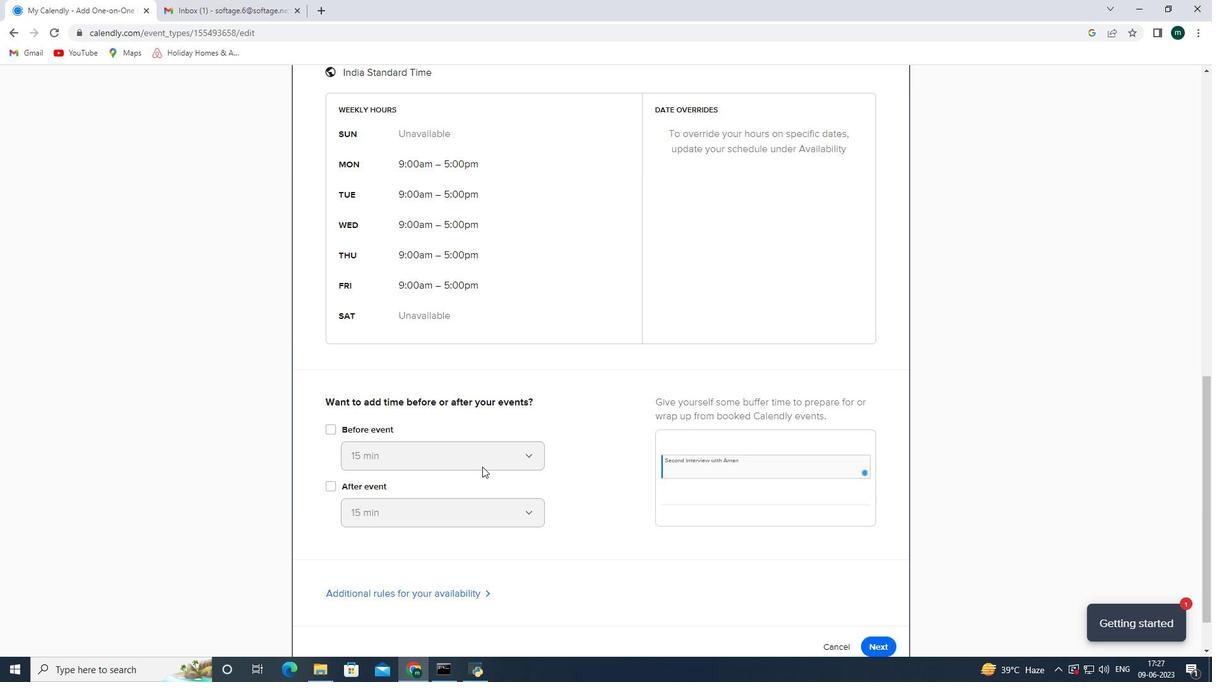 
Action: Mouse scrolled (483, 457) with delta (0, 0)
Screenshot: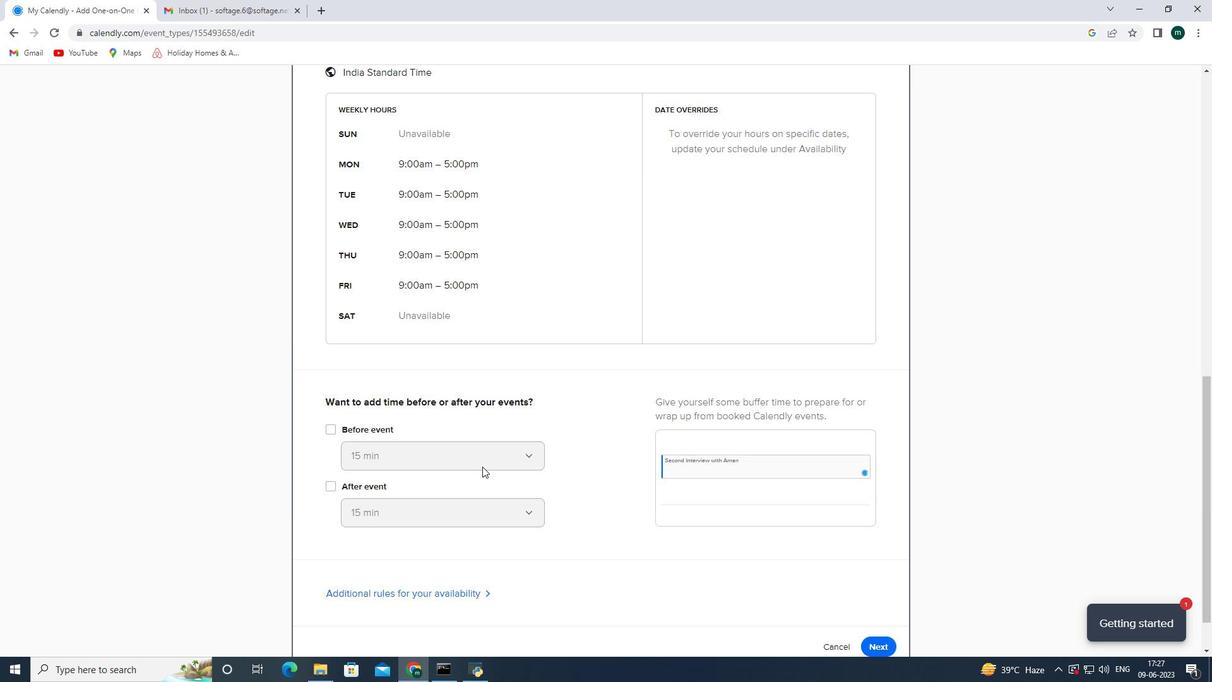 
Action: Mouse scrolled (483, 457) with delta (0, 0)
Screenshot: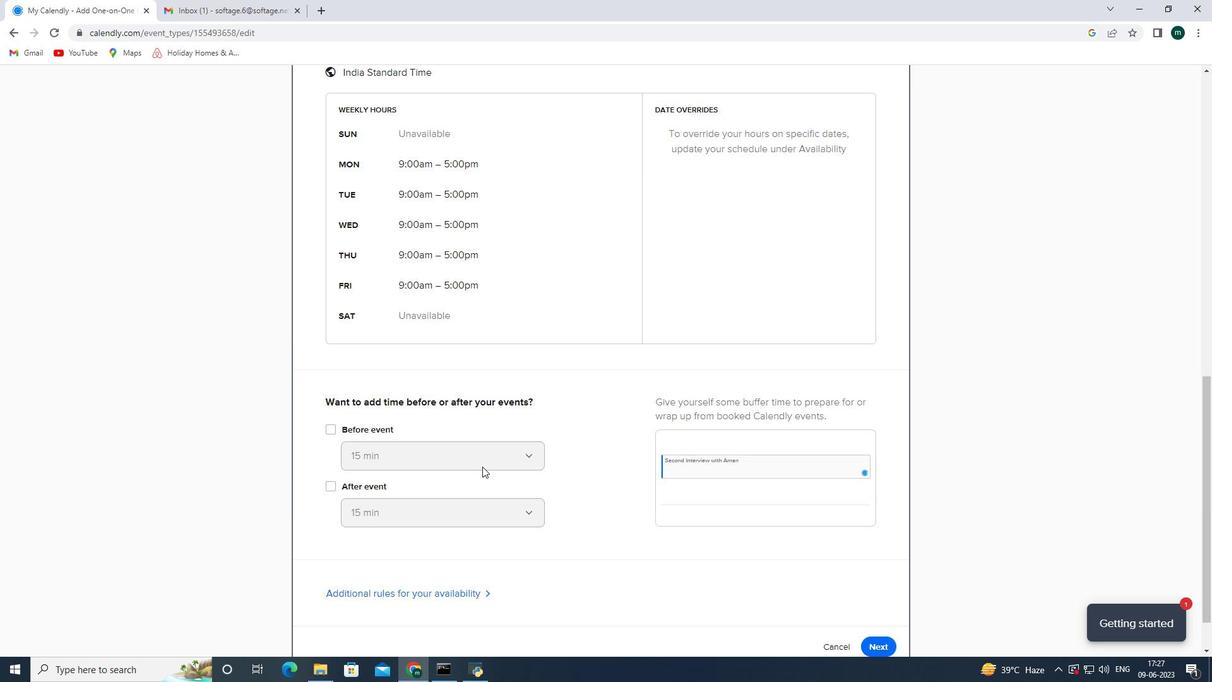 
Action: Mouse scrolled (483, 457) with delta (0, 0)
Screenshot: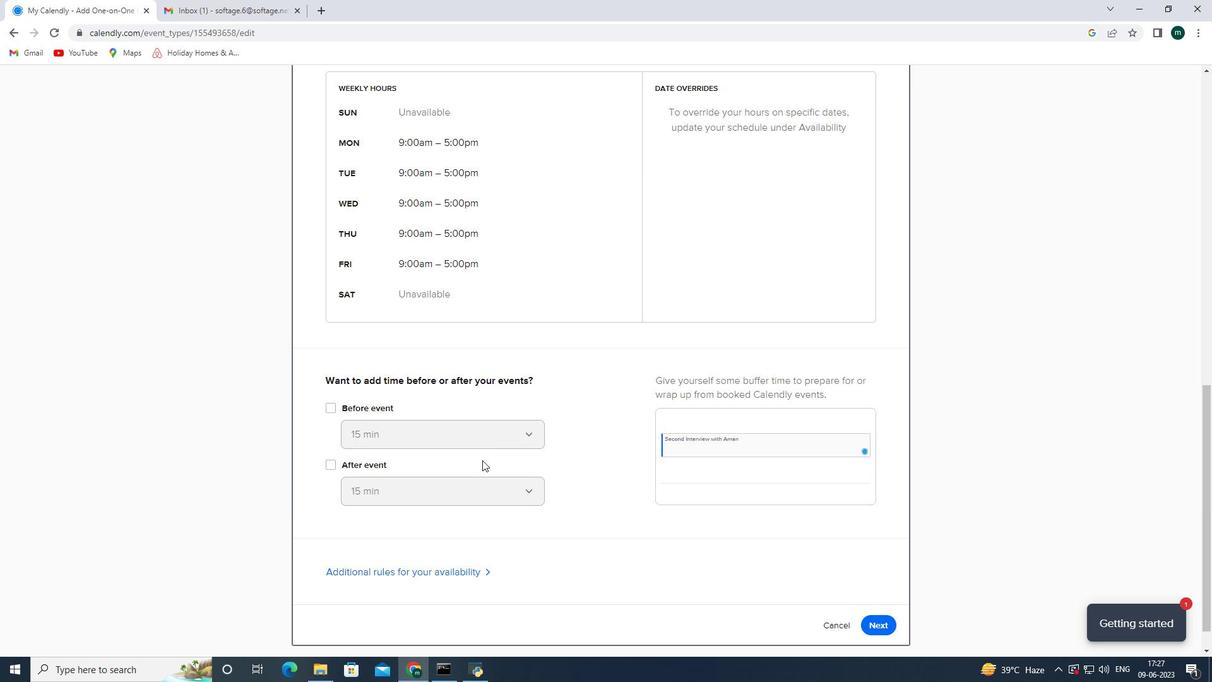 
Action: Mouse scrolled (483, 457) with delta (0, 0)
Screenshot: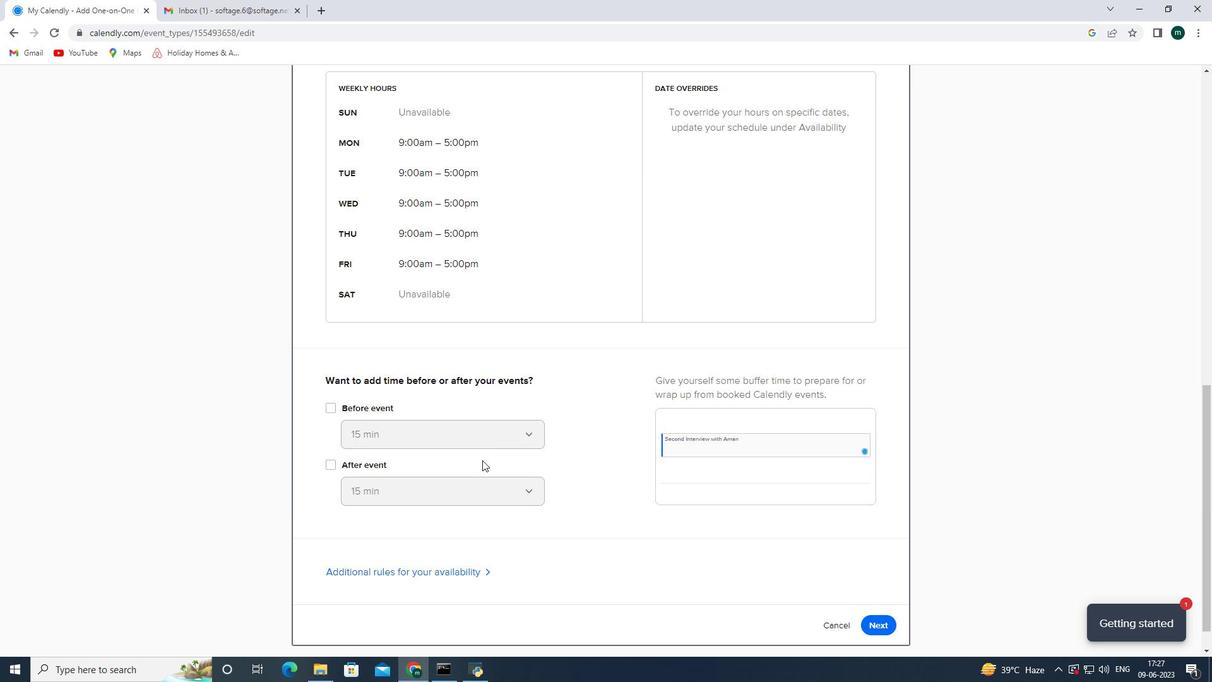 
Action: Mouse scrolled (483, 457) with delta (0, 0)
Screenshot: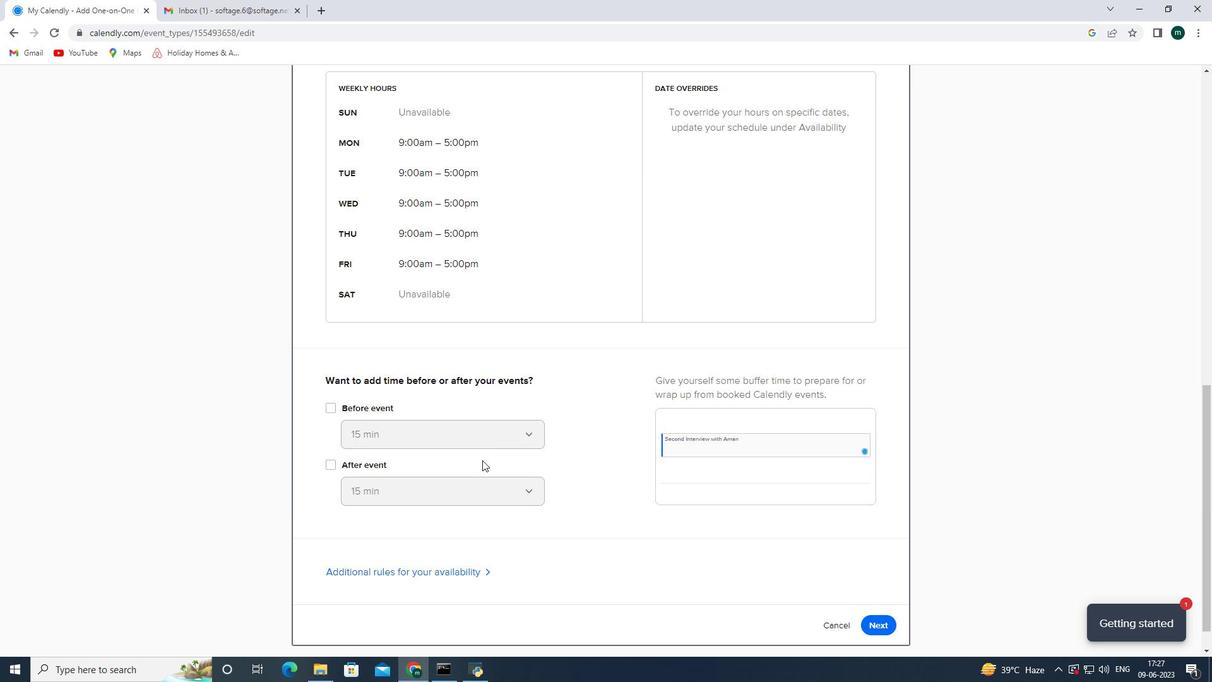 
Action: Mouse scrolled (483, 457) with delta (0, 0)
Screenshot: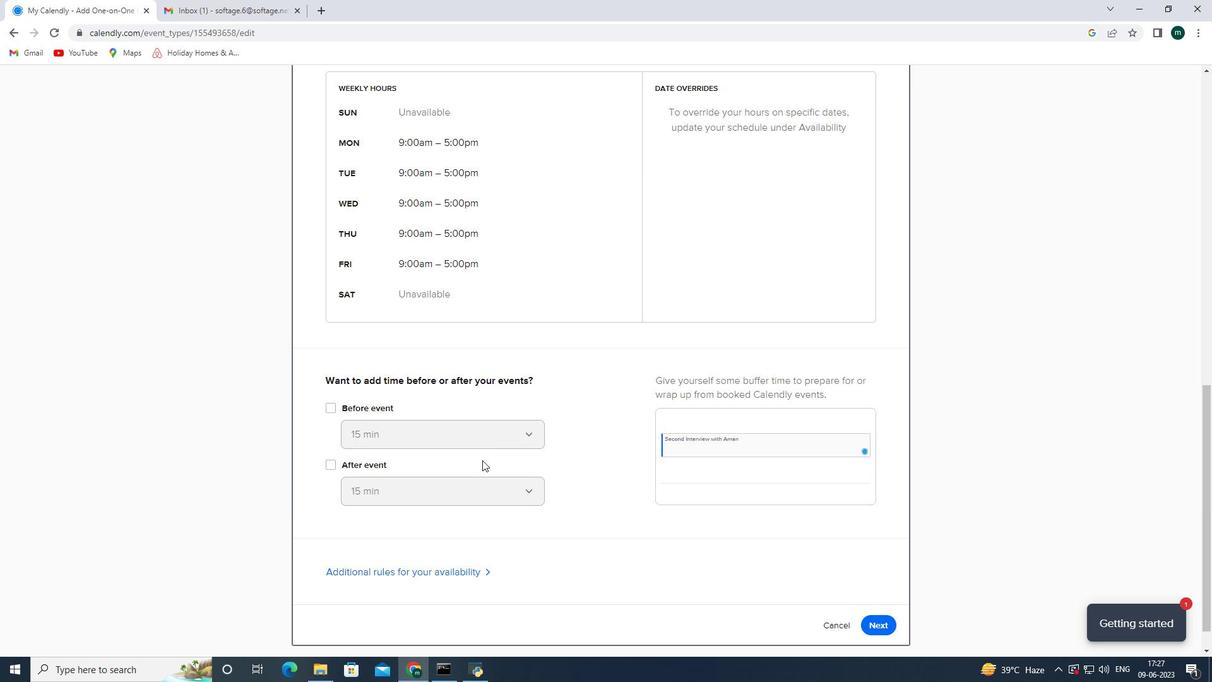
Action: Mouse scrolled (483, 457) with delta (0, 0)
Screenshot: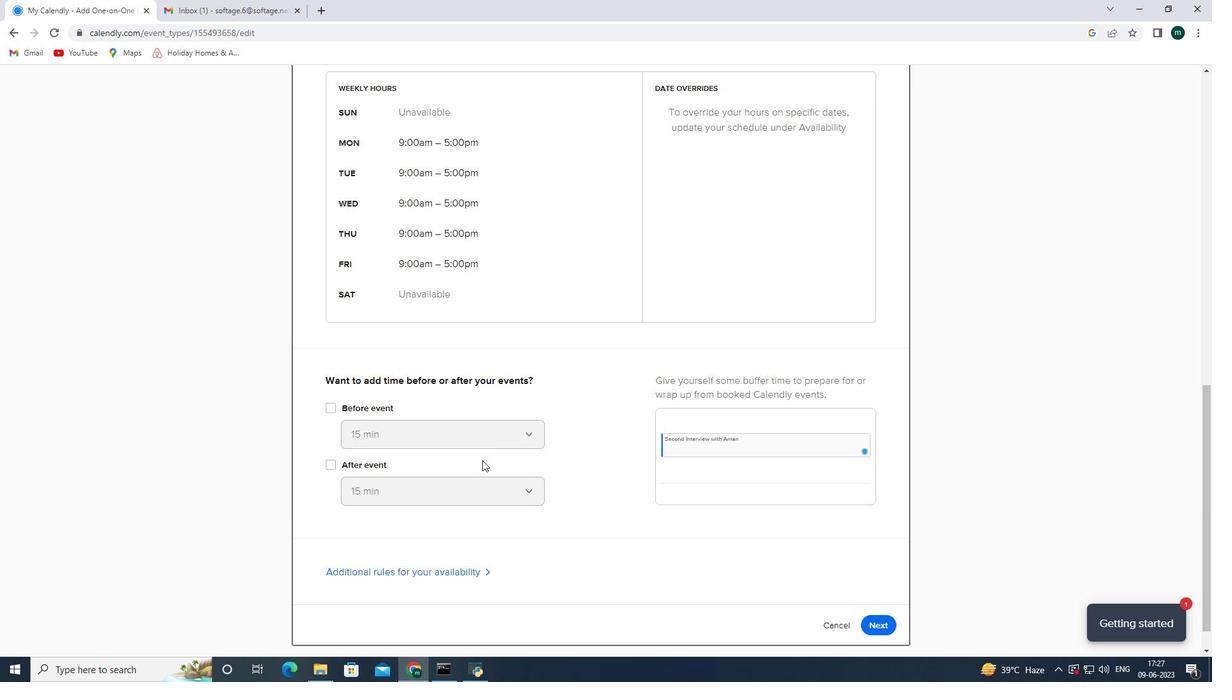 
Action: Mouse scrolled (483, 457) with delta (0, 0)
Screenshot: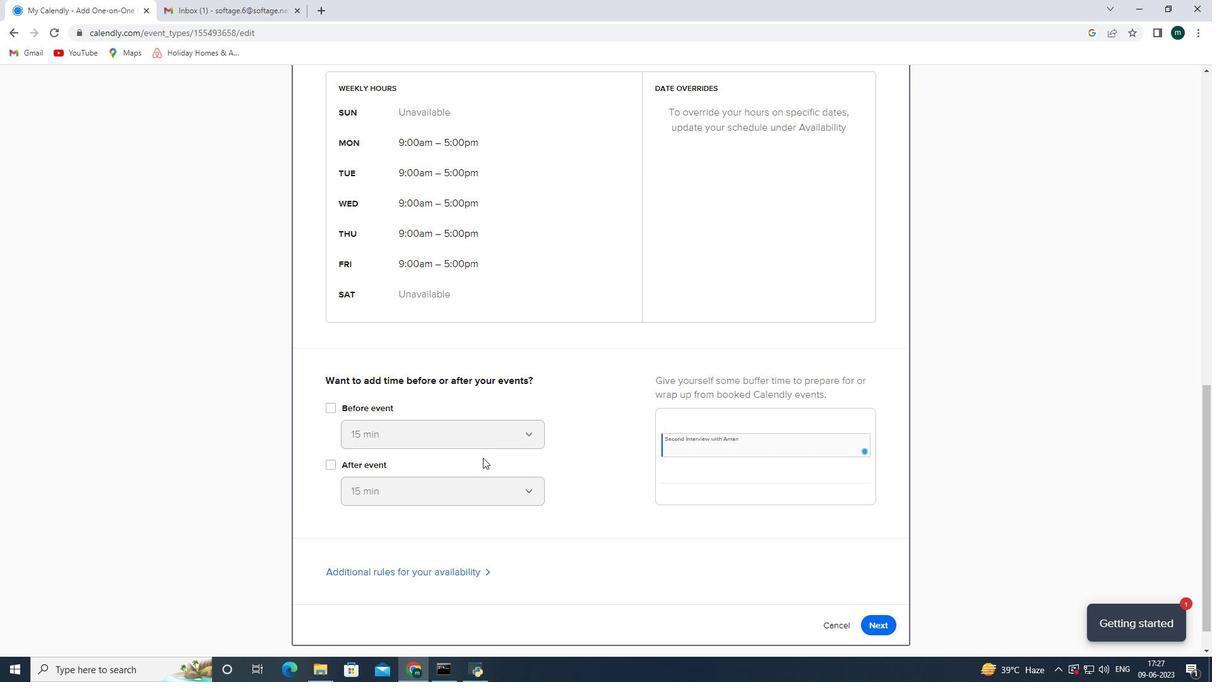 
Action: Mouse moved to (879, 590)
Screenshot: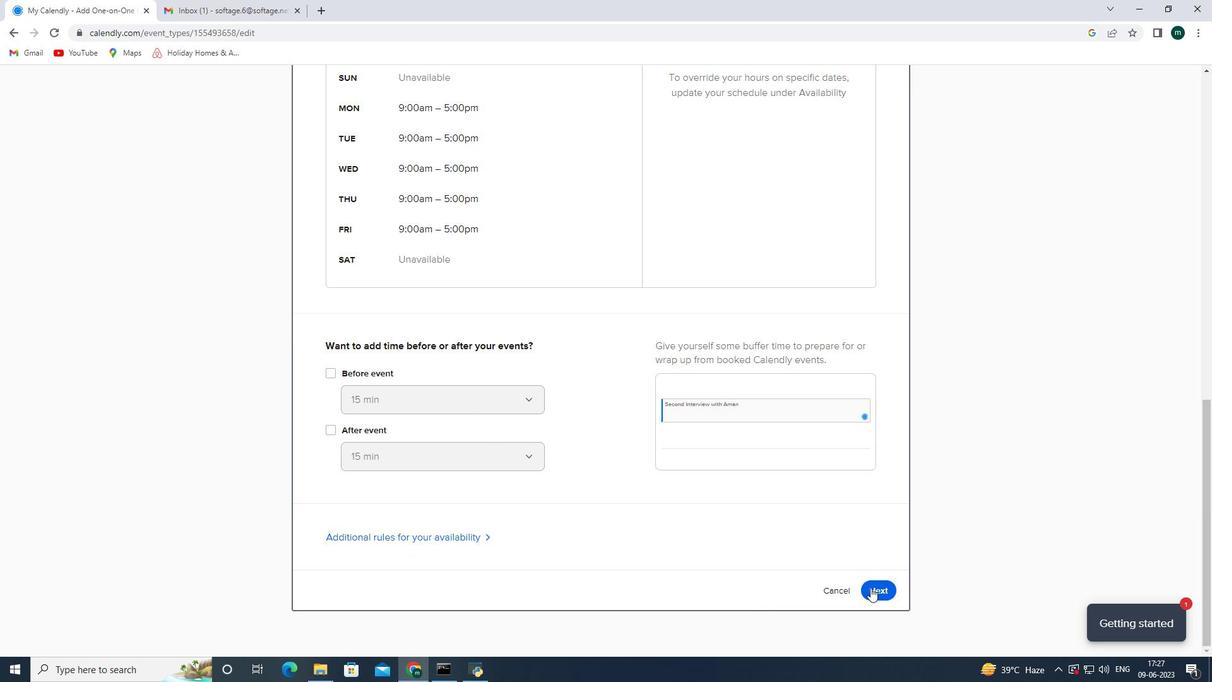 
Action: Mouse pressed left at (879, 590)
Screenshot: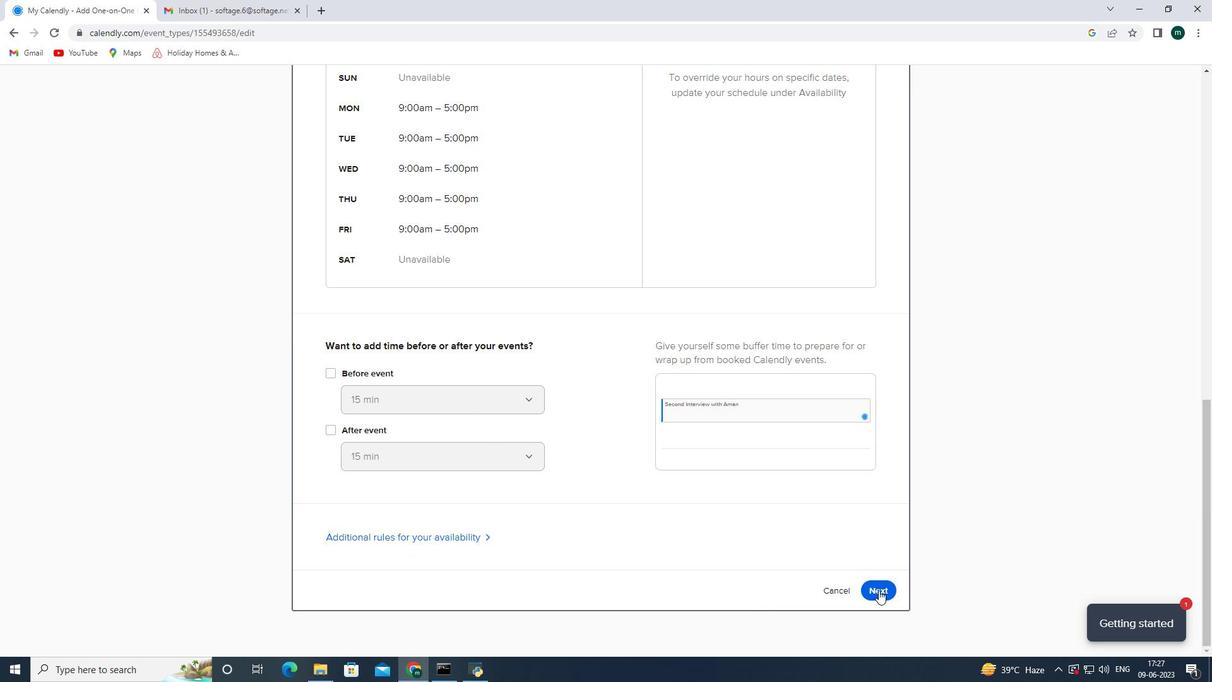 
Action: Mouse moved to (819, 135)
Screenshot: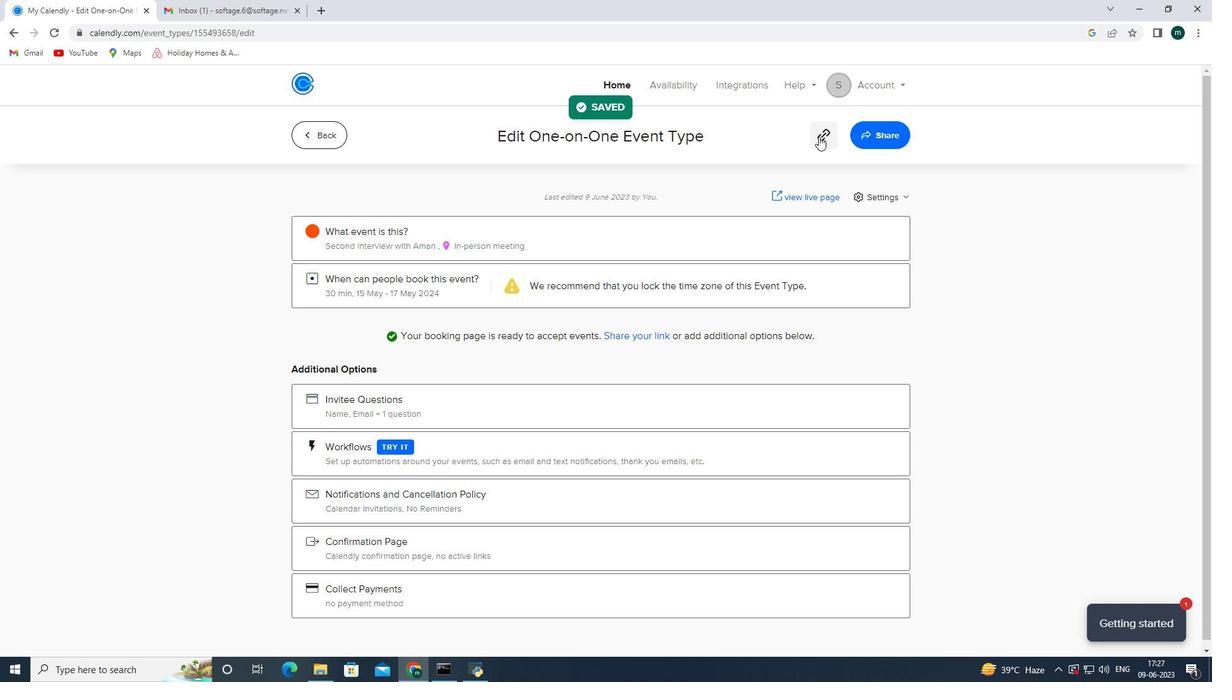 
Action: Mouse pressed left at (819, 135)
Screenshot: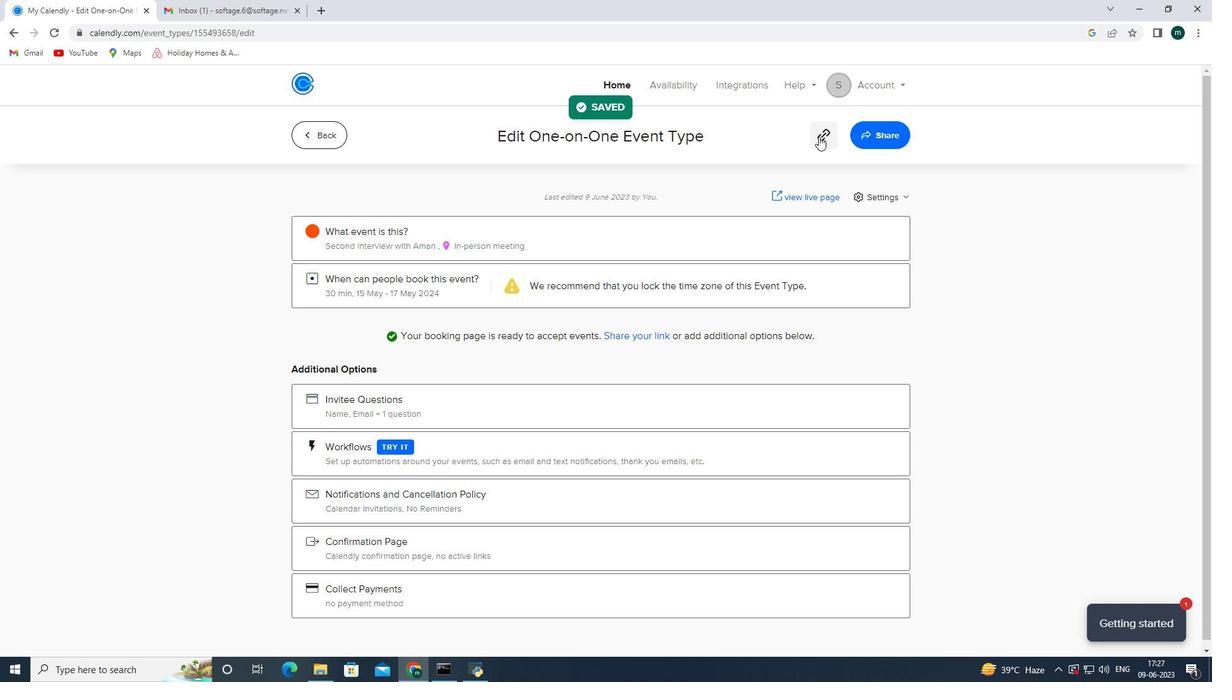
Action: Mouse moved to (195, 8)
Screenshot: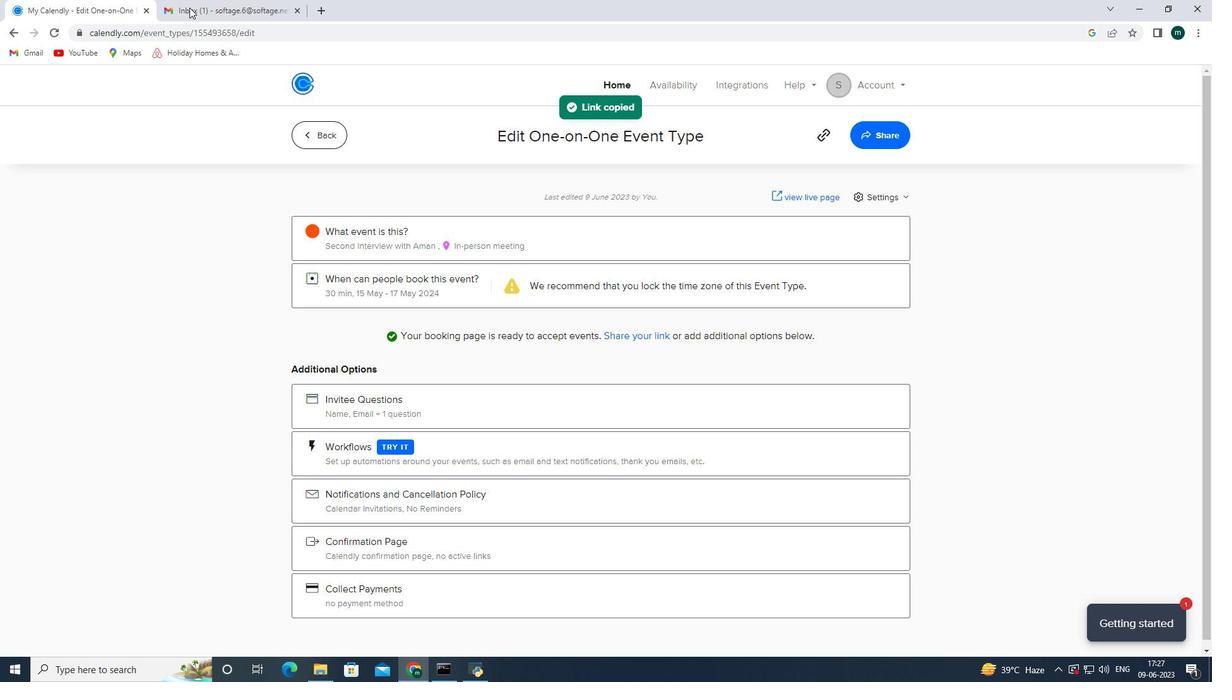 
Action: Mouse pressed left at (195, 8)
Screenshot: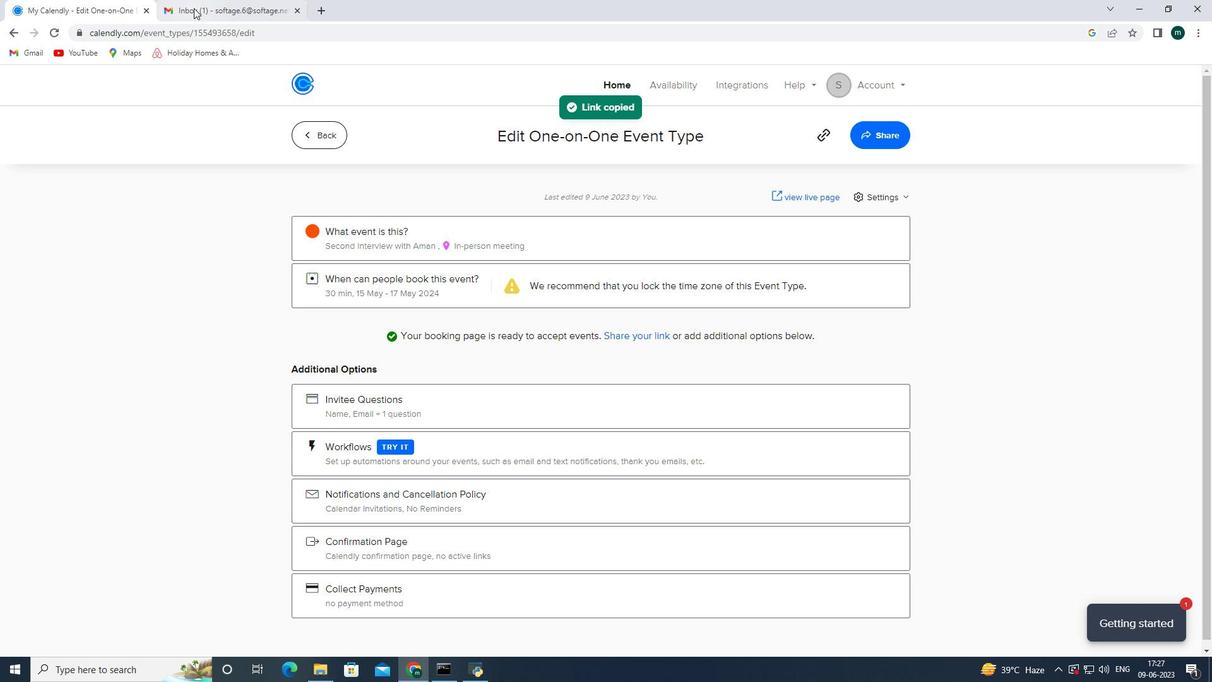 
Action: Mouse moved to (103, 129)
Screenshot: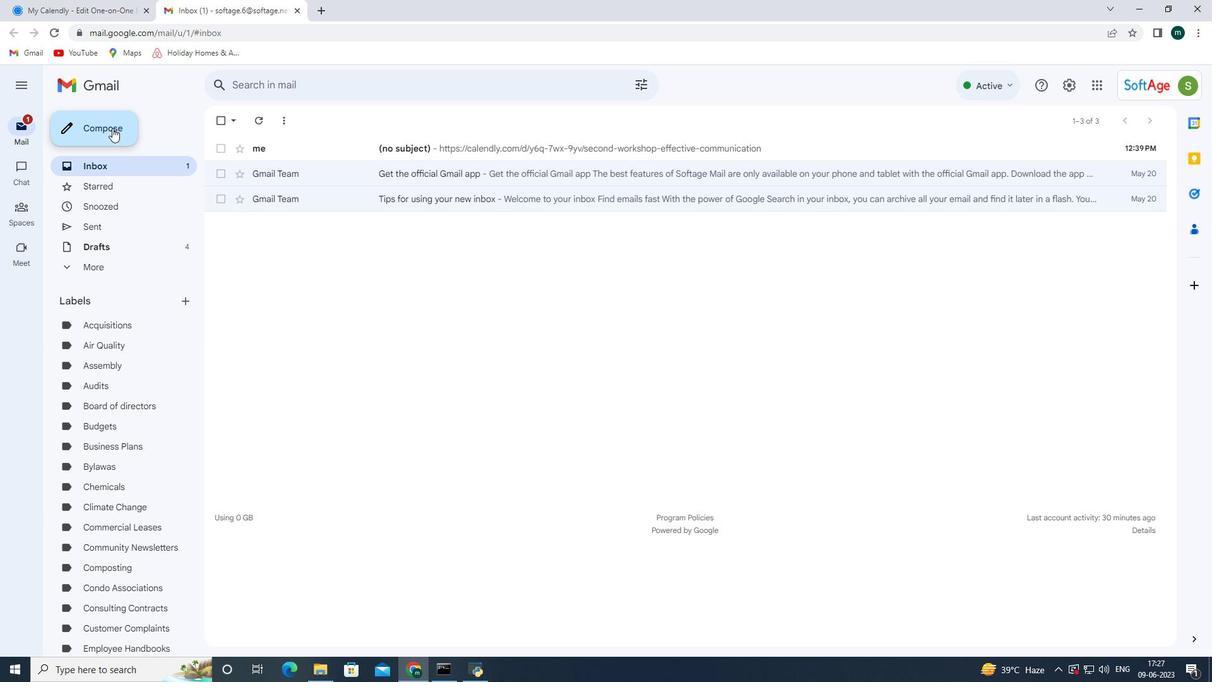 
Action: Mouse pressed left at (109, 129)
Screenshot: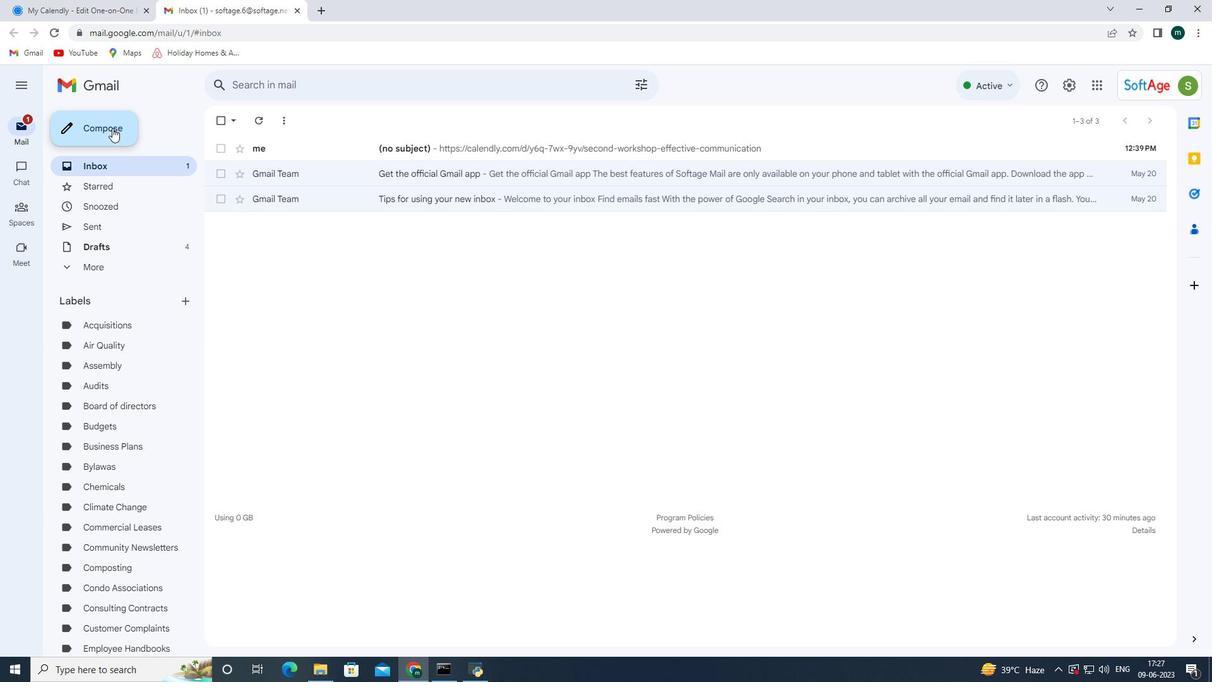 
Action: Mouse moved to (855, 297)
Screenshot: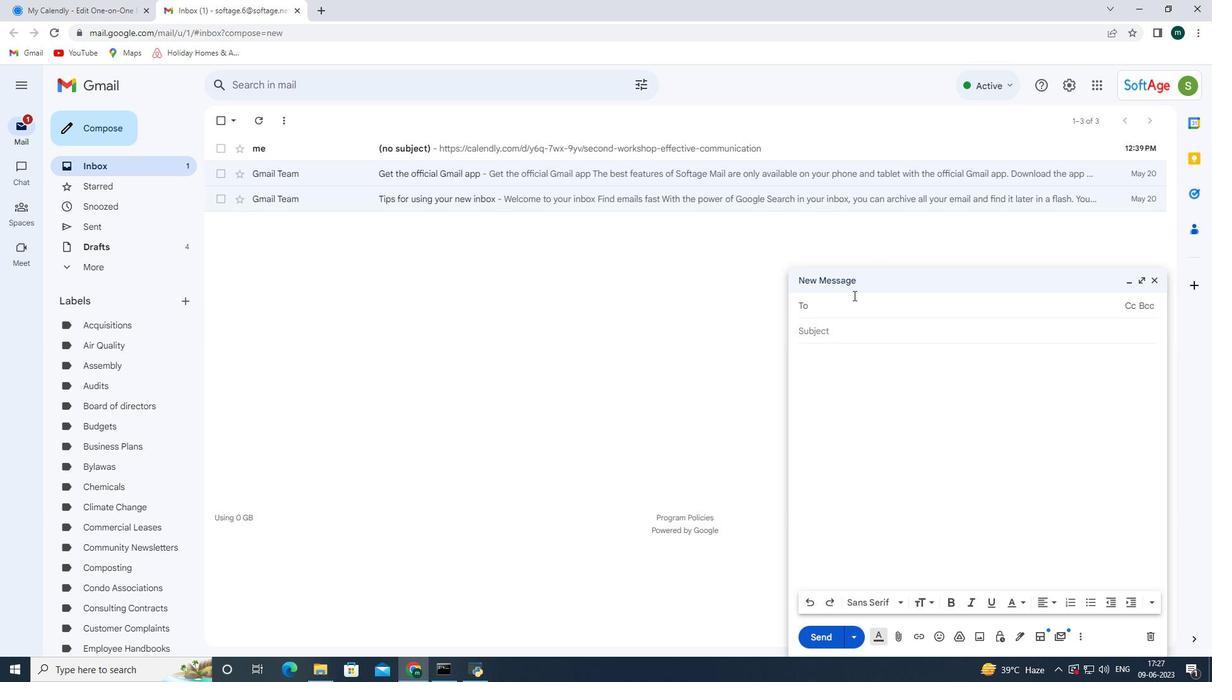 
Action: Mouse pressed left at (855, 297)
Screenshot: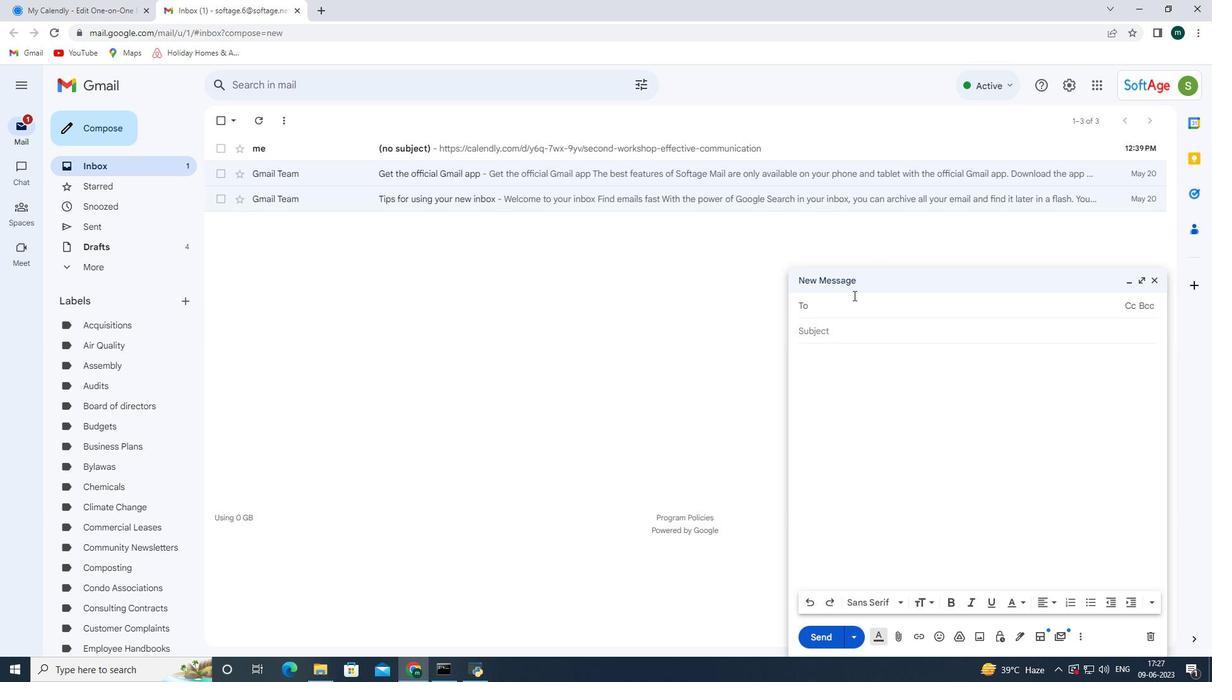 
Action: Mouse moved to (858, 299)
Screenshot: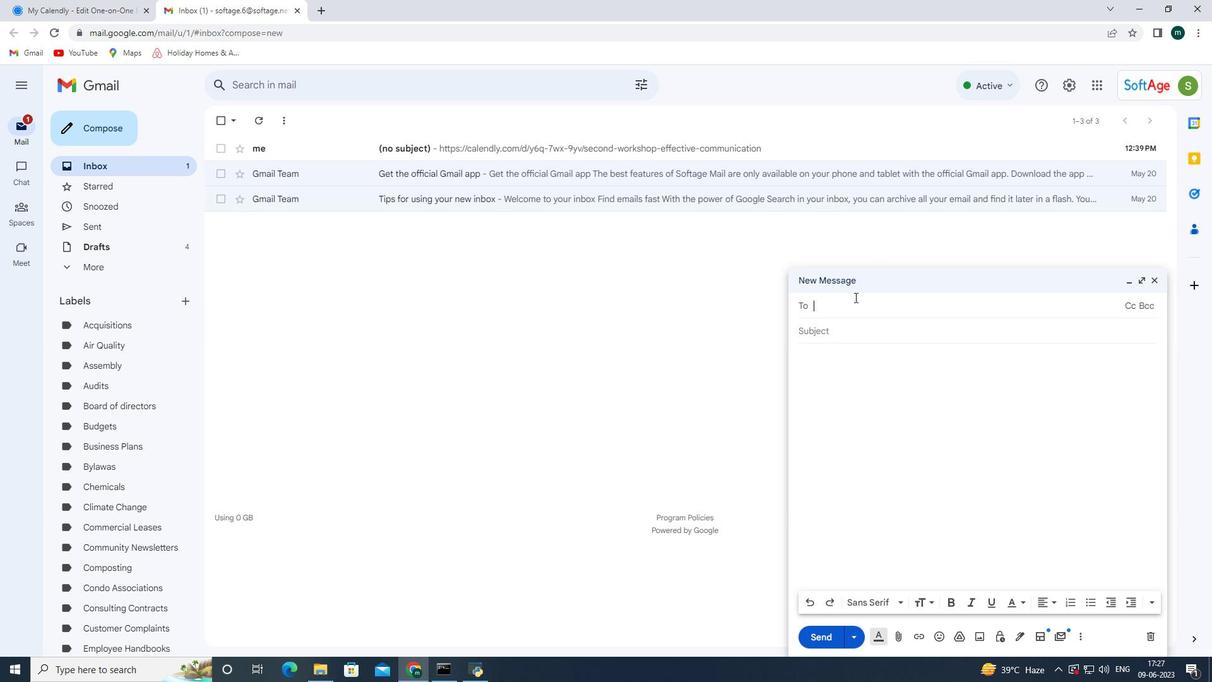 
Action: Key pressed so
Screenshot: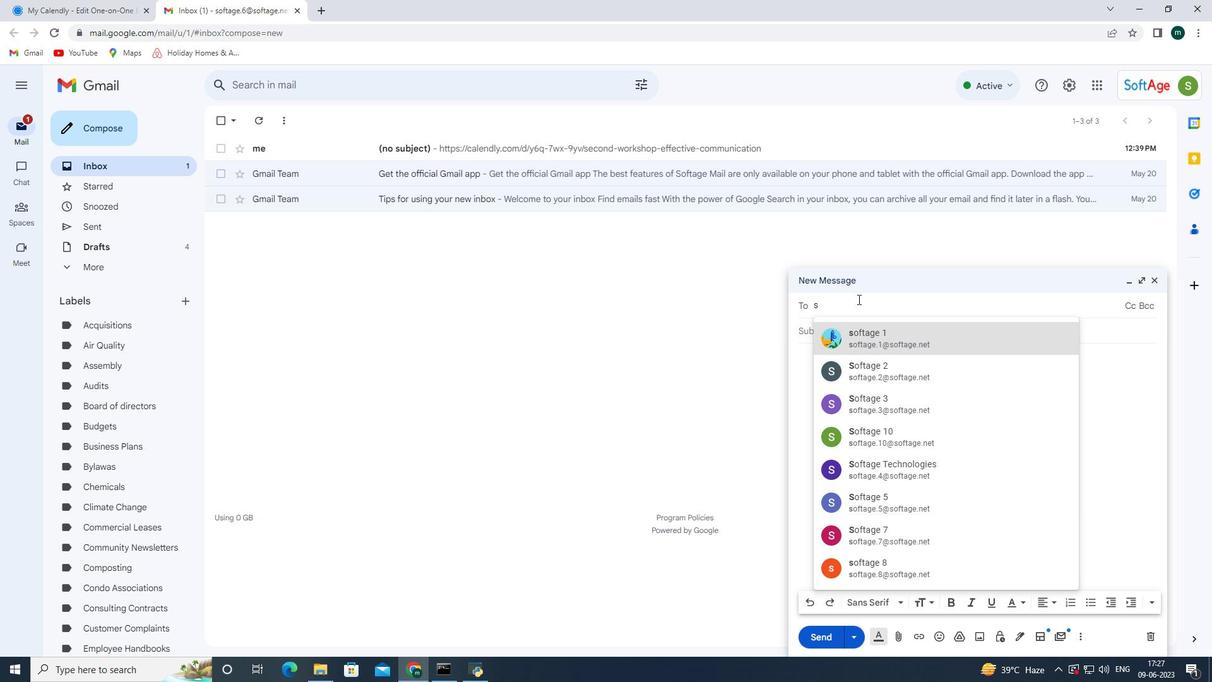 
Action: Mouse moved to (867, 365)
Screenshot: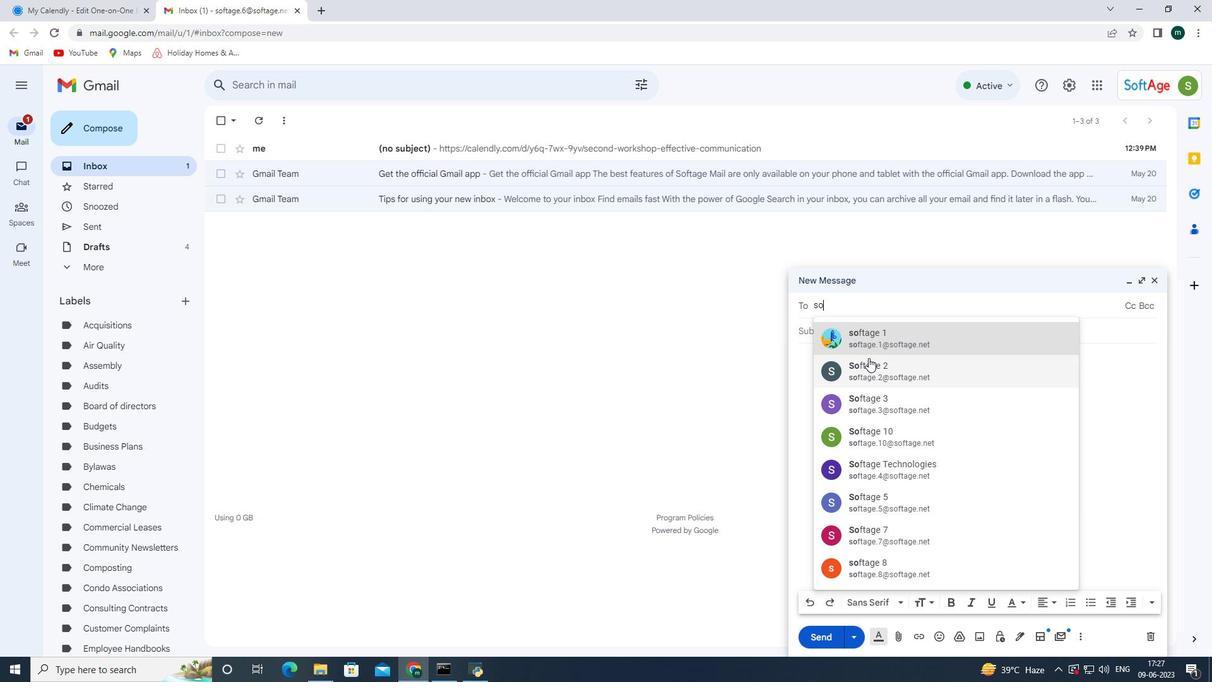 
Action: Mouse pressed left at (867, 365)
Screenshot: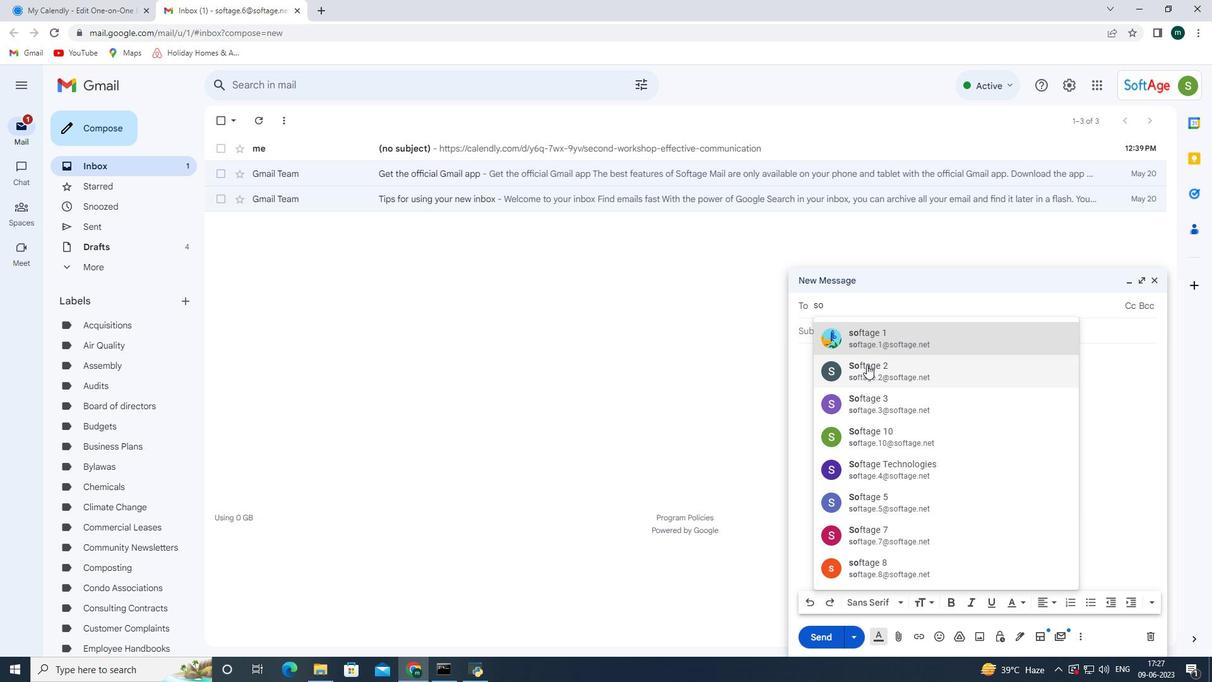 
Action: Mouse moved to (939, 309)
Screenshot: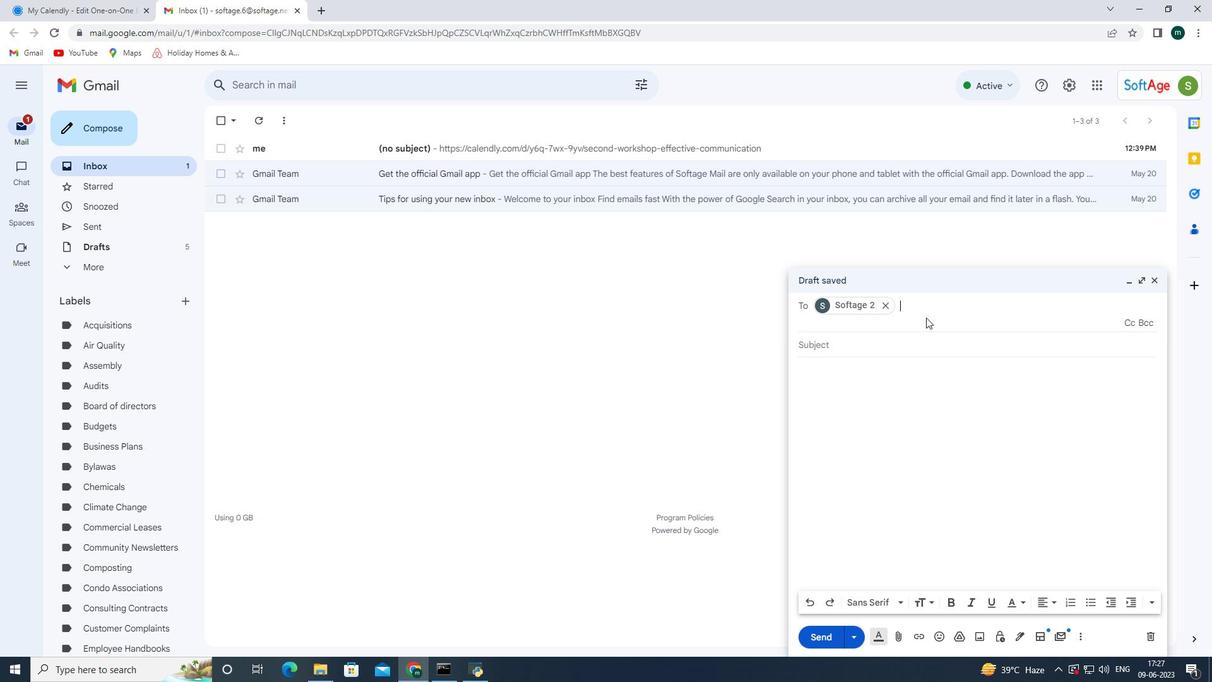 
Action: Mouse pressed left at (939, 309)
Screenshot: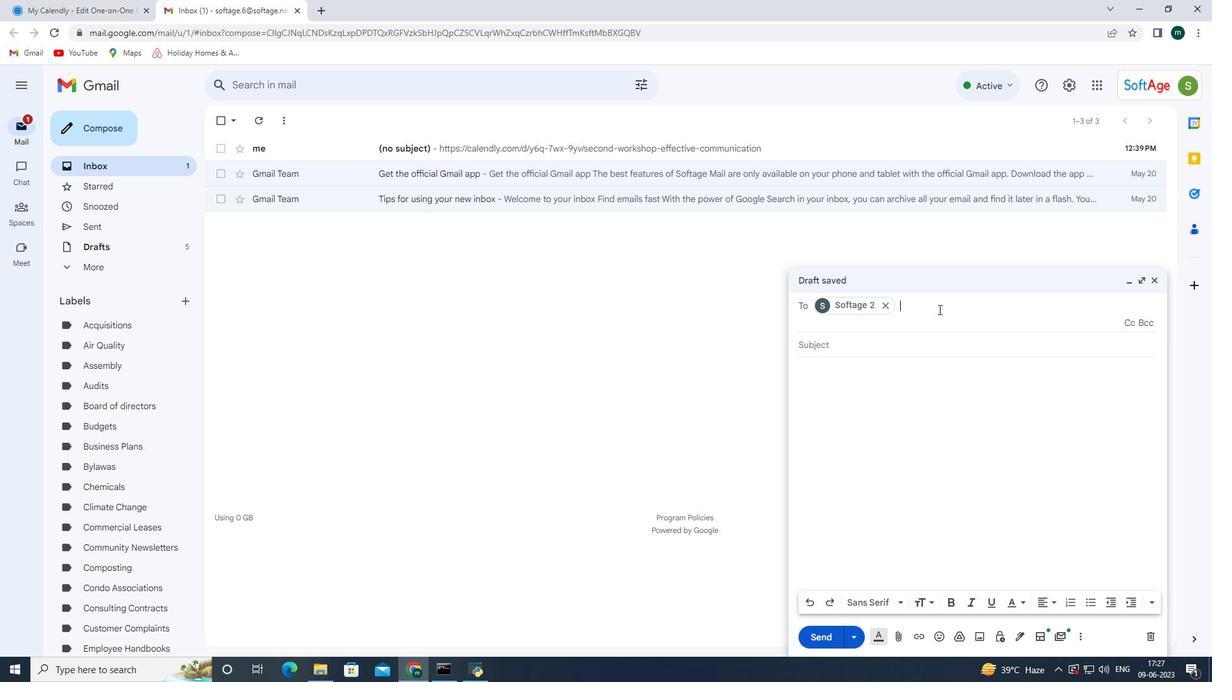 
Action: Key pressed s
Screenshot: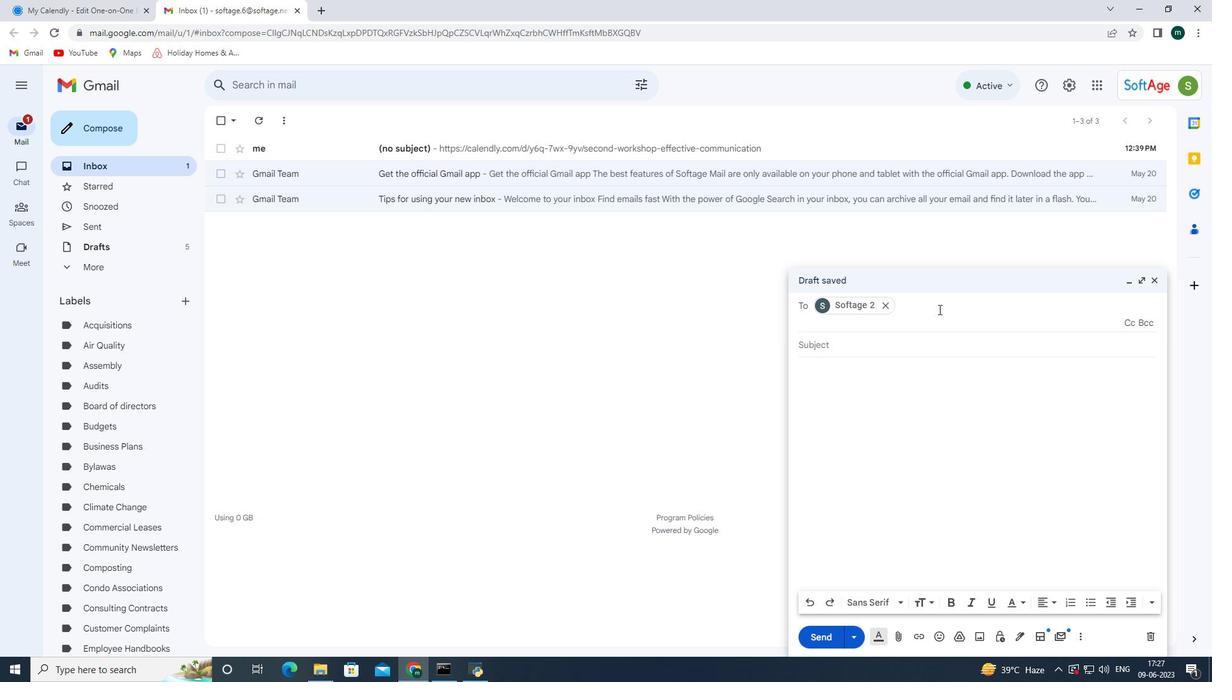 
Action: Mouse moved to (969, 399)
Screenshot: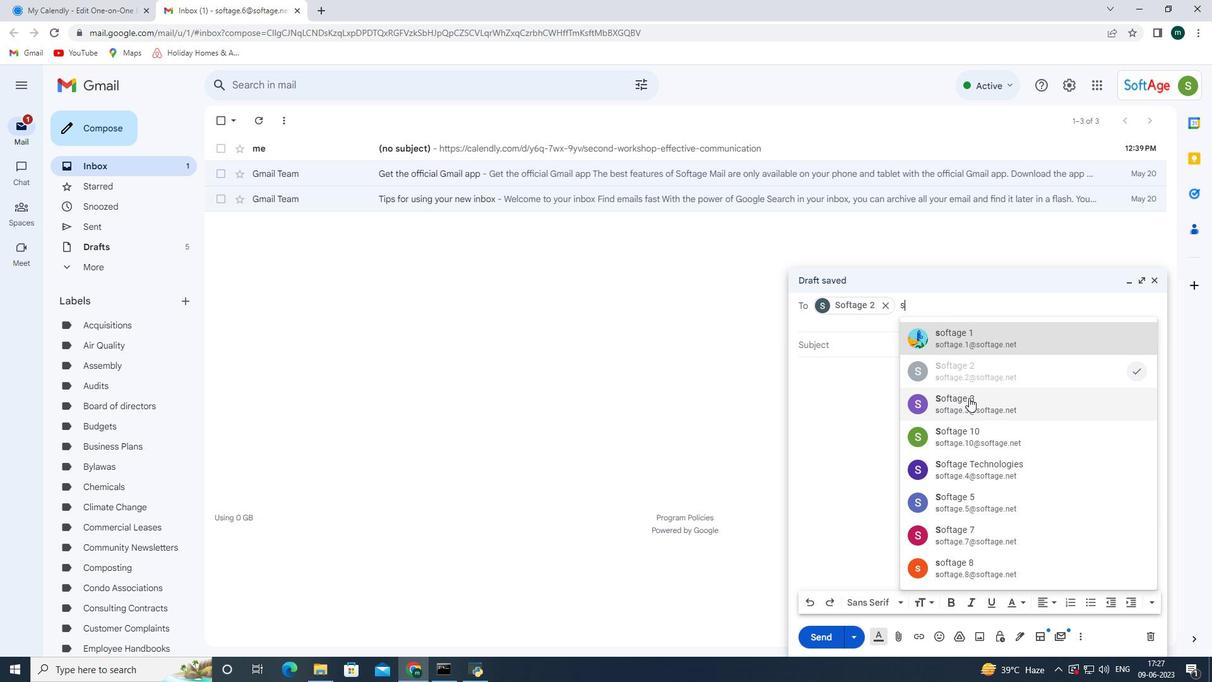 
Action: Mouse pressed left at (969, 399)
Screenshot: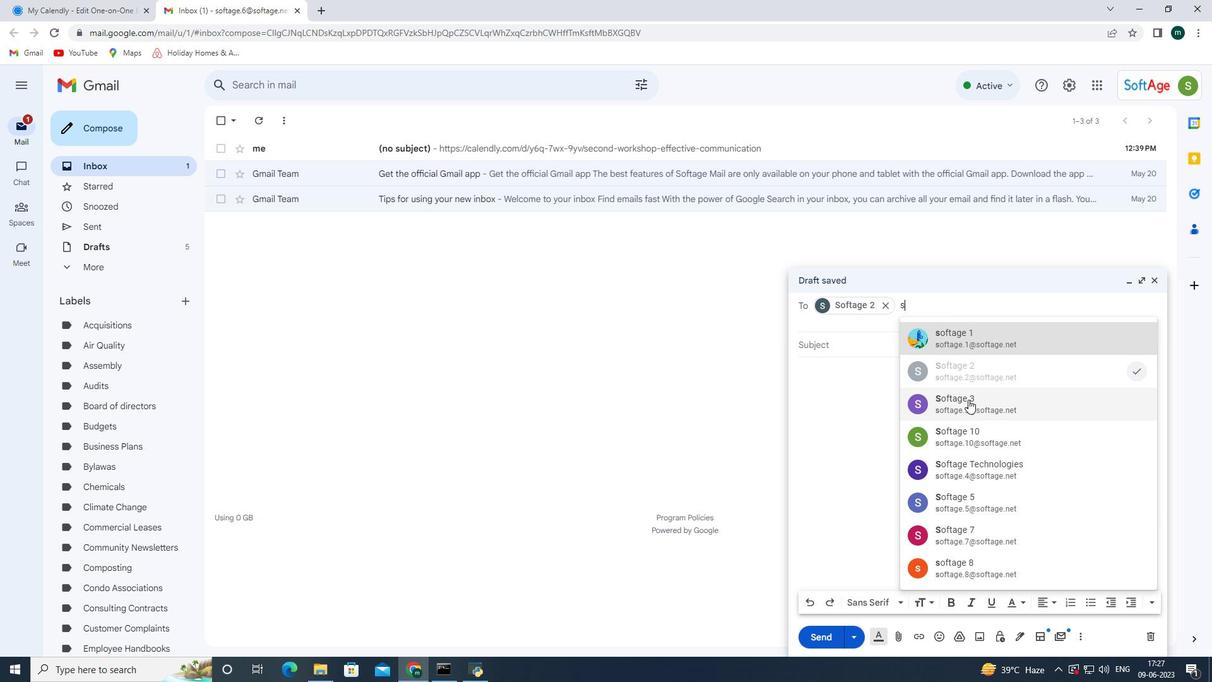 
Action: Mouse moved to (880, 360)
Screenshot: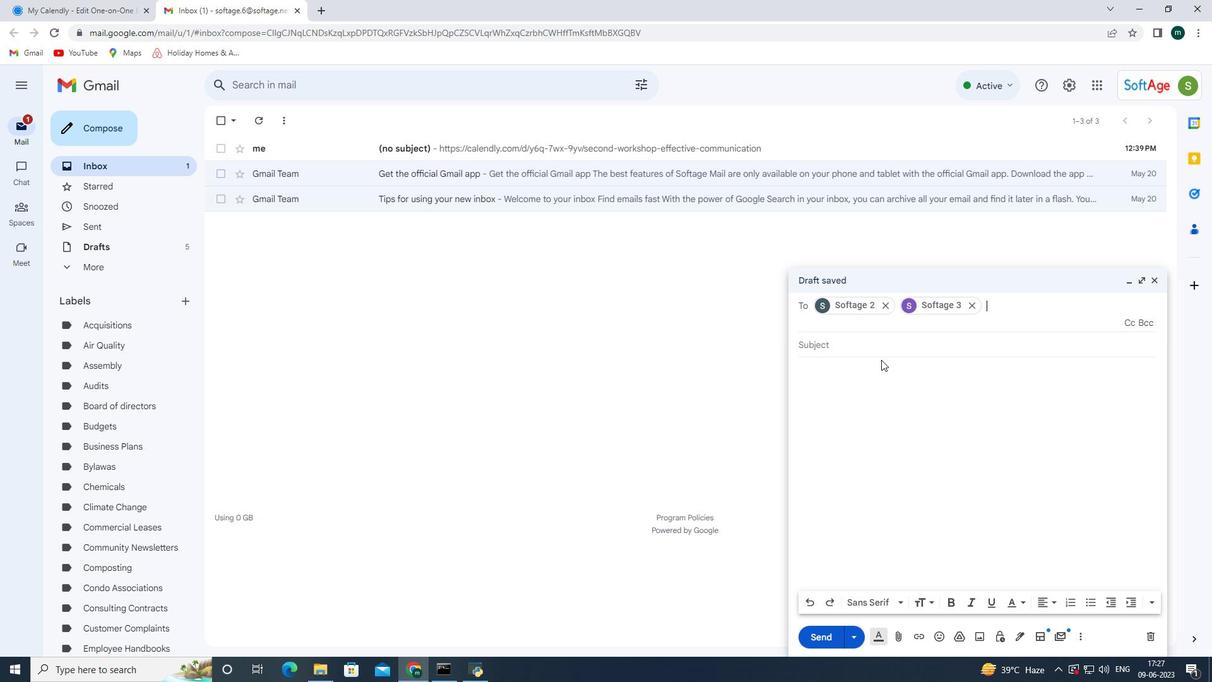
Action: Mouse pressed left at (880, 360)
Screenshot: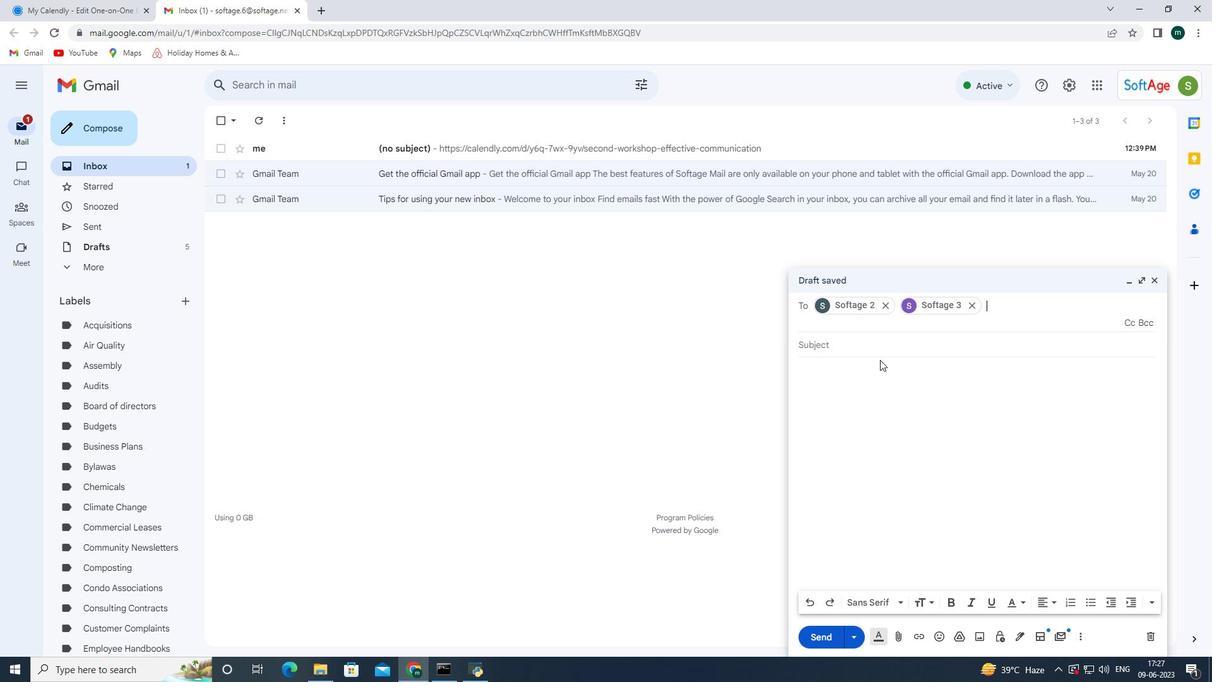 
Action: Key pressed <Key.cmd>ctrl+V
Screenshot: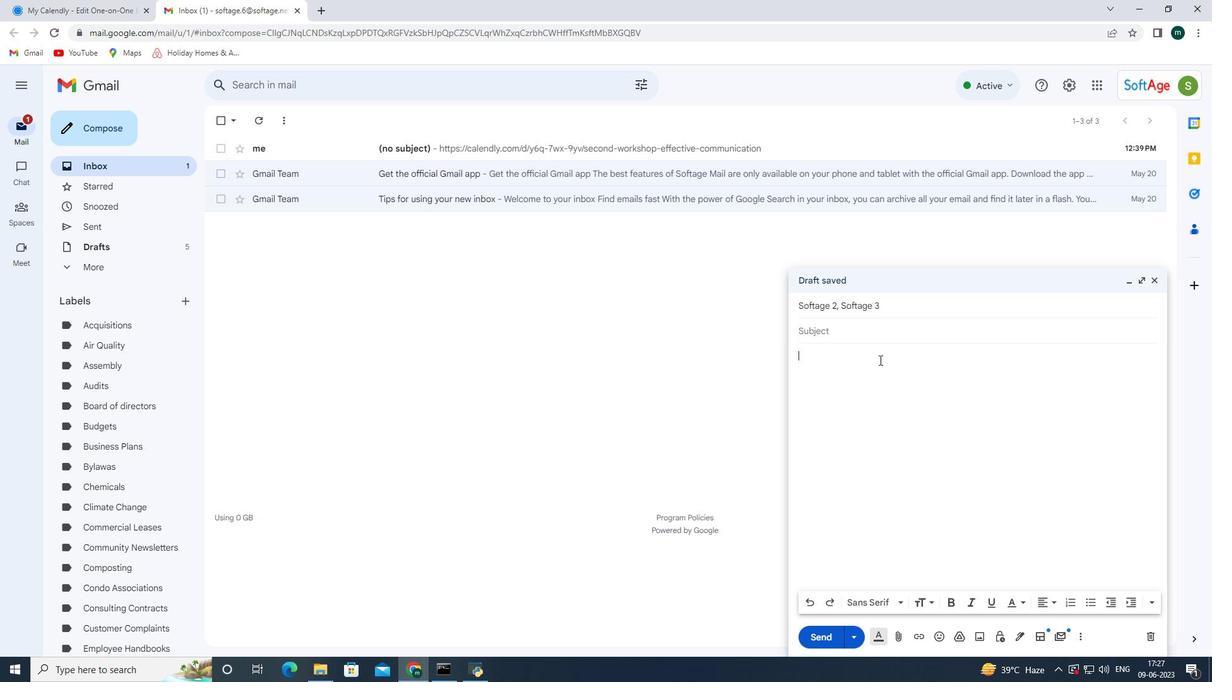
Action: Mouse moved to (823, 632)
Screenshot: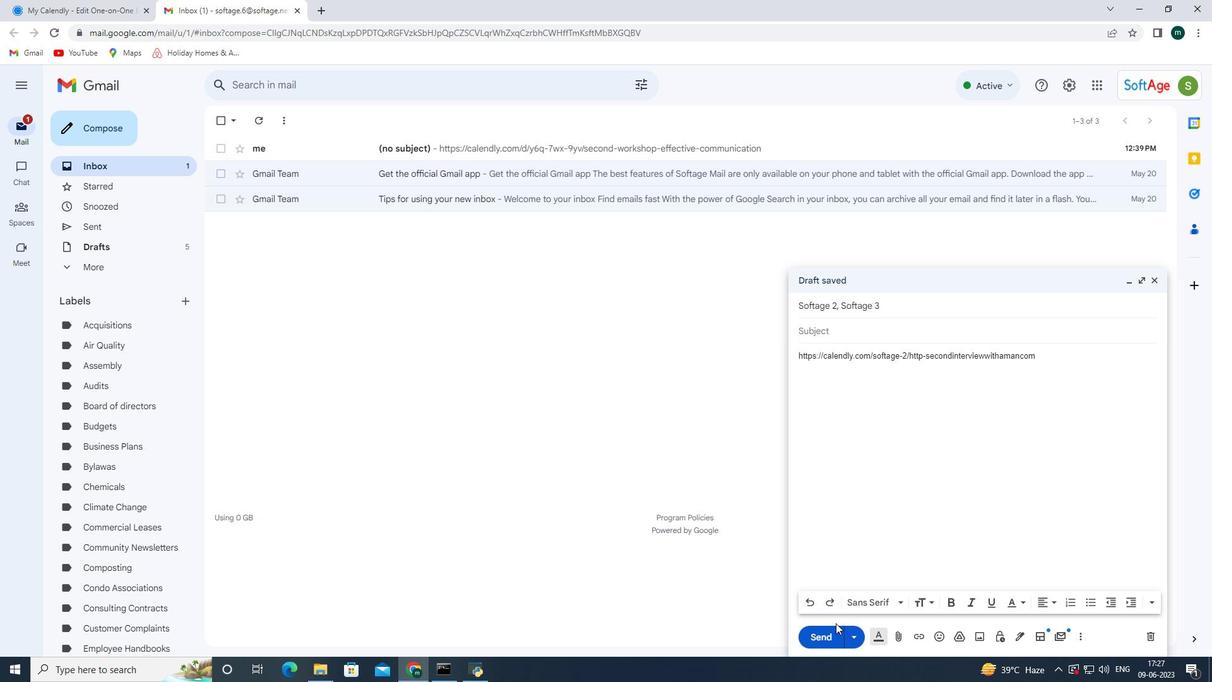 
Action: Mouse pressed left at (823, 632)
Screenshot: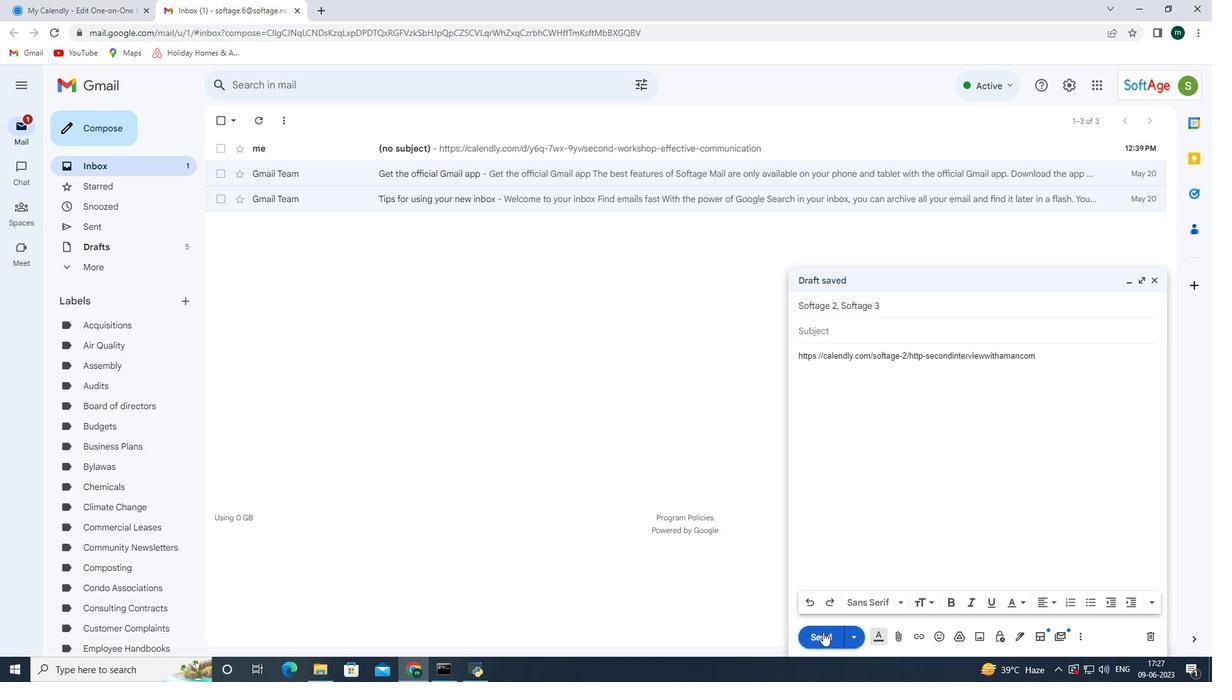 
Action: Mouse moved to (651, 377)
Screenshot: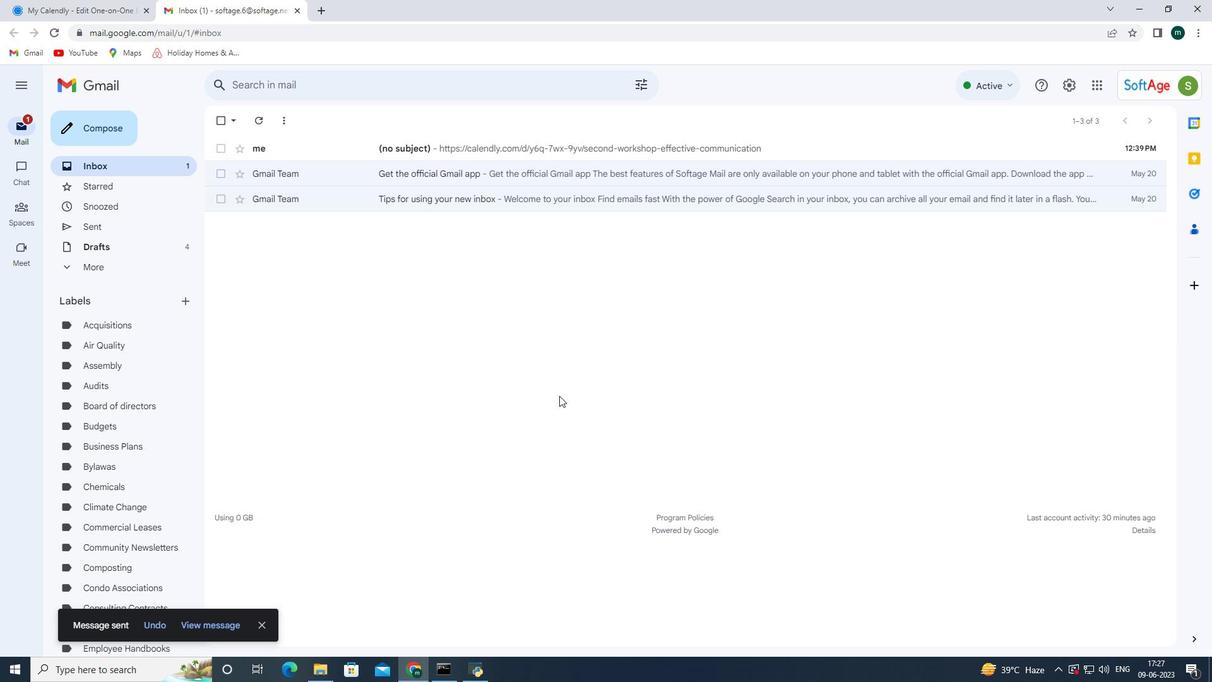
